 Task: Forward email as attachment with the signature Christopher Carter with the subject Request for a discount from softage.1@softage.net to softage.3@softage.net with the message I would appreciate it if you could review the project proposal and provide feedback.
Action: Mouse moved to (1099, 82)
Screenshot: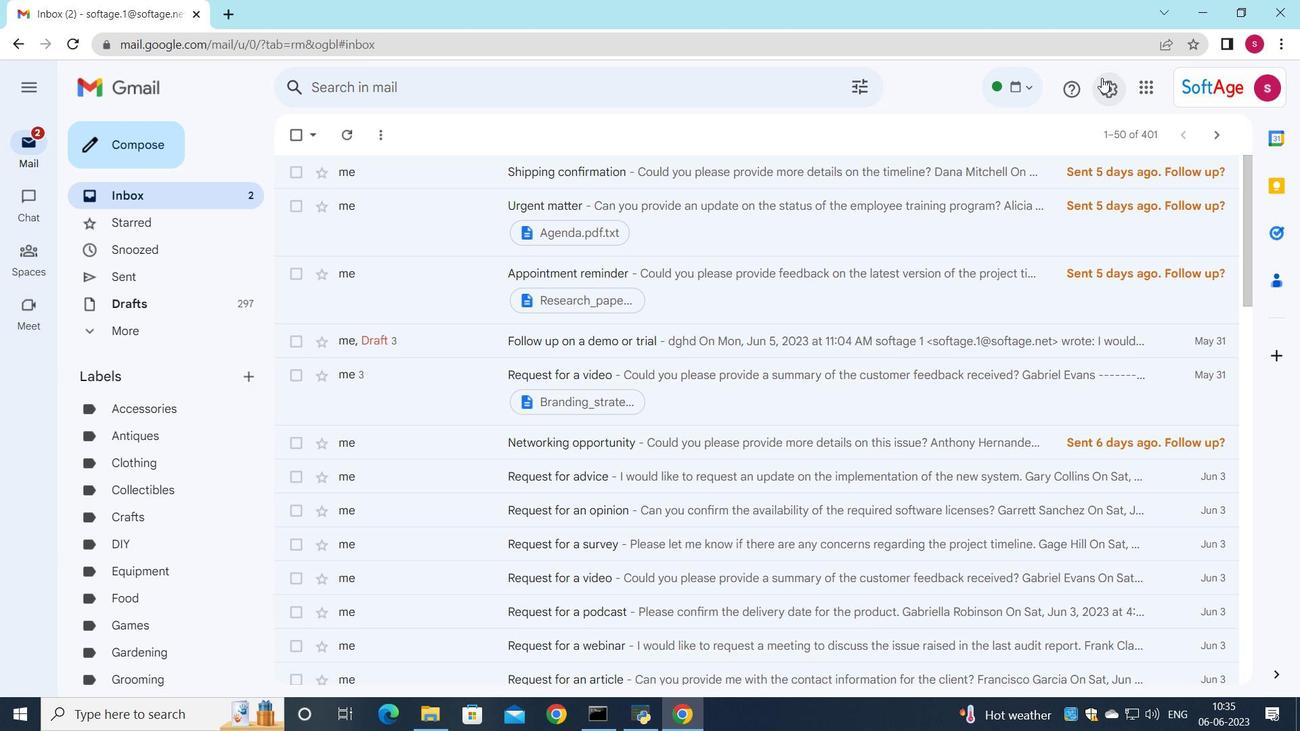 
Action: Mouse pressed left at (1099, 82)
Screenshot: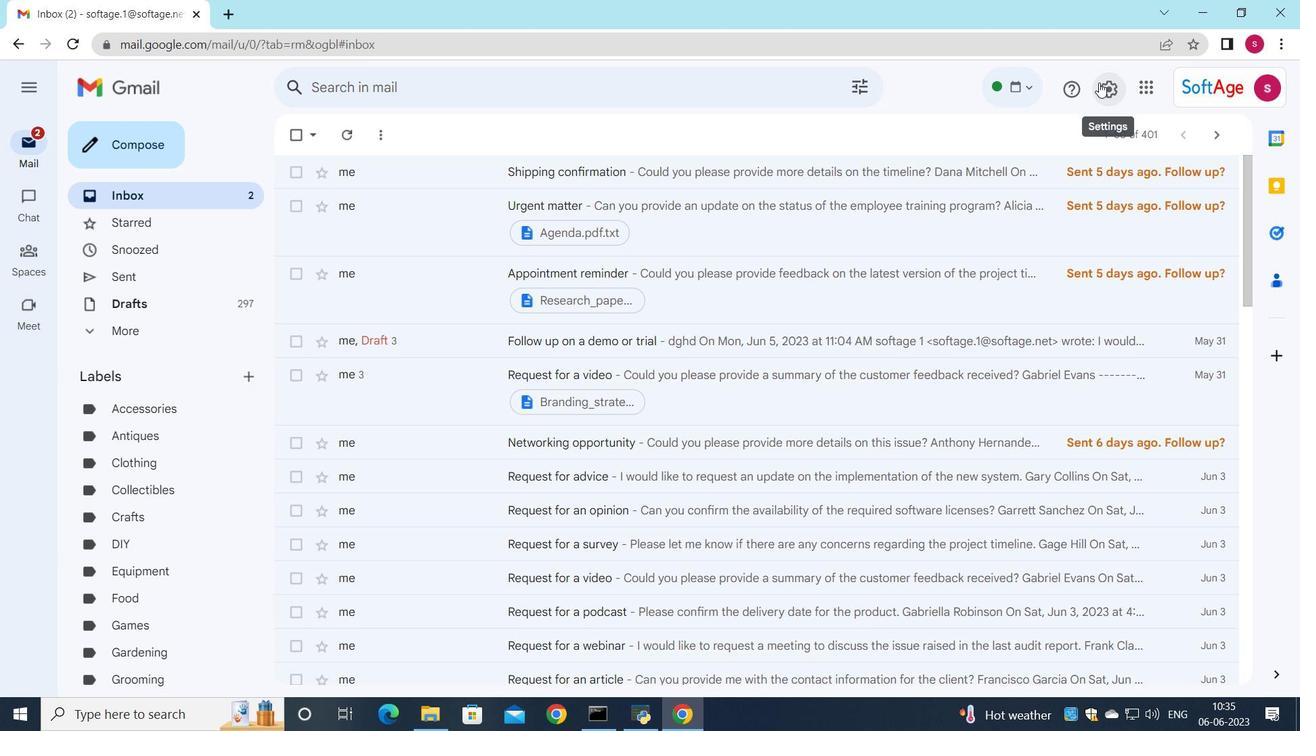 
Action: Mouse moved to (1118, 165)
Screenshot: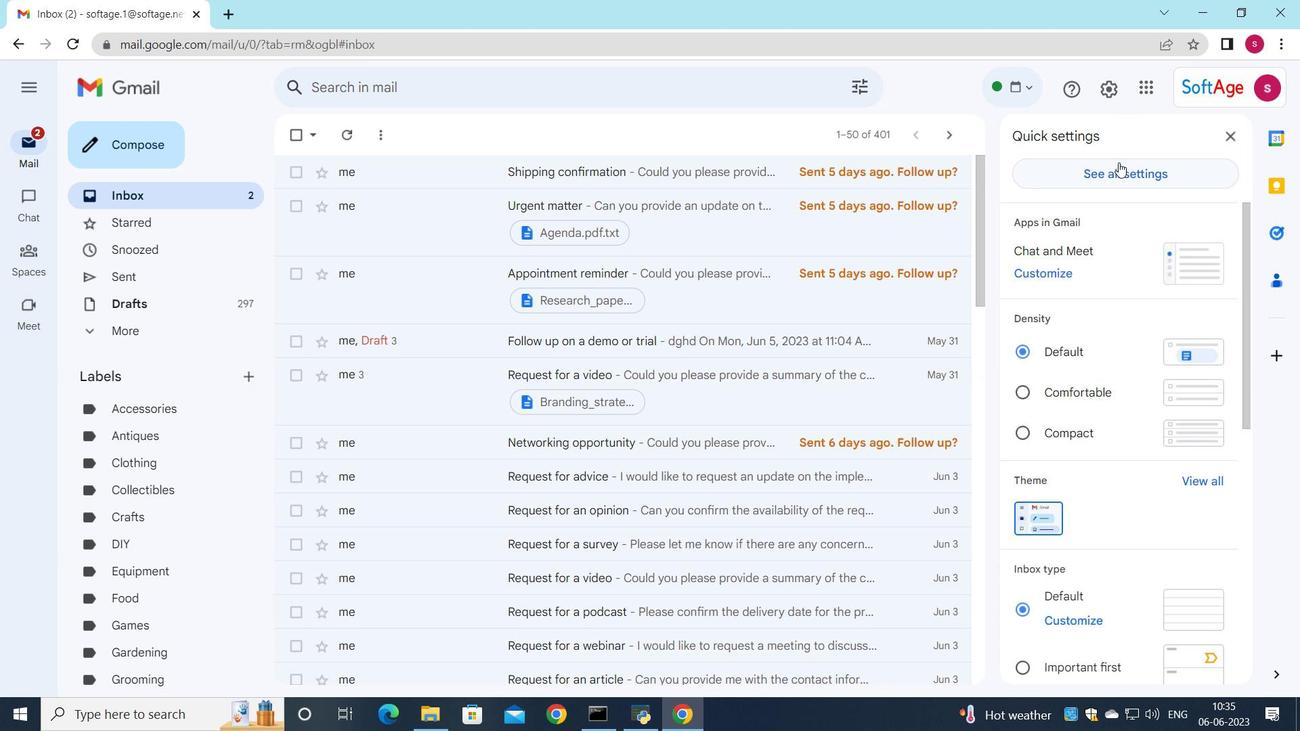 
Action: Mouse pressed left at (1118, 165)
Screenshot: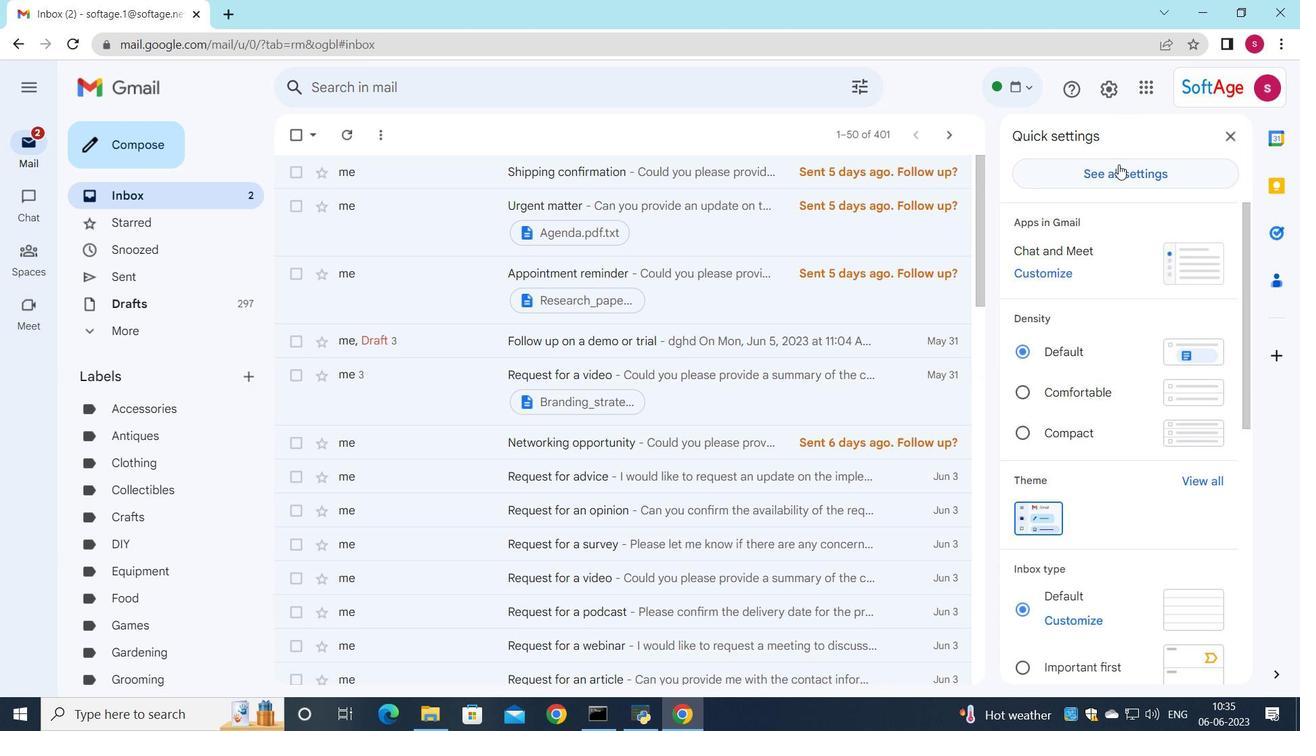 
Action: Mouse moved to (940, 293)
Screenshot: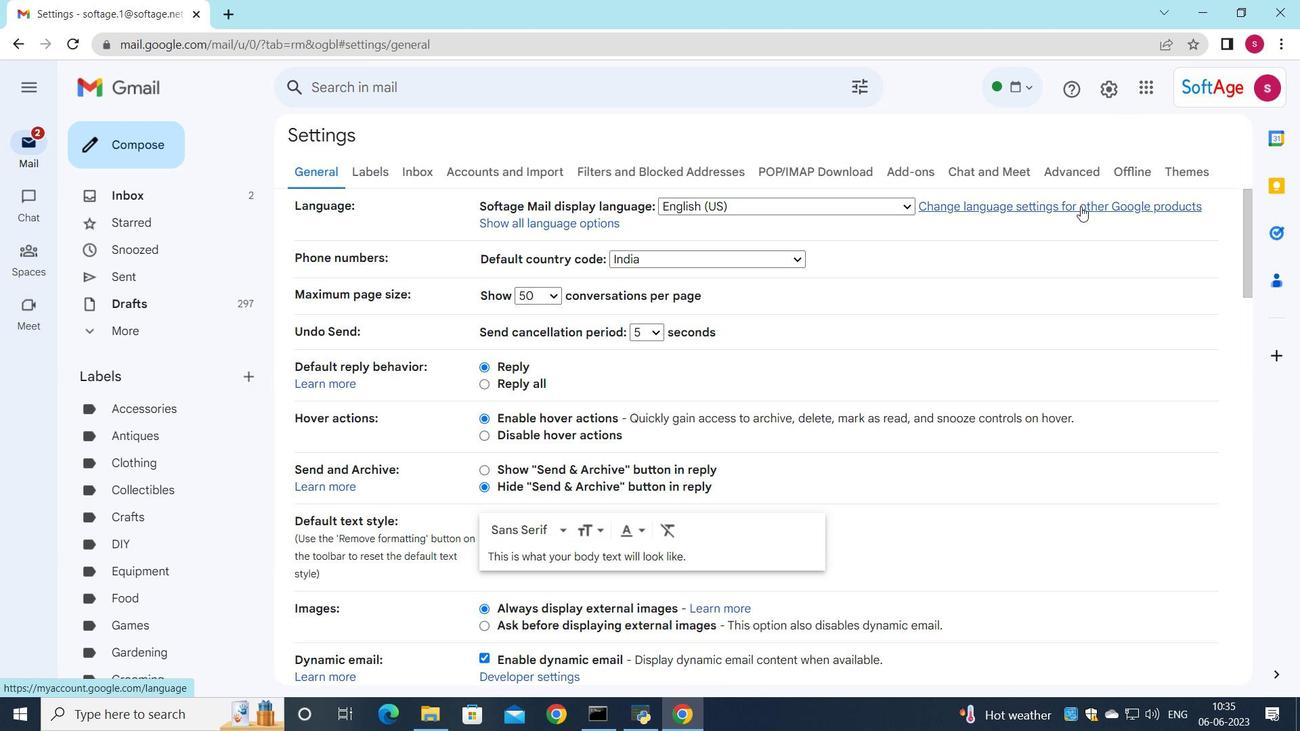 
Action: Mouse scrolled (940, 292) with delta (0, 0)
Screenshot: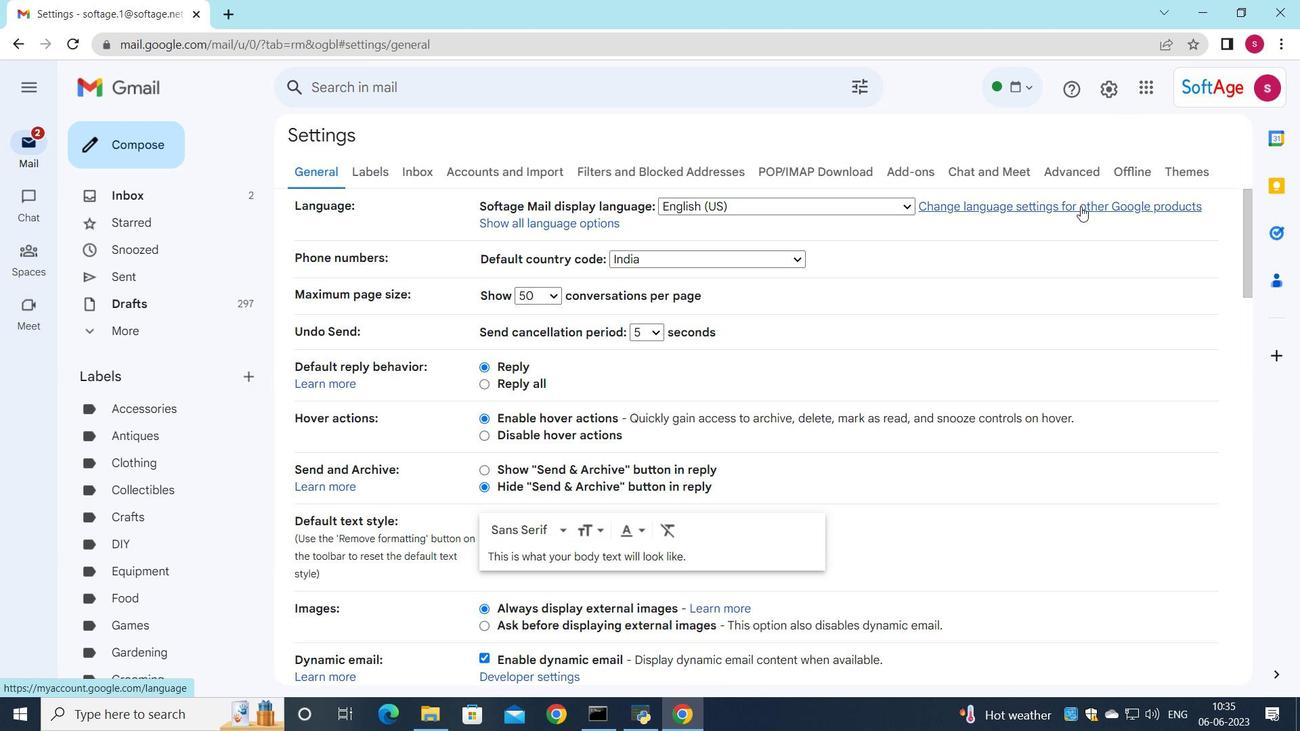 
Action: Mouse moved to (919, 303)
Screenshot: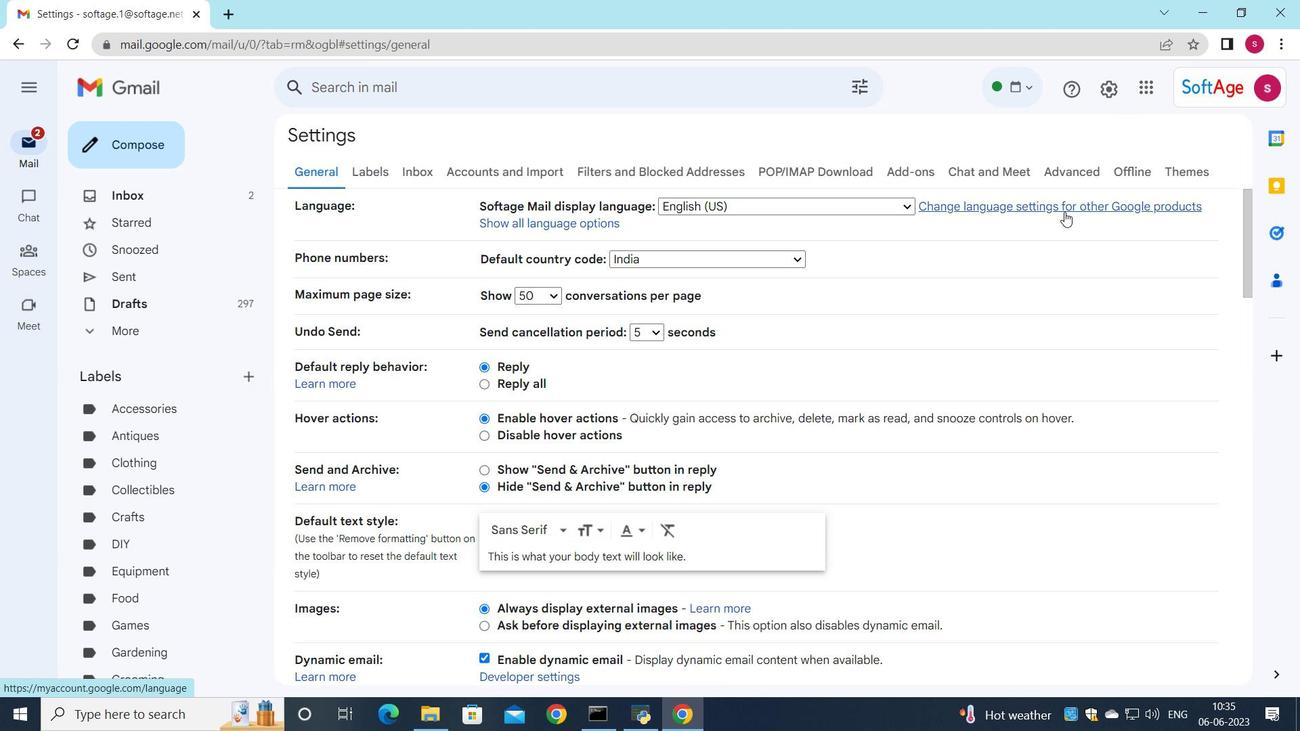 
Action: Mouse scrolled (919, 302) with delta (0, 0)
Screenshot: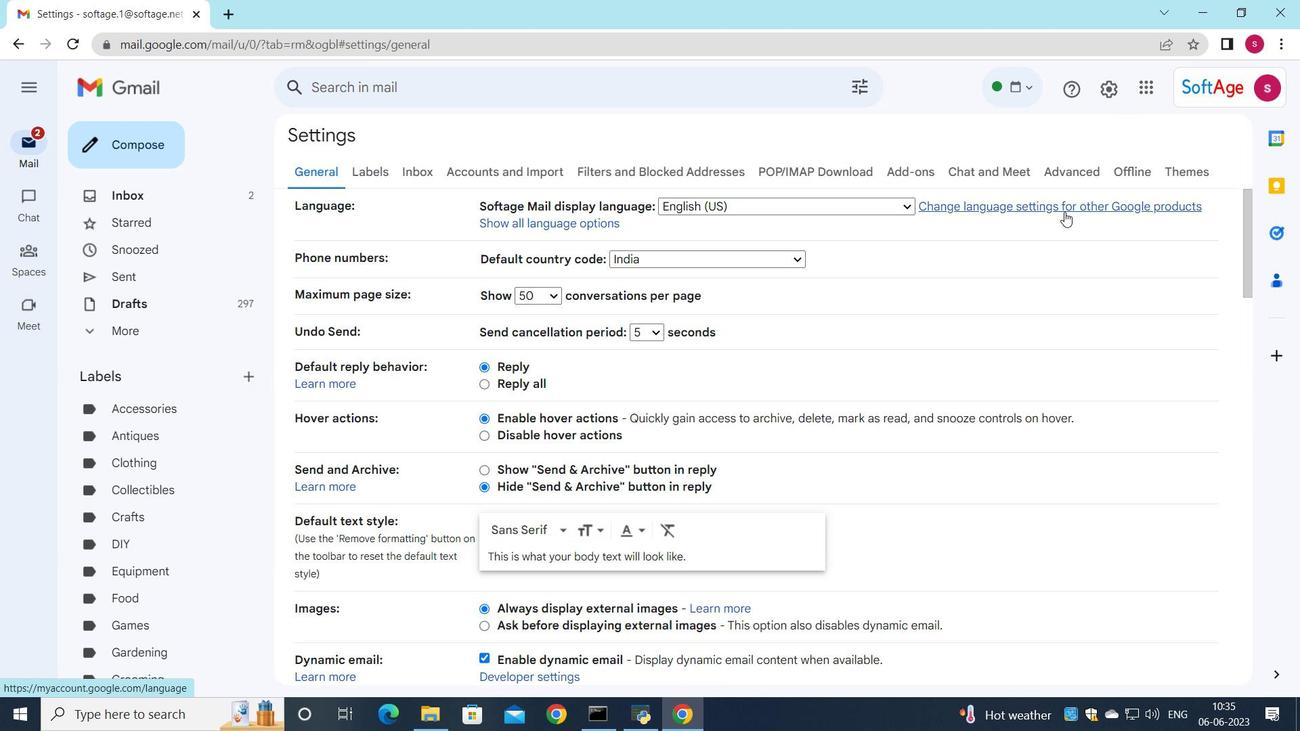 
Action: Mouse moved to (804, 326)
Screenshot: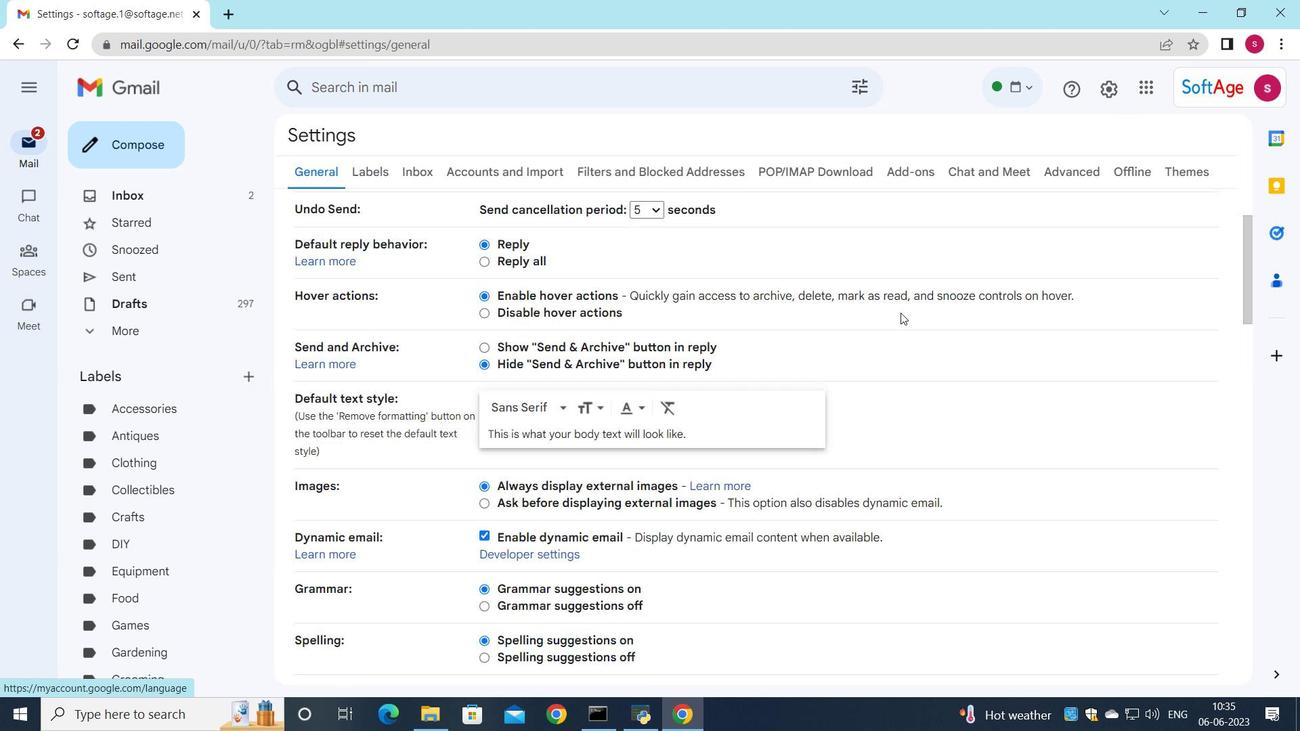 
Action: Mouse scrolled (896, 314) with delta (0, 0)
Screenshot: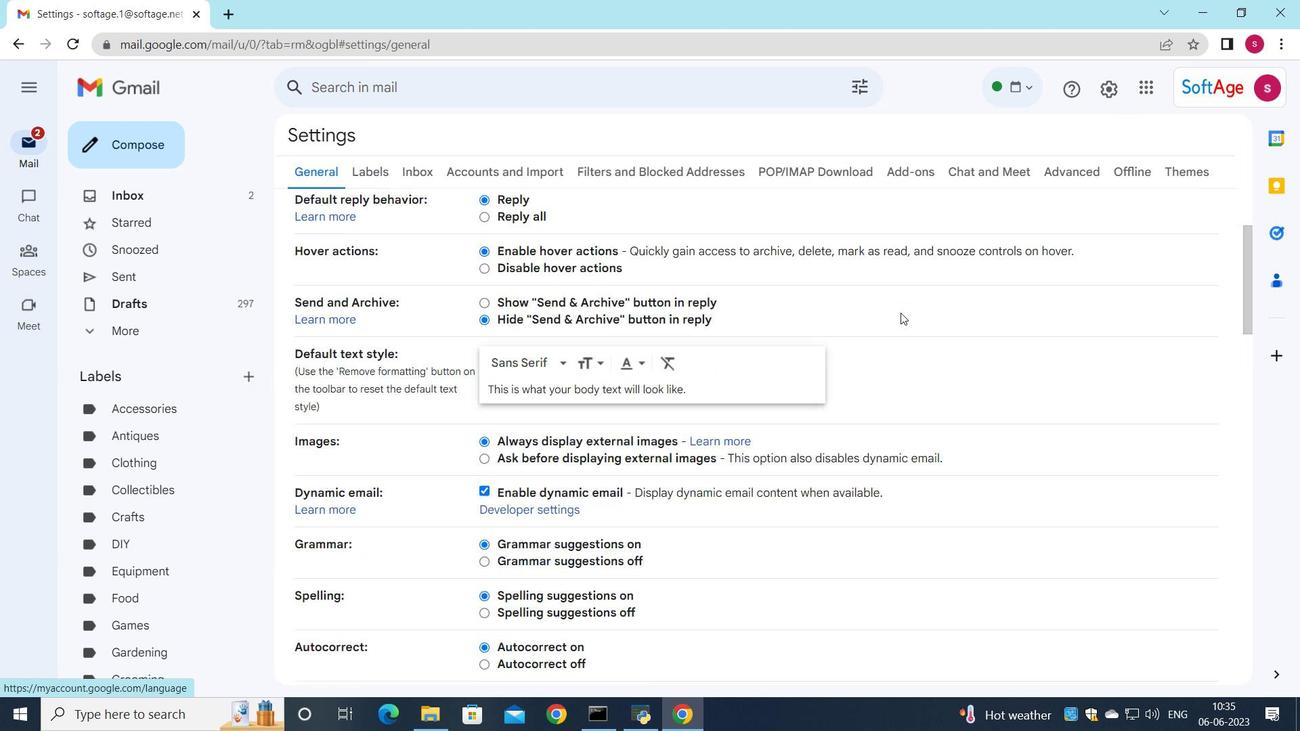 
Action: Mouse moved to (800, 327)
Screenshot: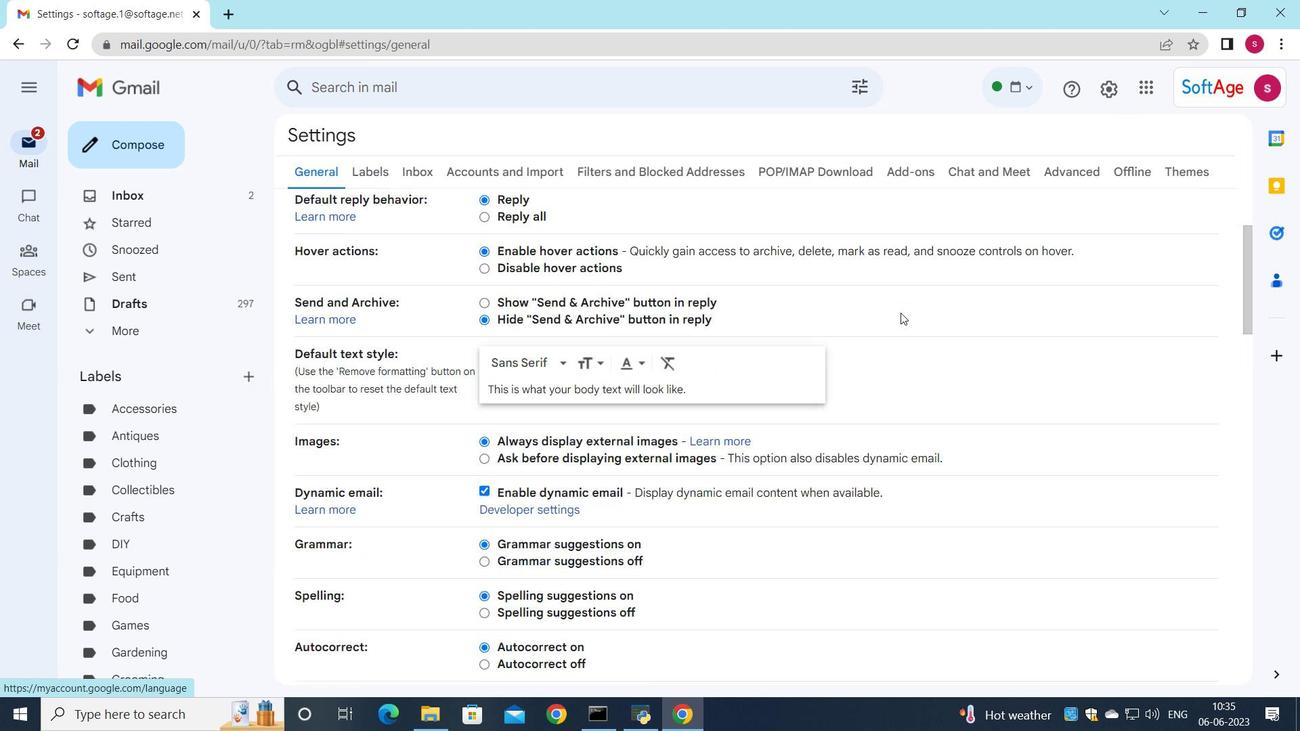 
Action: Mouse scrolled (800, 326) with delta (0, 0)
Screenshot: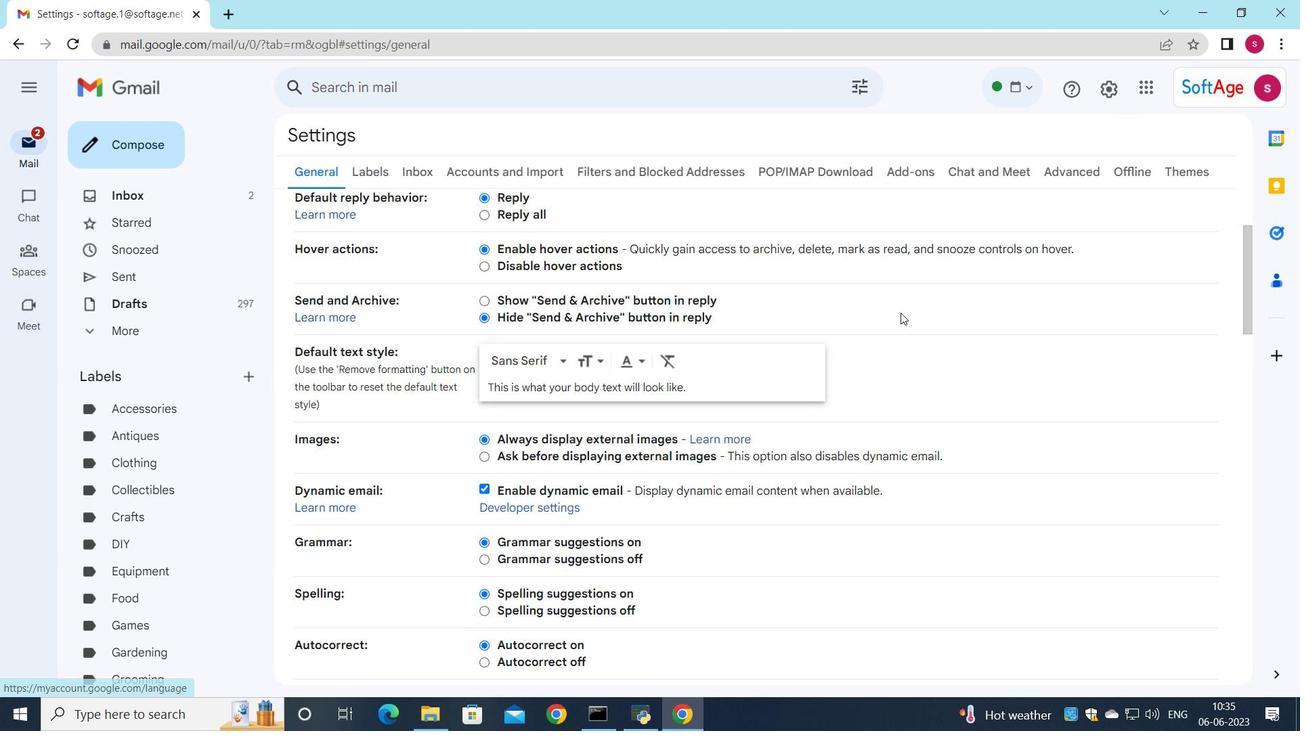 
Action: Mouse moved to (800, 327)
Screenshot: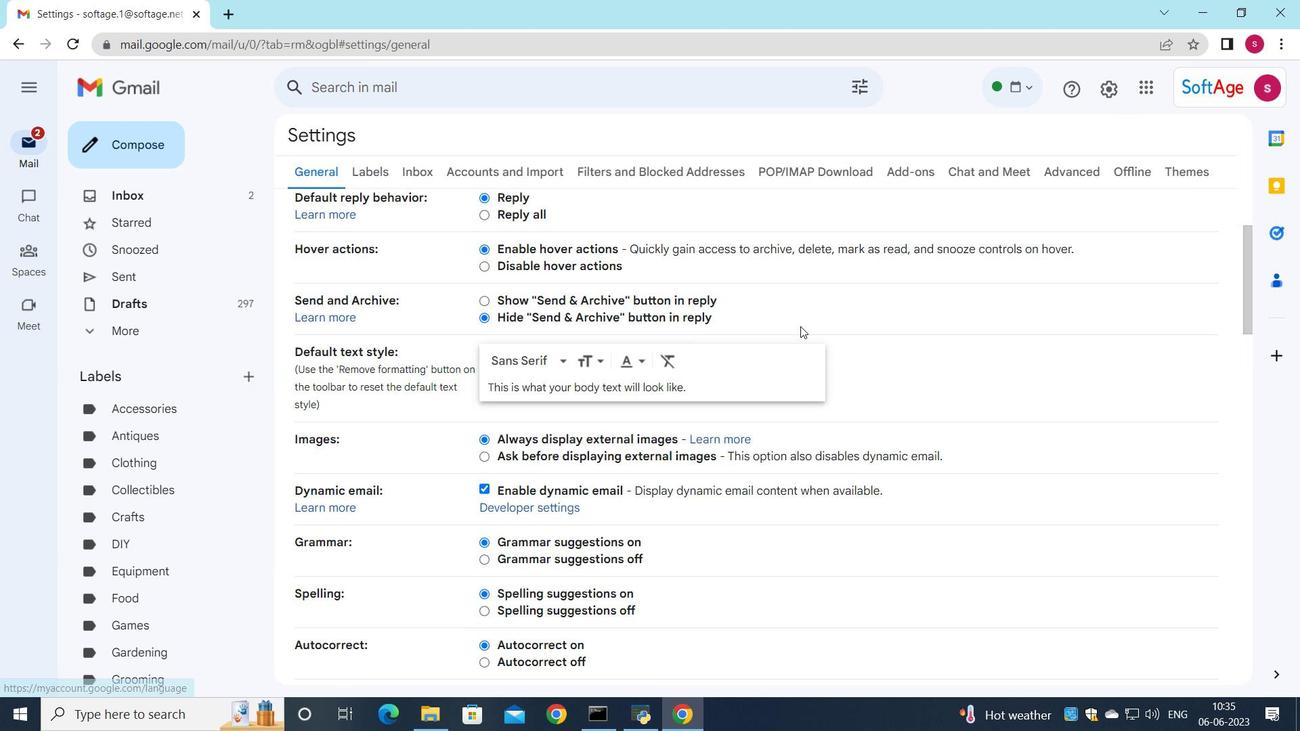
Action: Mouse scrolled (800, 326) with delta (0, 0)
Screenshot: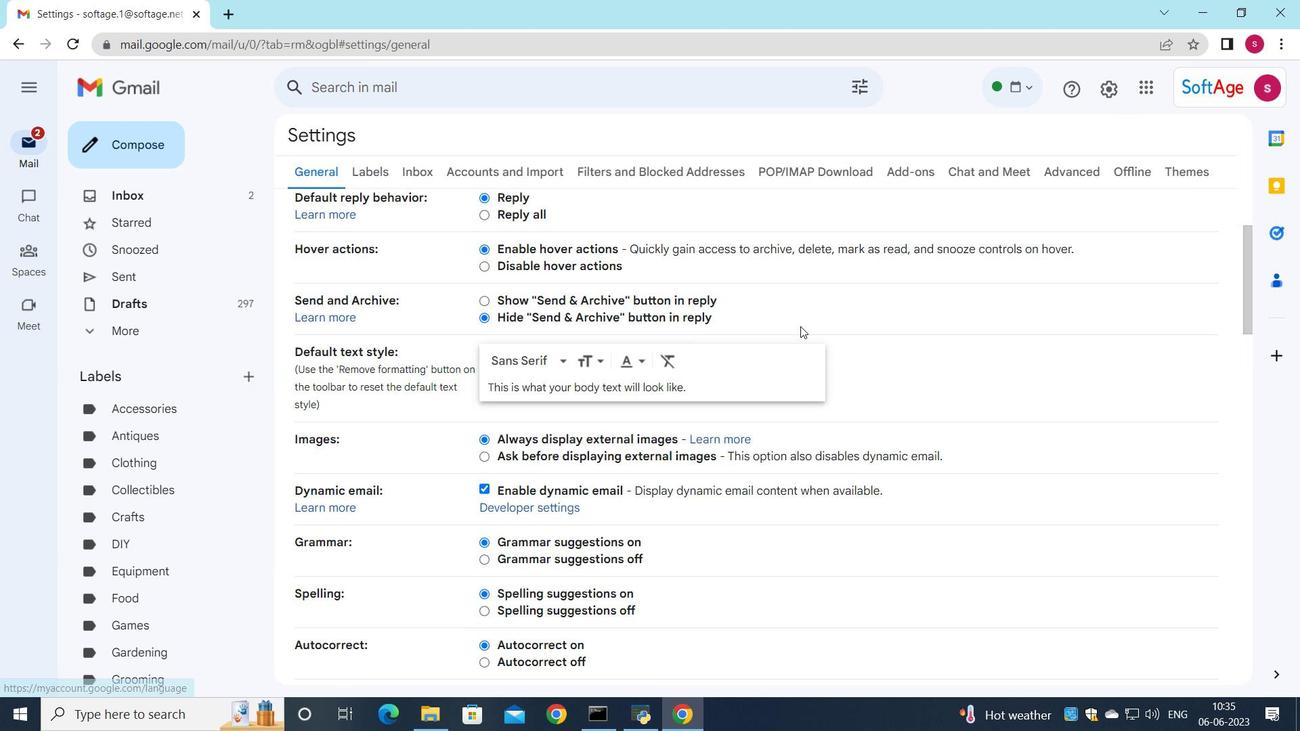 
Action: Mouse moved to (800, 327)
Screenshot: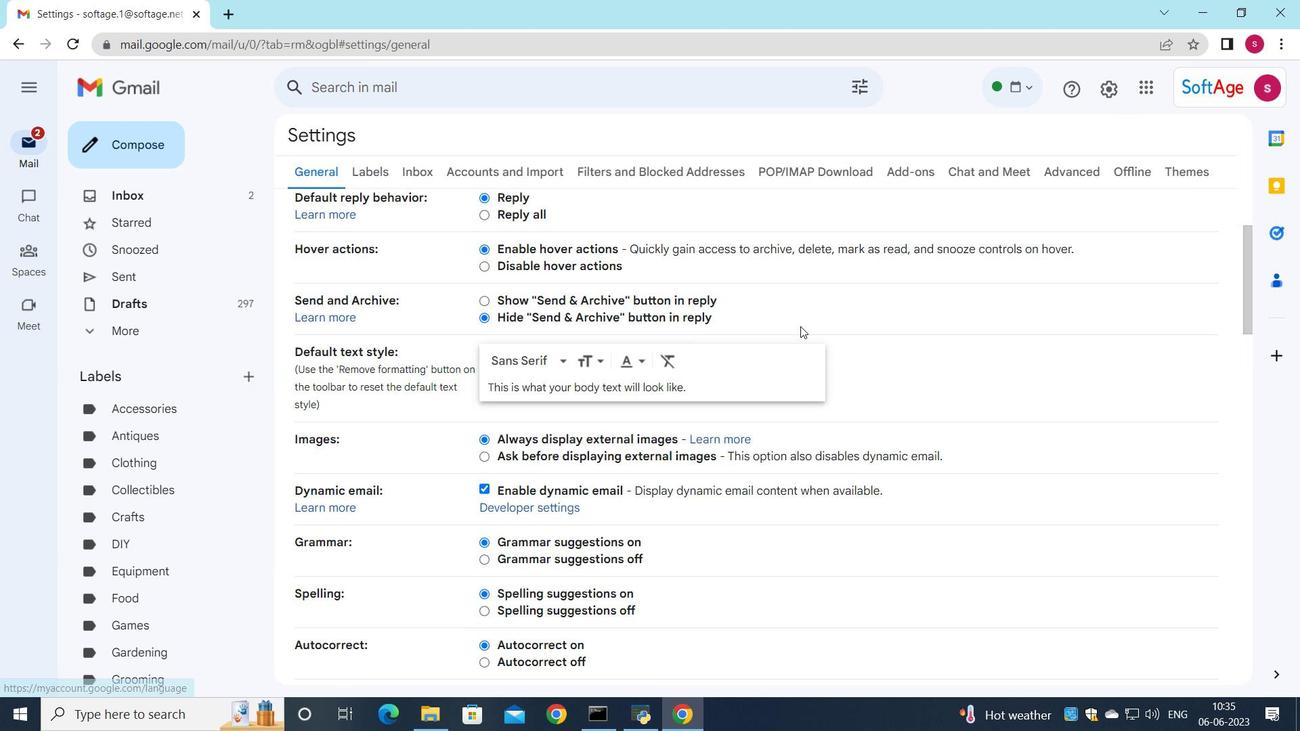 
Action: Mouse scrolled (800, 326) with delta (0, 0)
Screenshot: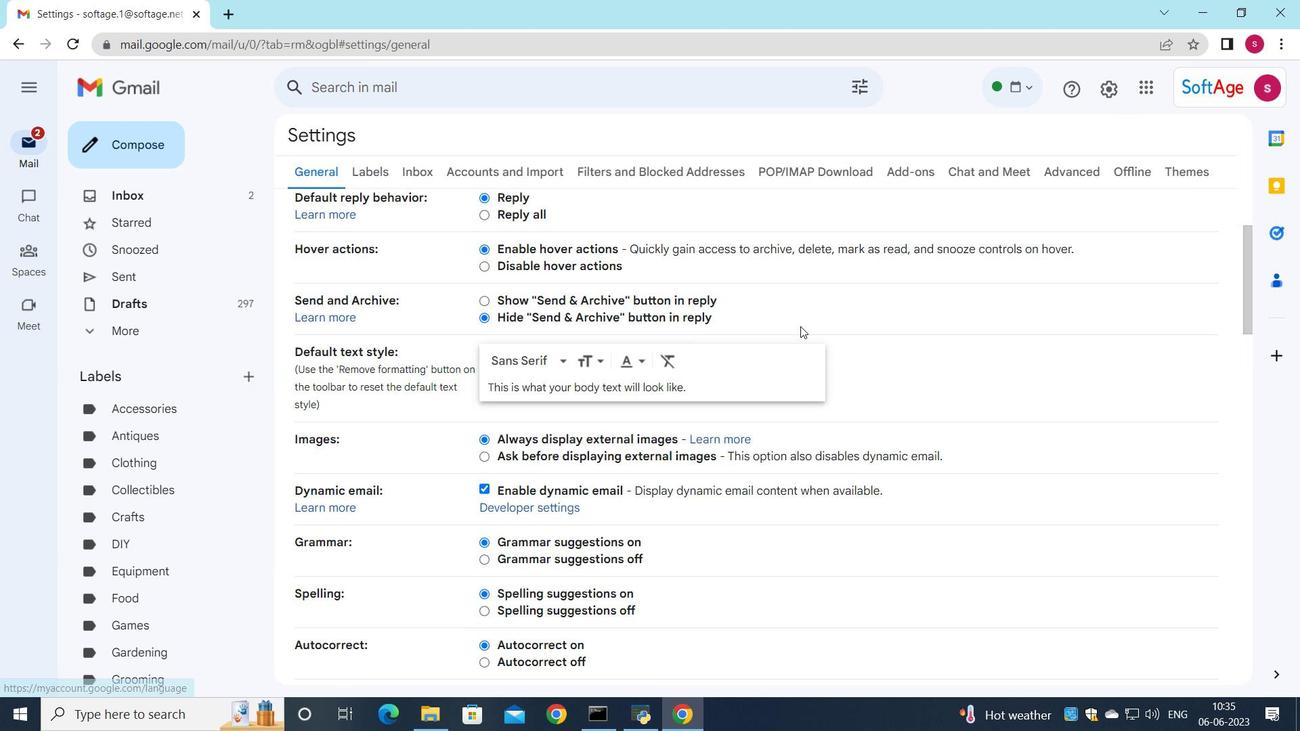 
Action: Mouse moved to (800, 328)
Screenshot: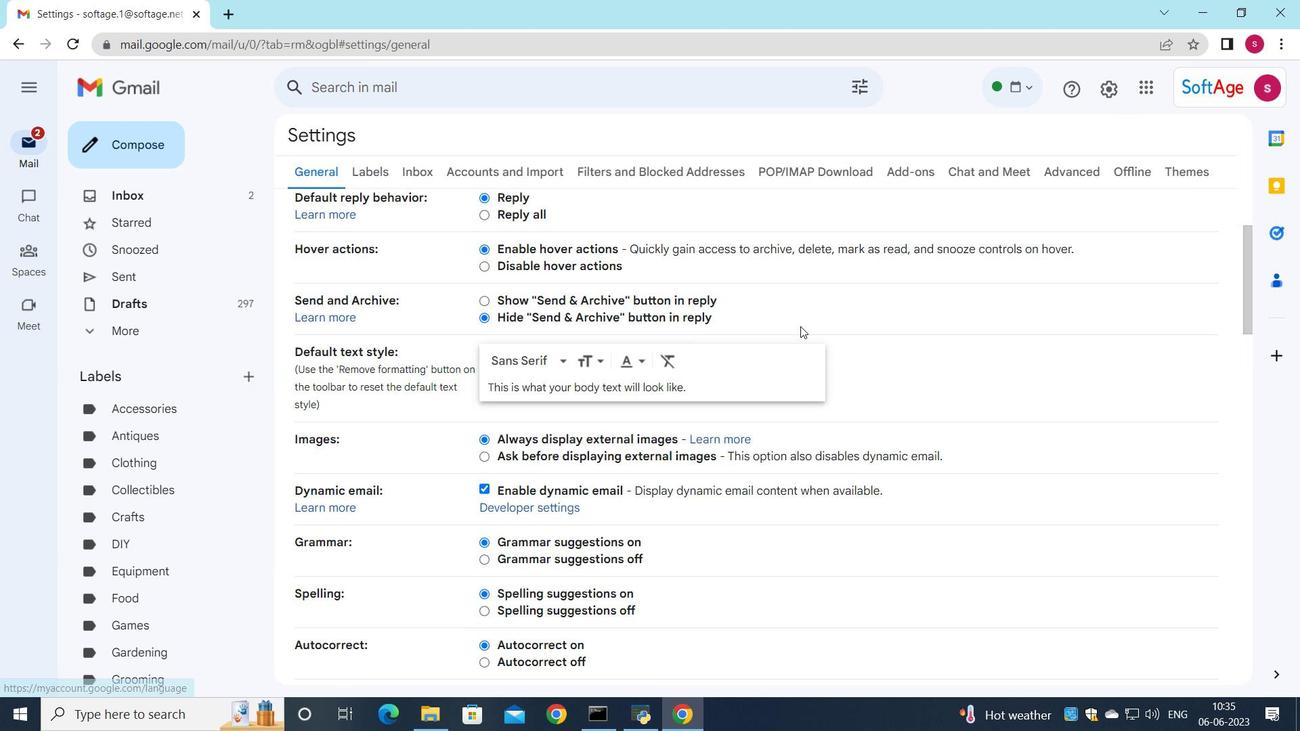 
Action: Mouse scrolled (800, 327) with delta (0, 0)
Screenshot: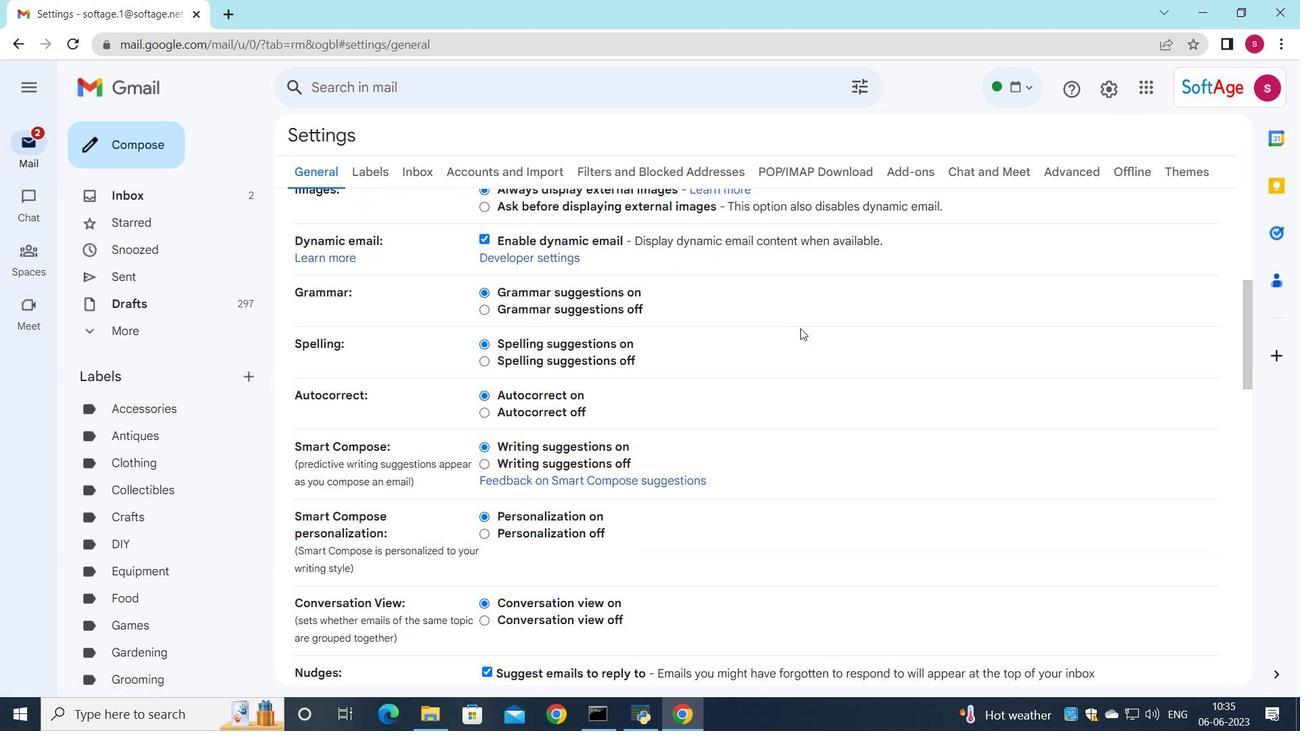 
Action: Mouse scrolled (800, 327) with delta (0, 0)
Screenshot: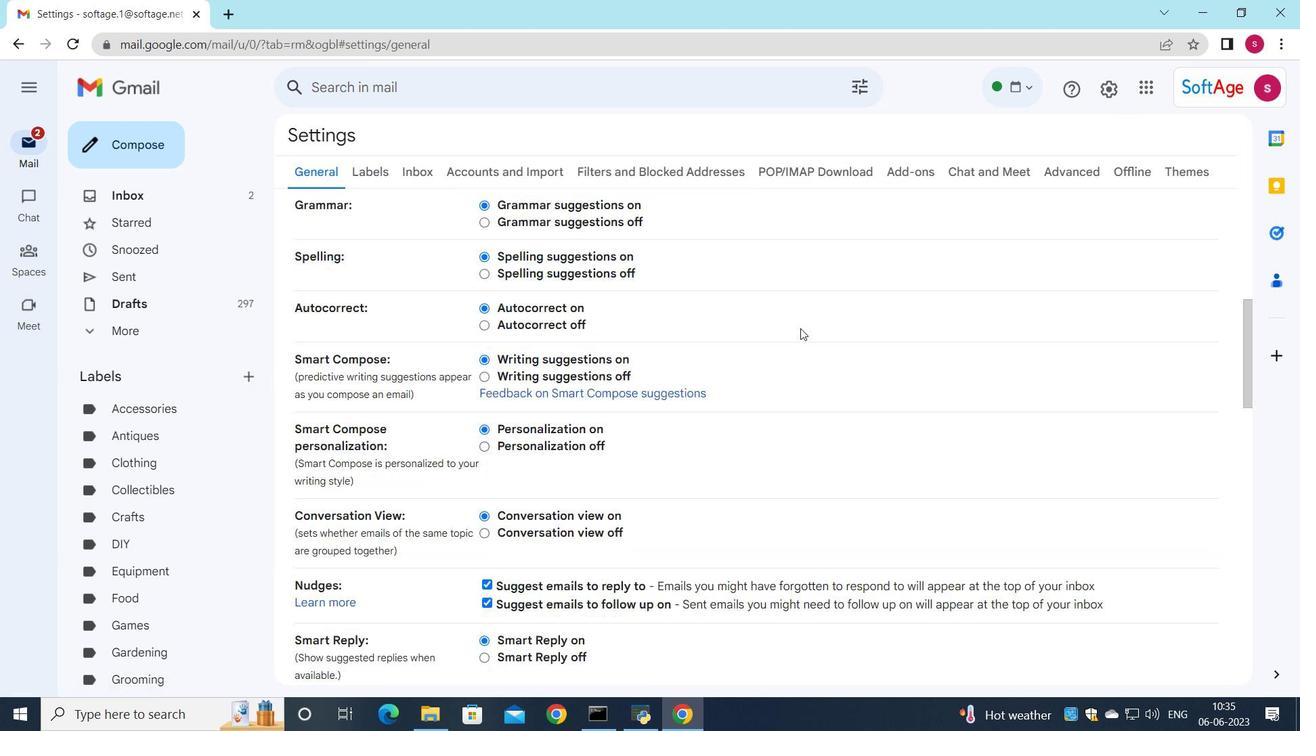 
Action: Mouse scrolled (800, 327) with delta (0, 0)
Screenshot: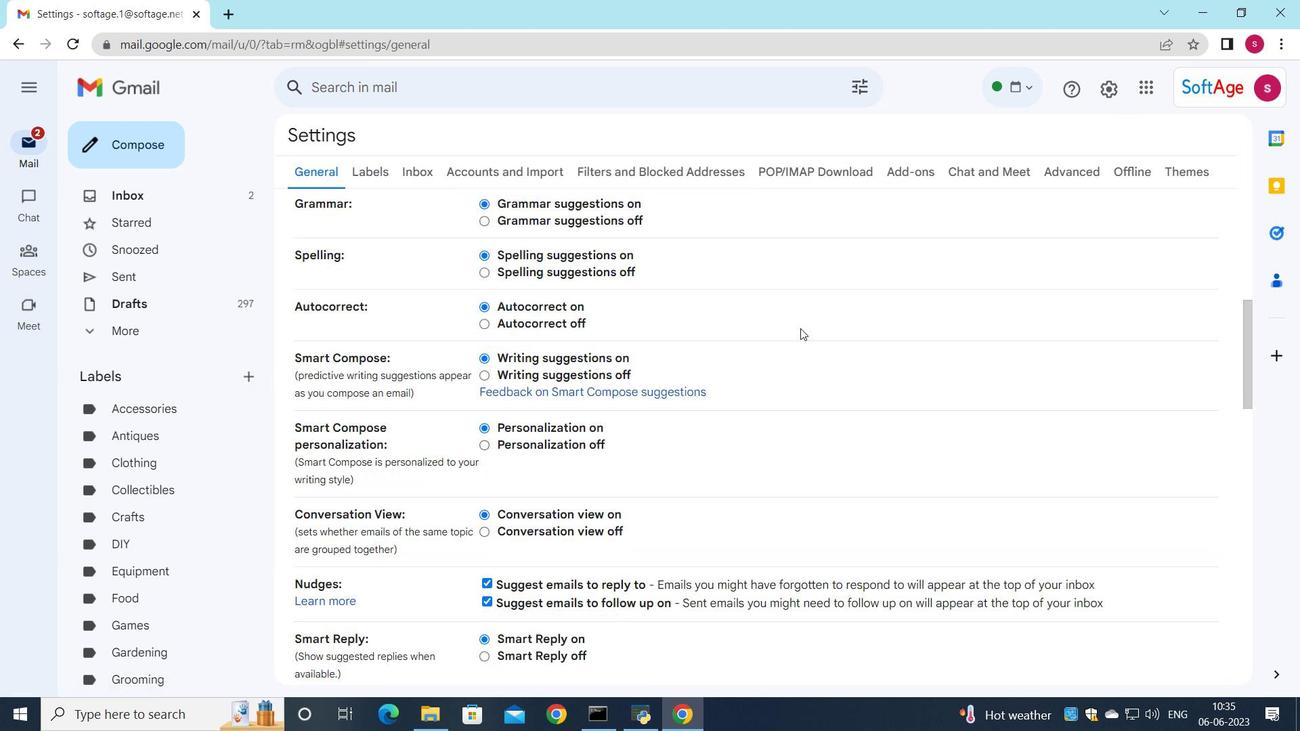 
Action: Mouse scrolled (800, 327) with delta (0, 0)
Screenshot: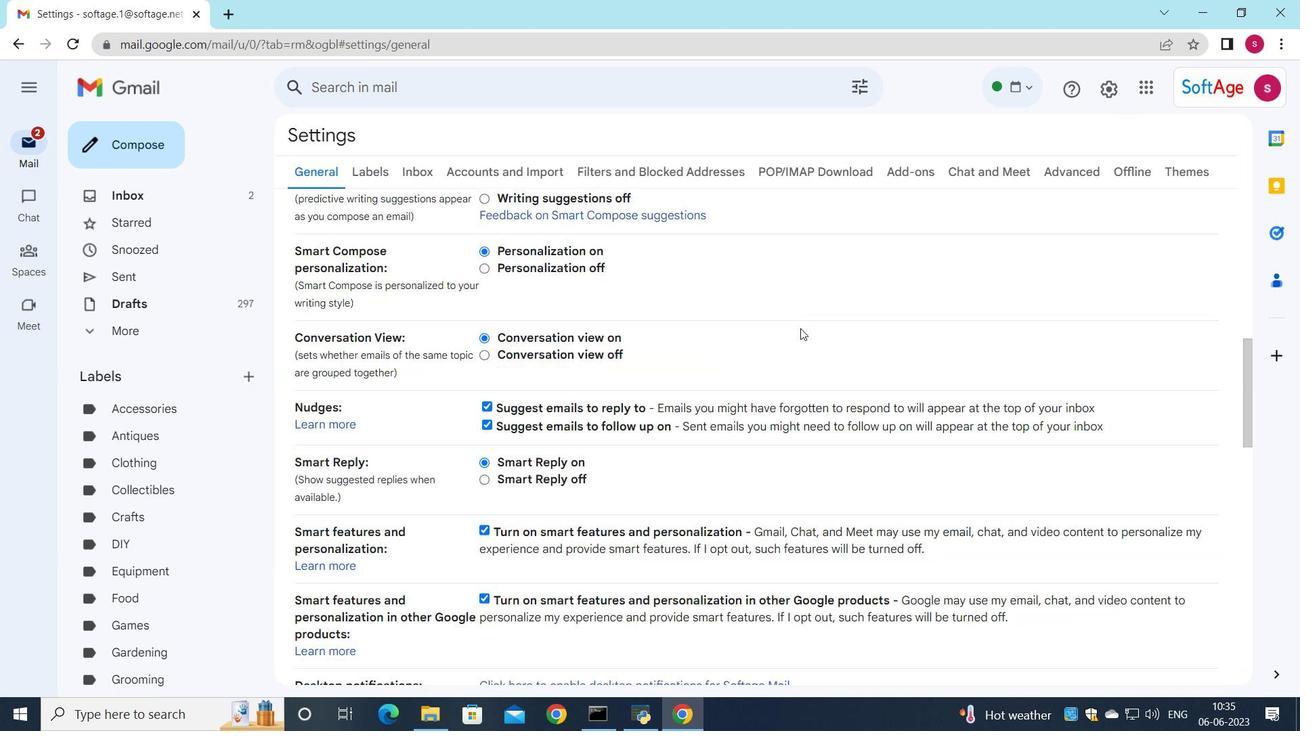 
Action: Mouse scrolled (800, 327) with delta (0, 0)
Screenshot: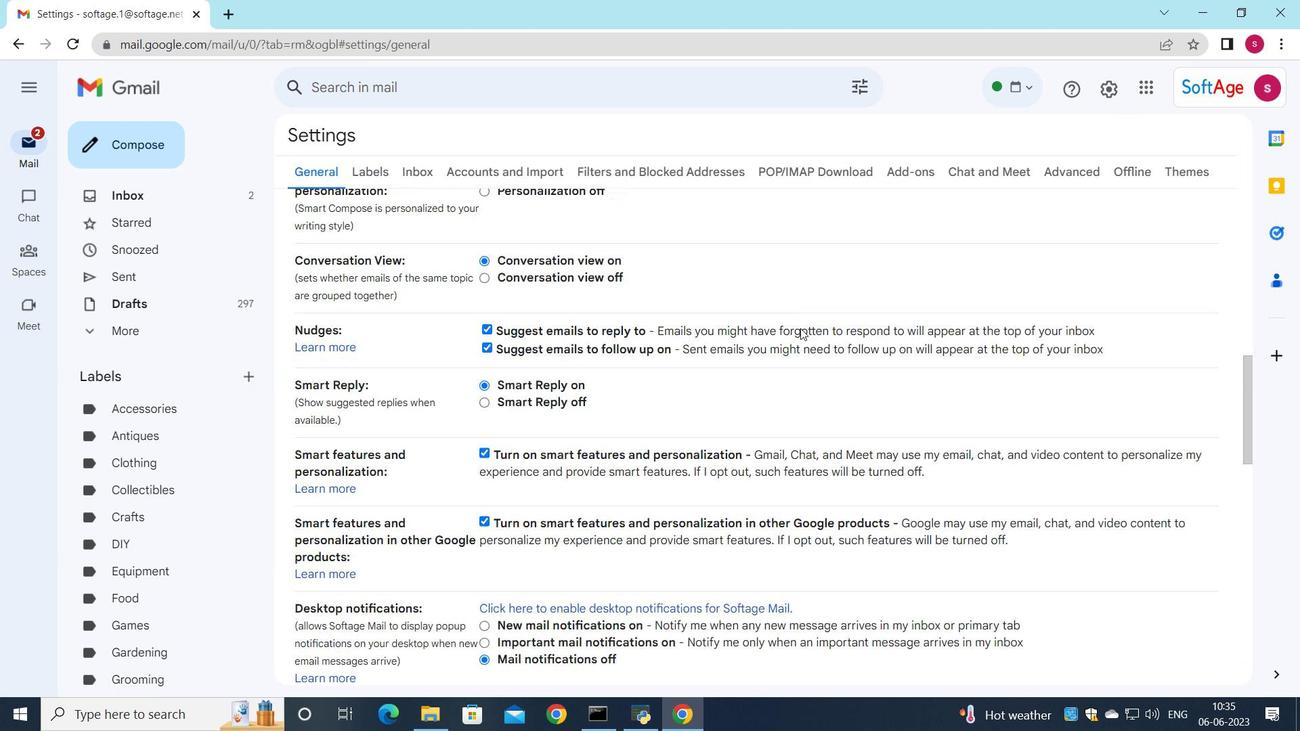
Action: Mouse moved to (621, 457)
Screenshot: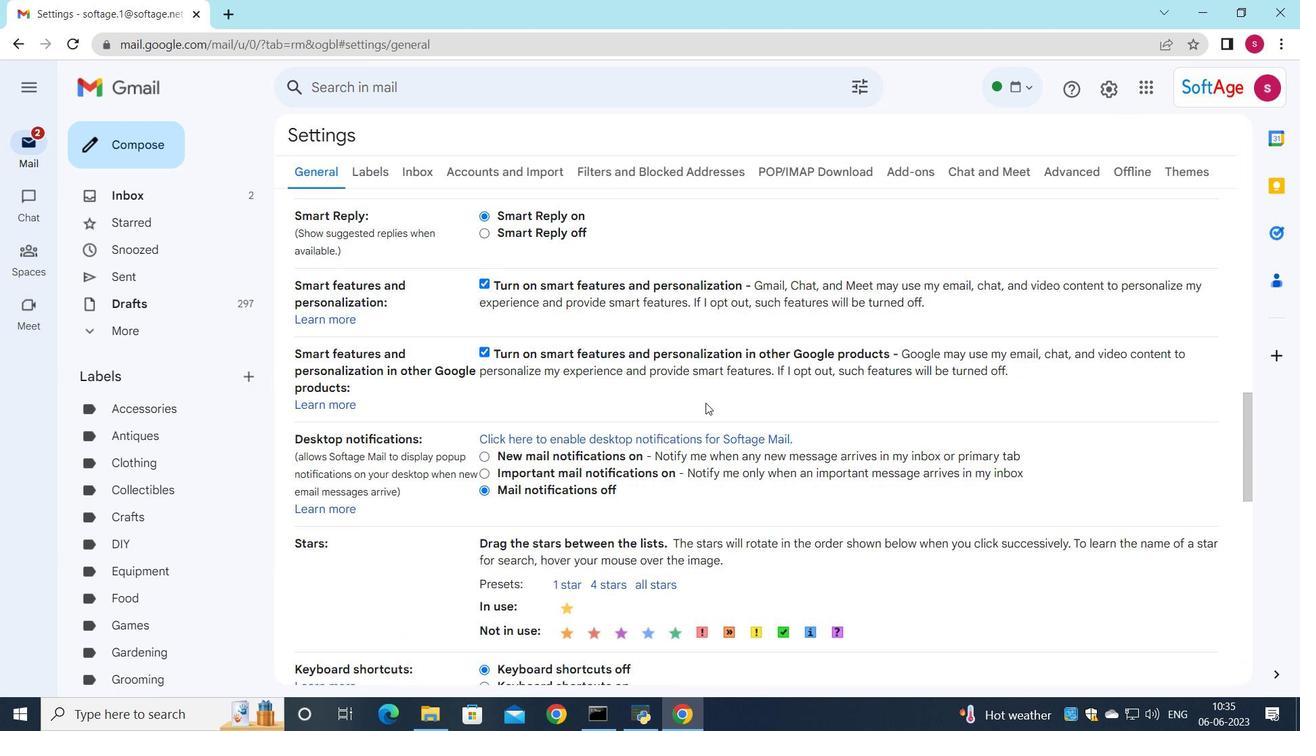 
Action: Mouse scrolled (674, 429) with delta (0, 0)
Screenshot: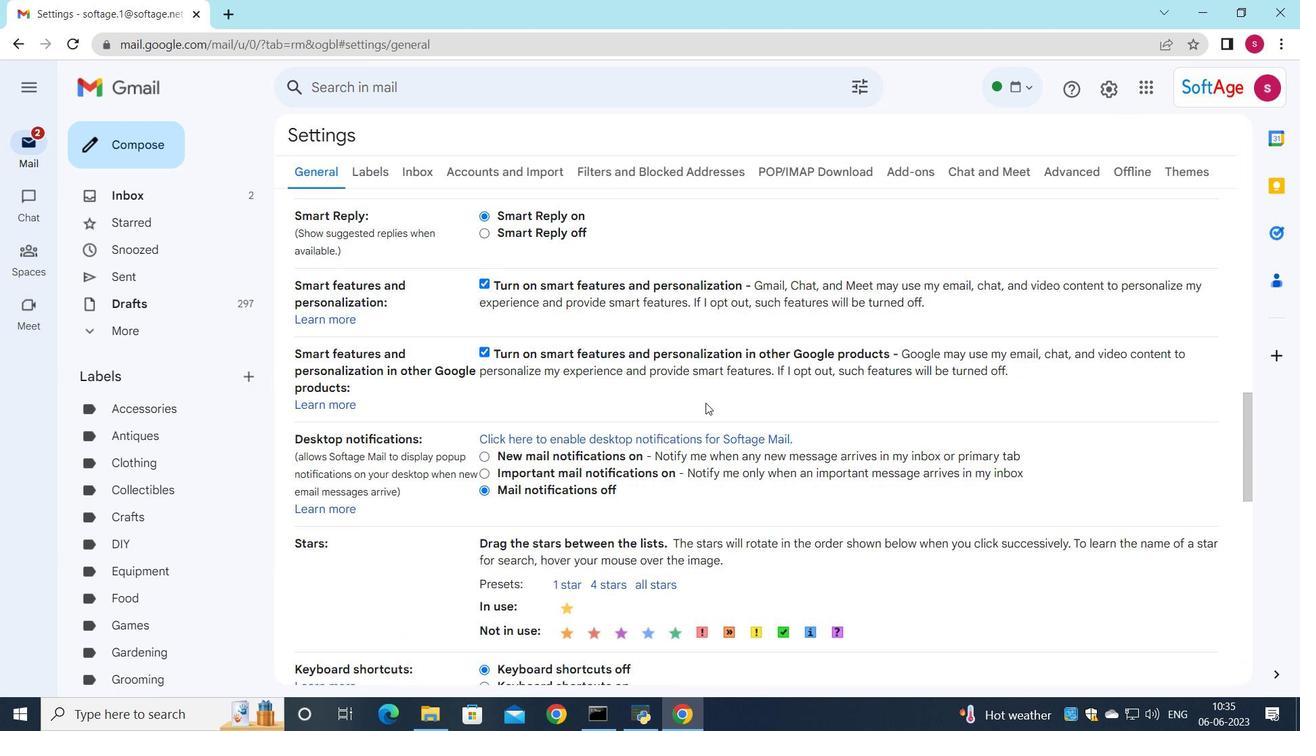 
Action: Mouse moved to (618, 458)
Screenshot: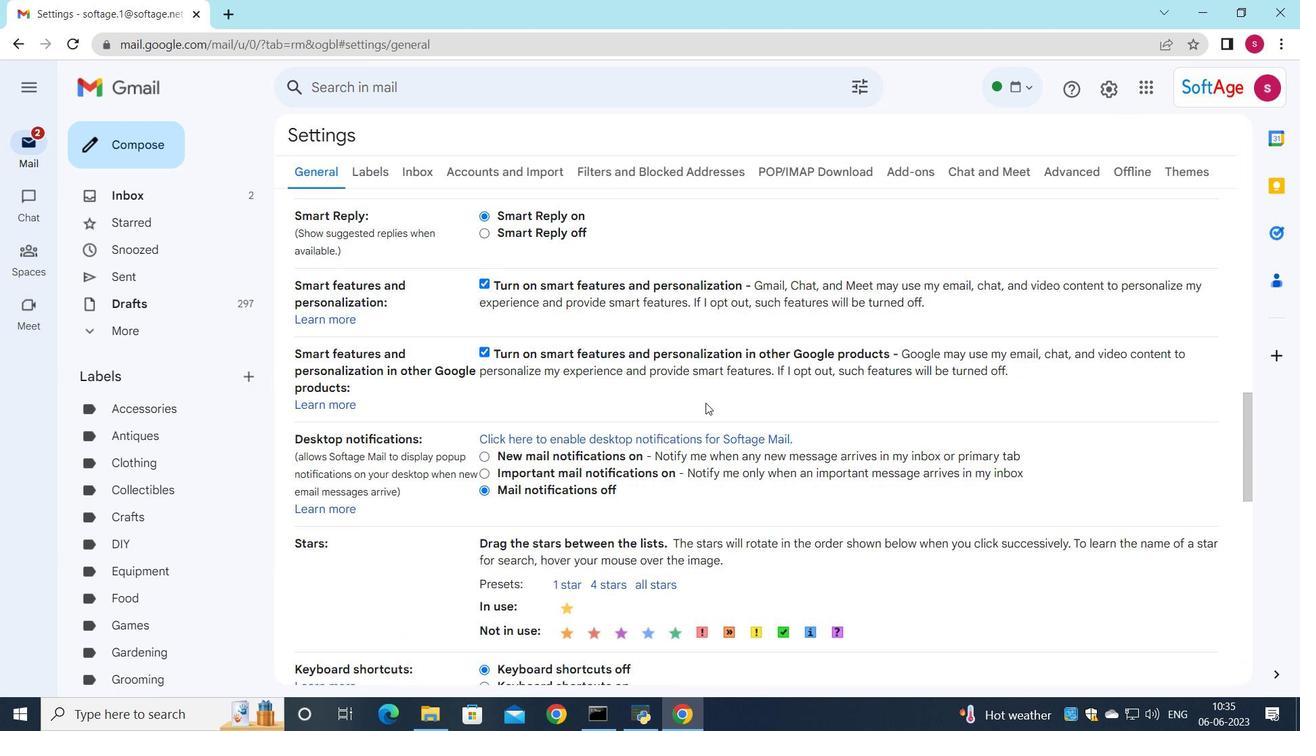 
Action: Mouse scrolled (641, 448) with delta (0, 0)
Screenshot: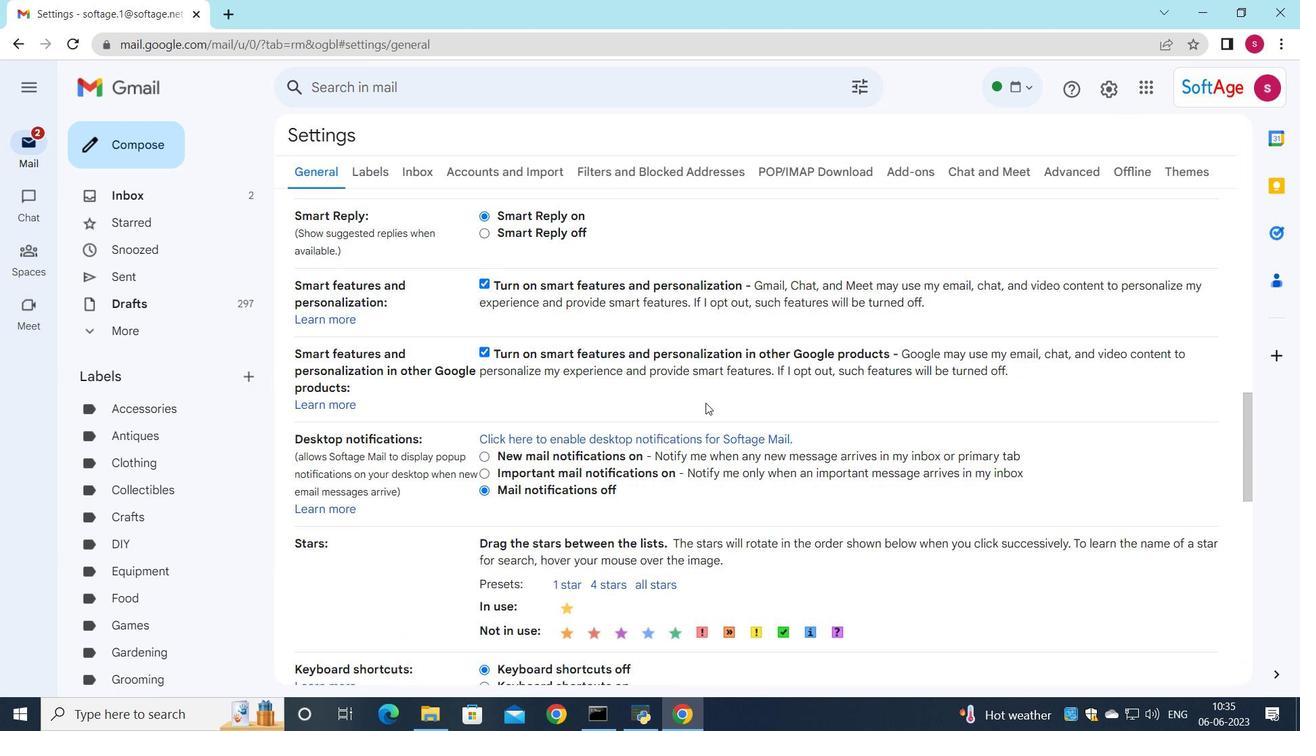 
Action: Mouse moved to (616, 458)
Screenshot: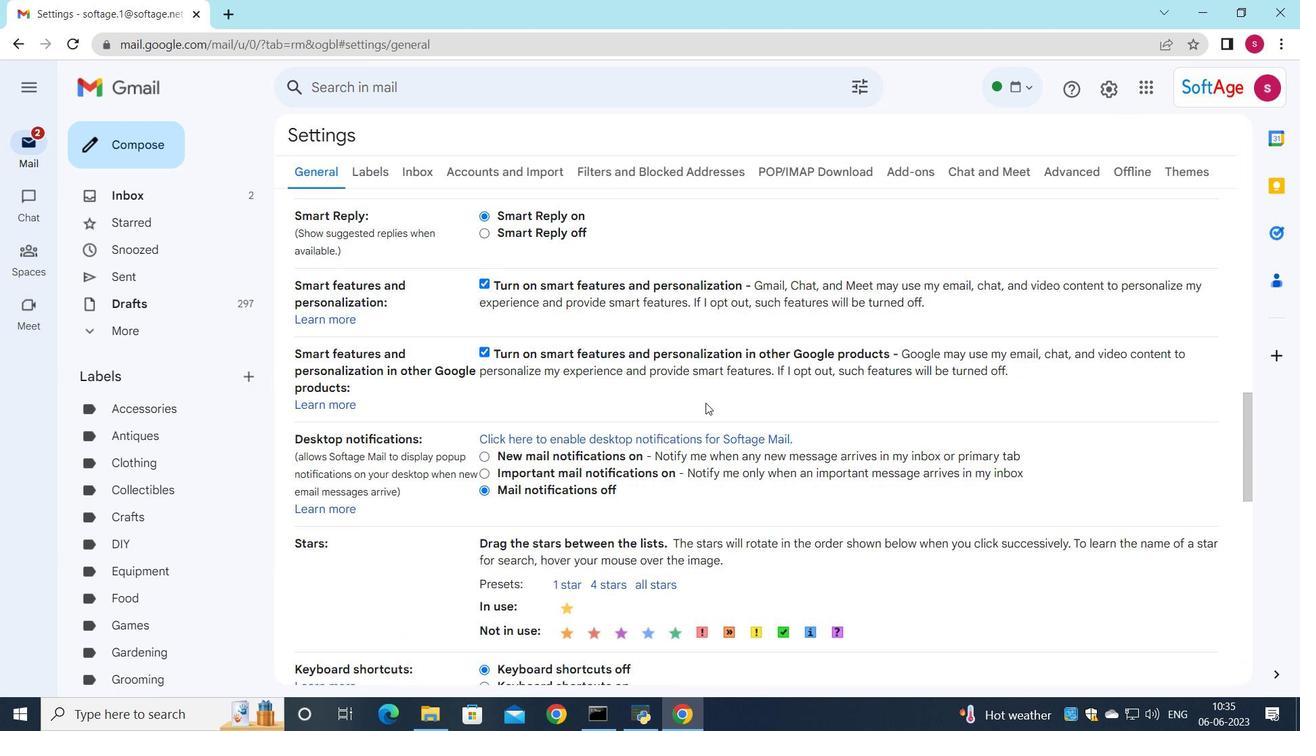 
Action: Mouse scrolled (621, 457) with delta (0, 0)
Screenshot: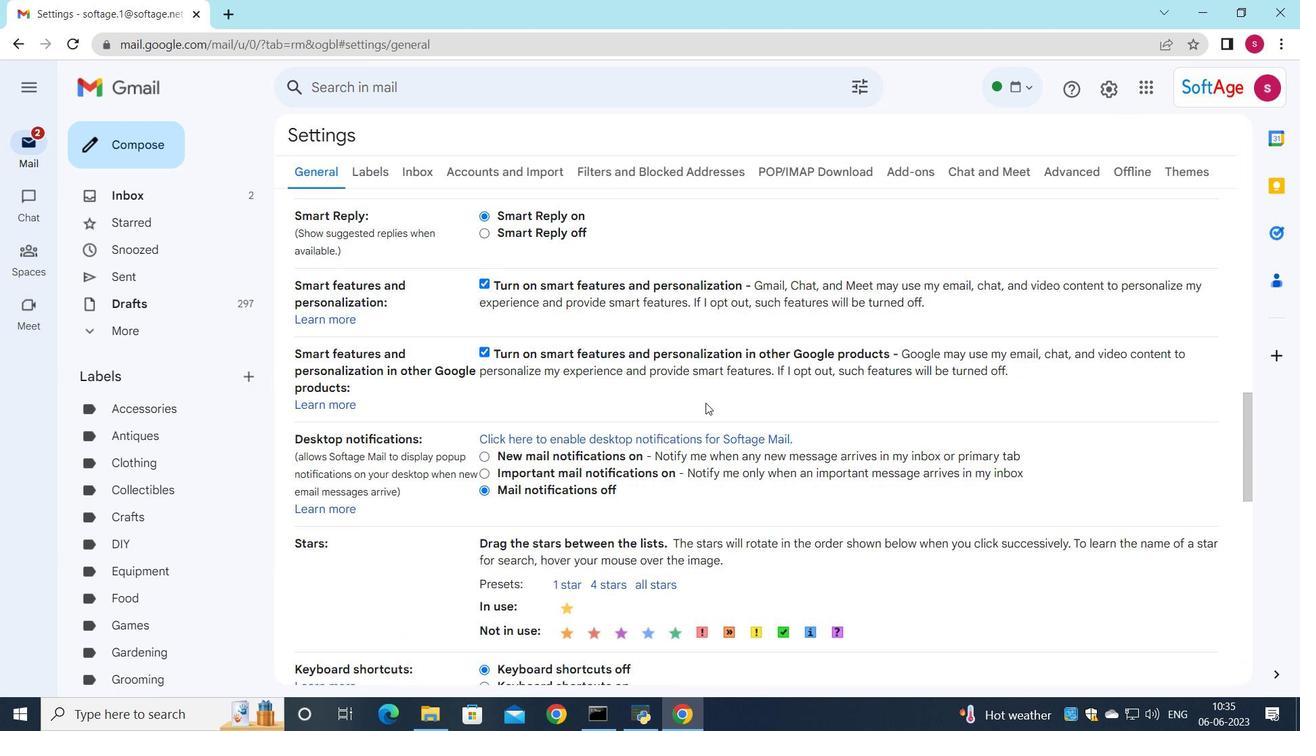 
Action: Mouse moved to (608, 458)
Screenshot: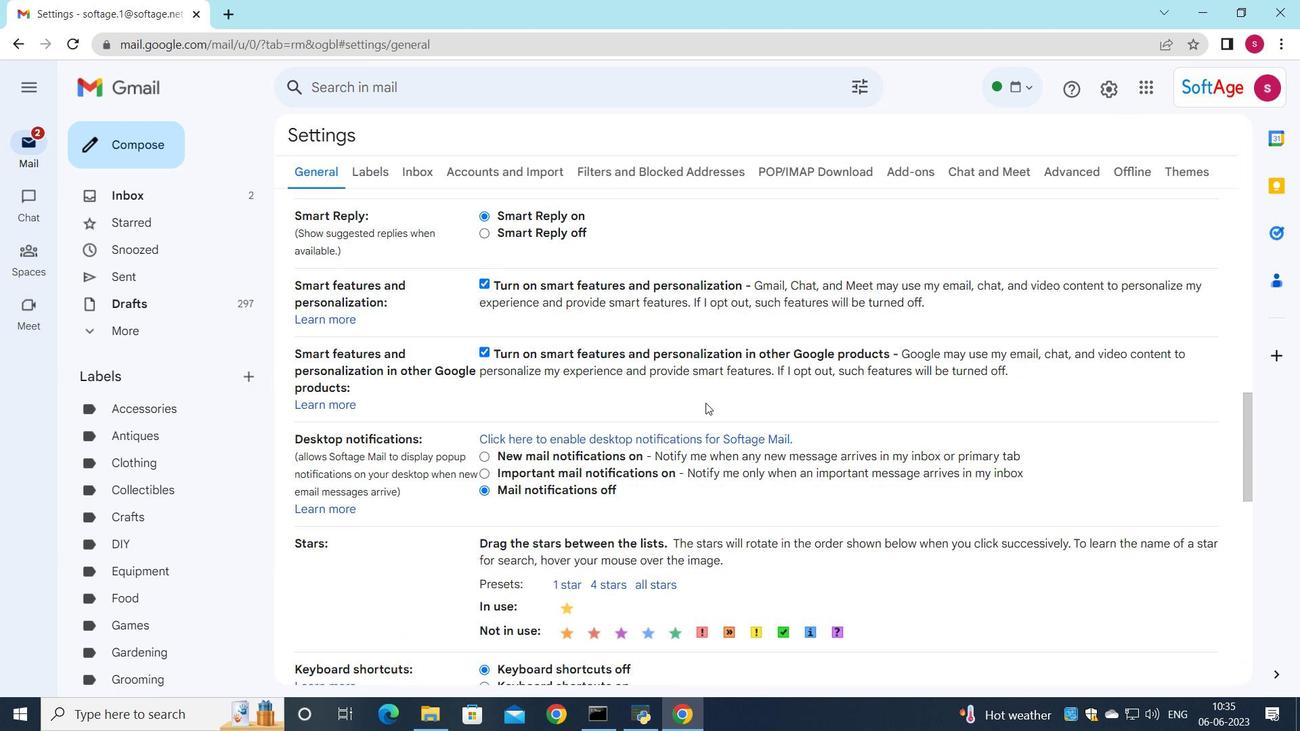 
Action: Mouse scrolled (608, 457) with delta (0, 0)
Screenshot: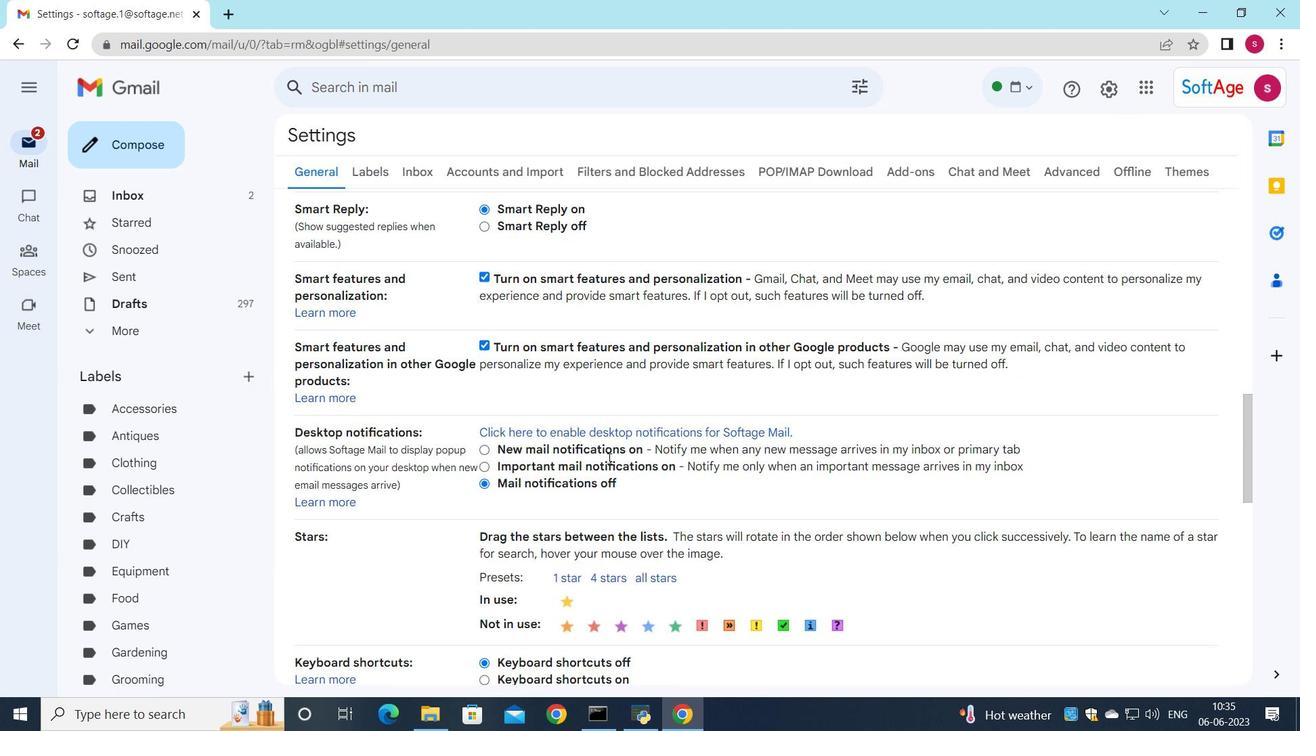 
Action: Mouse scrolled (608, 457) with delta (0, 0)
Screenshot: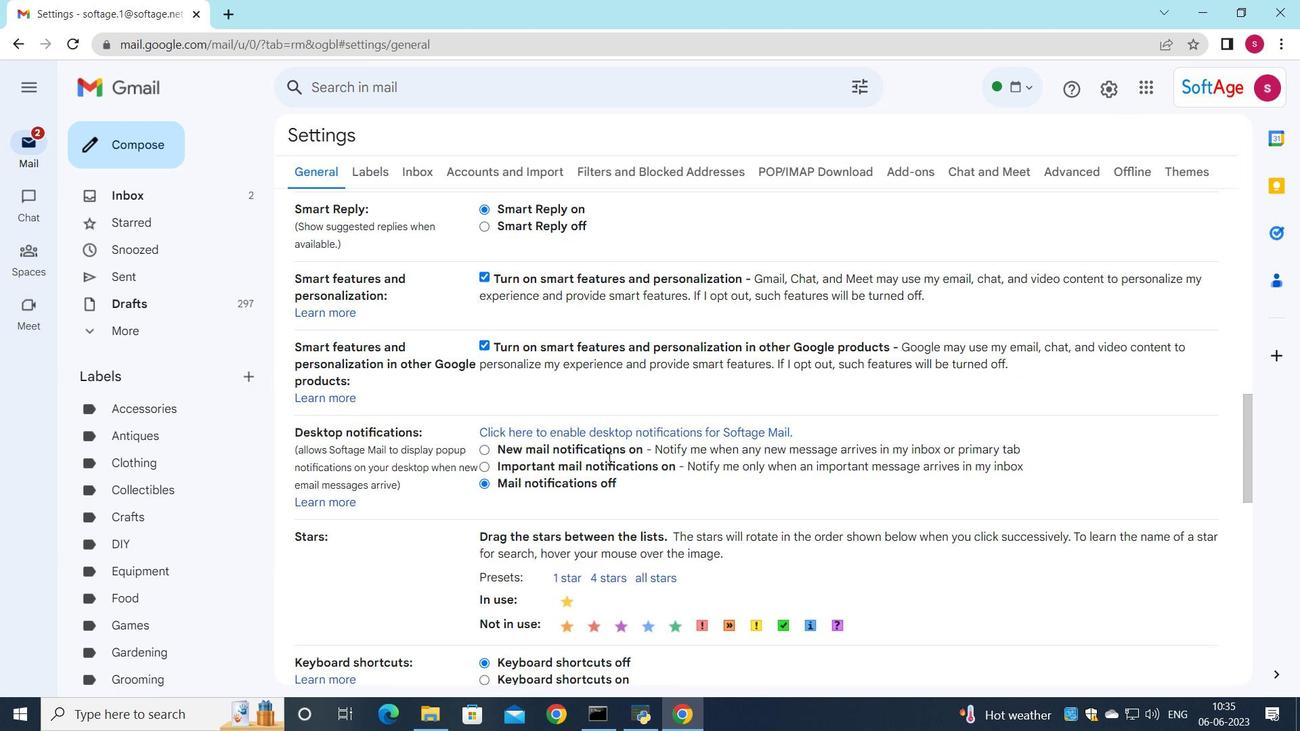 
Action: Mouse moved to (545, 494)
Screenshot: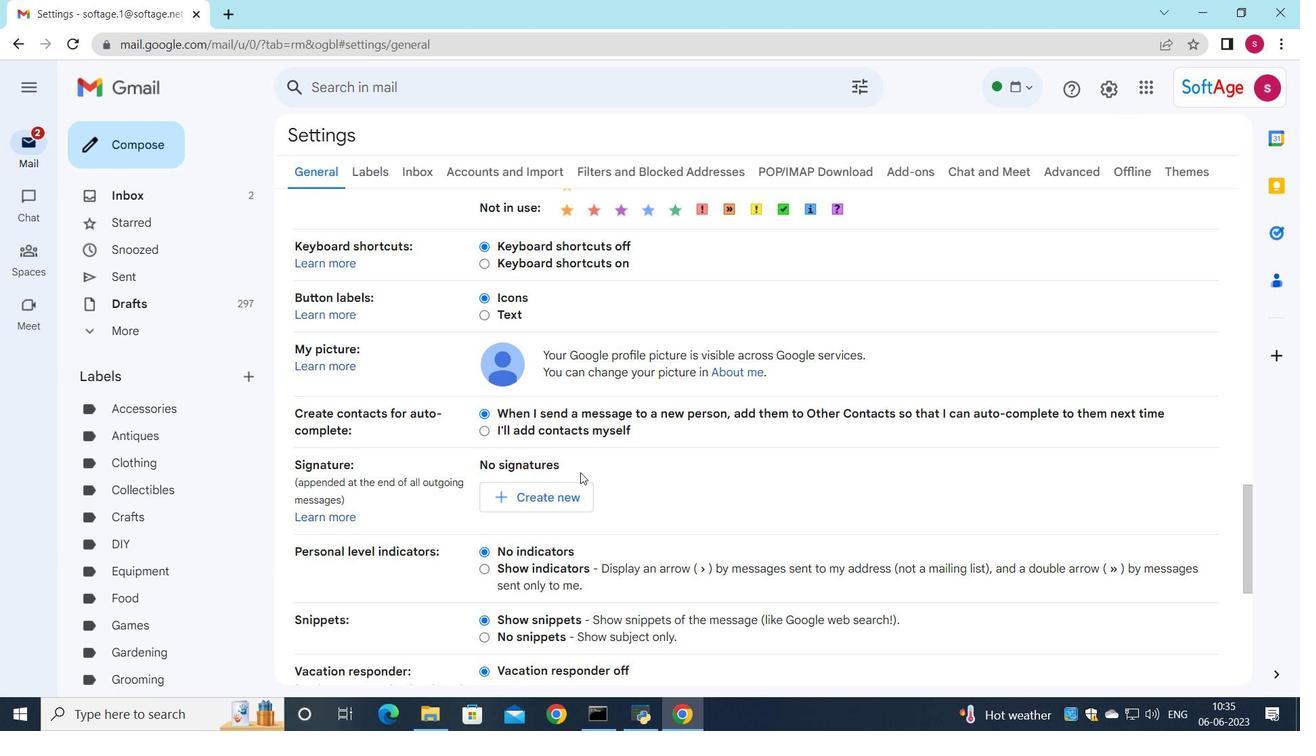 
Action: Mouse pressed left at (545, 494)
Screenshot: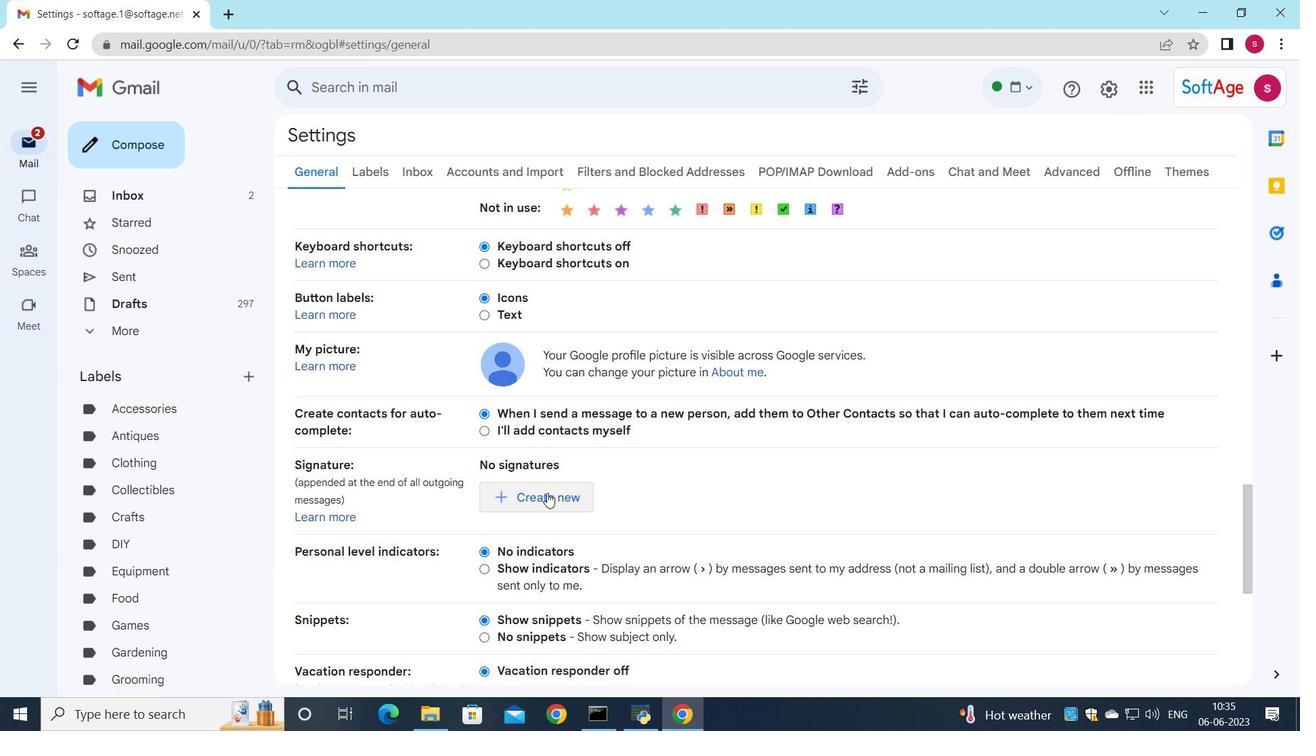 
Action: Mouse moved to (983, 387)
Screenshot: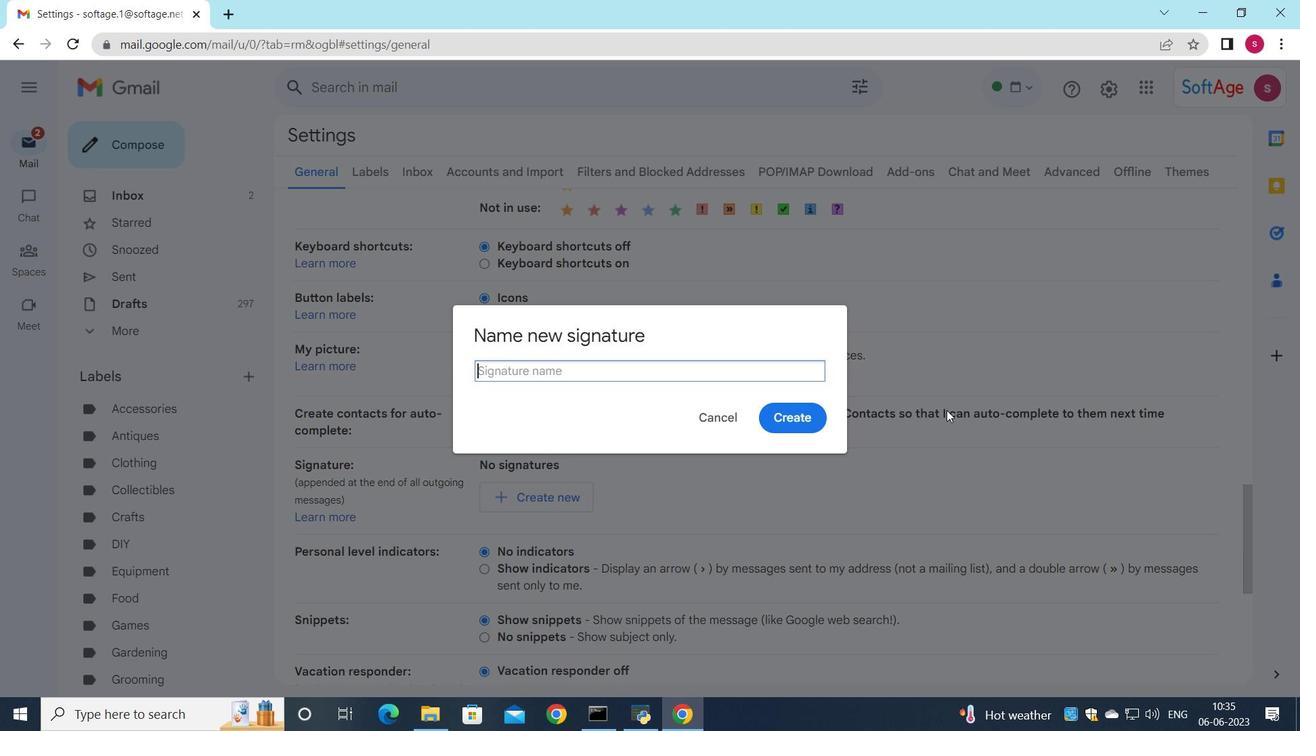 
Action: Key pressed <Key.shift>Christopher<Key.space><Key.shift>Carter
Screenshot: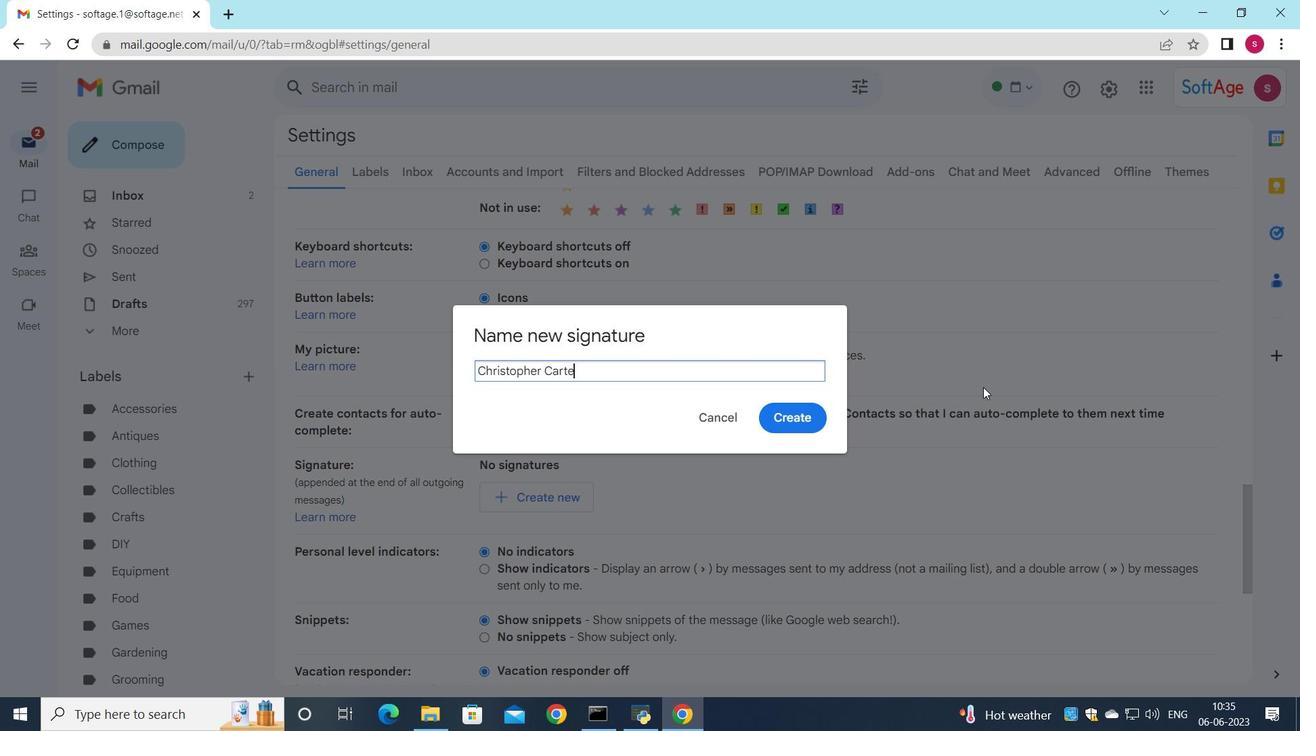 
Action: Mouse moved to (773, 410)
Screenshot: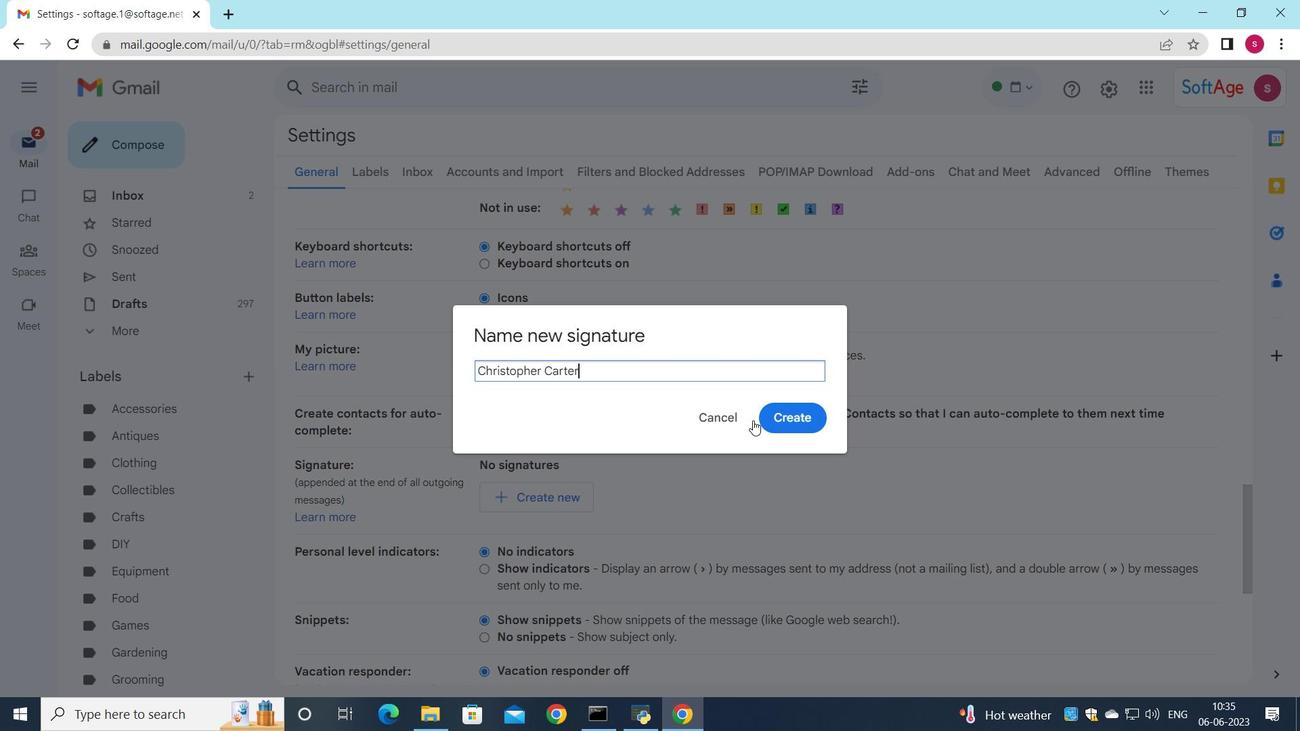 
Action: Mouse pressed left at (773, 410)
Screenshot: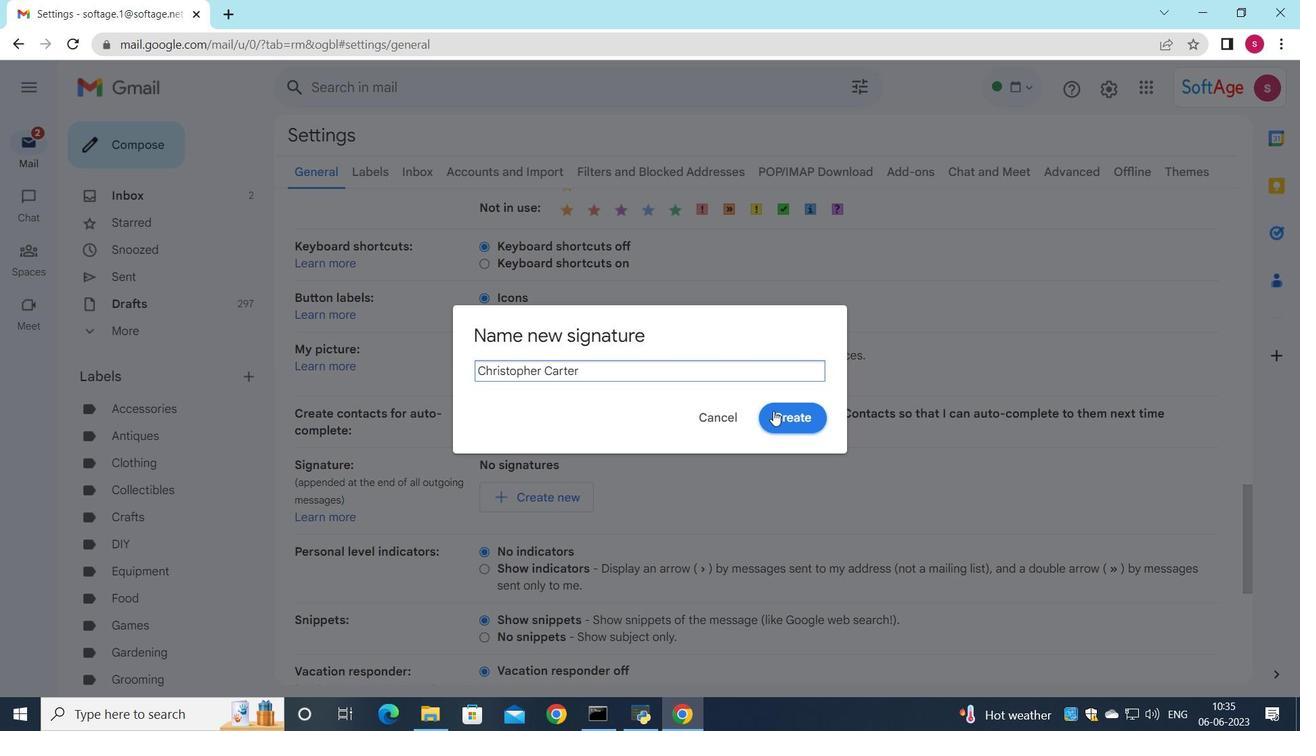 
Action: Mouse moved to (812, 466)
Screenshot: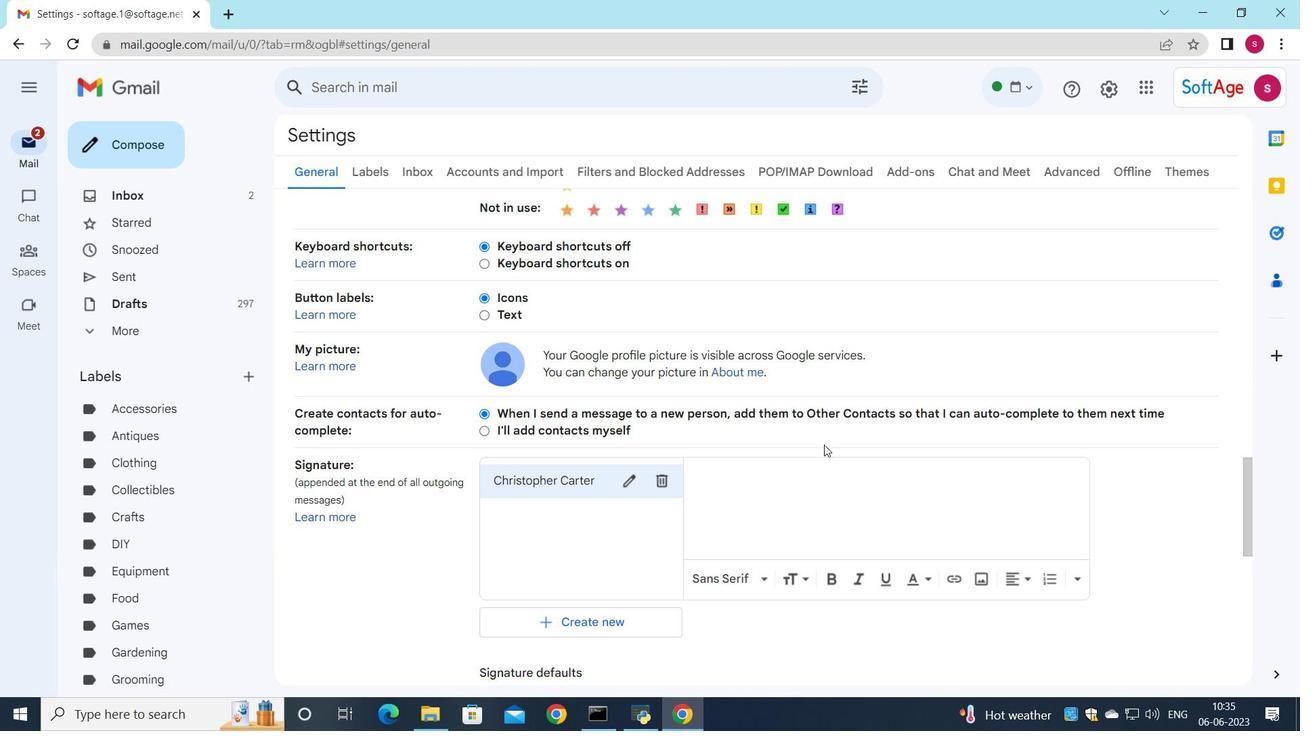 
Action: Mouse pressed left at (812, 466)
Screenshot: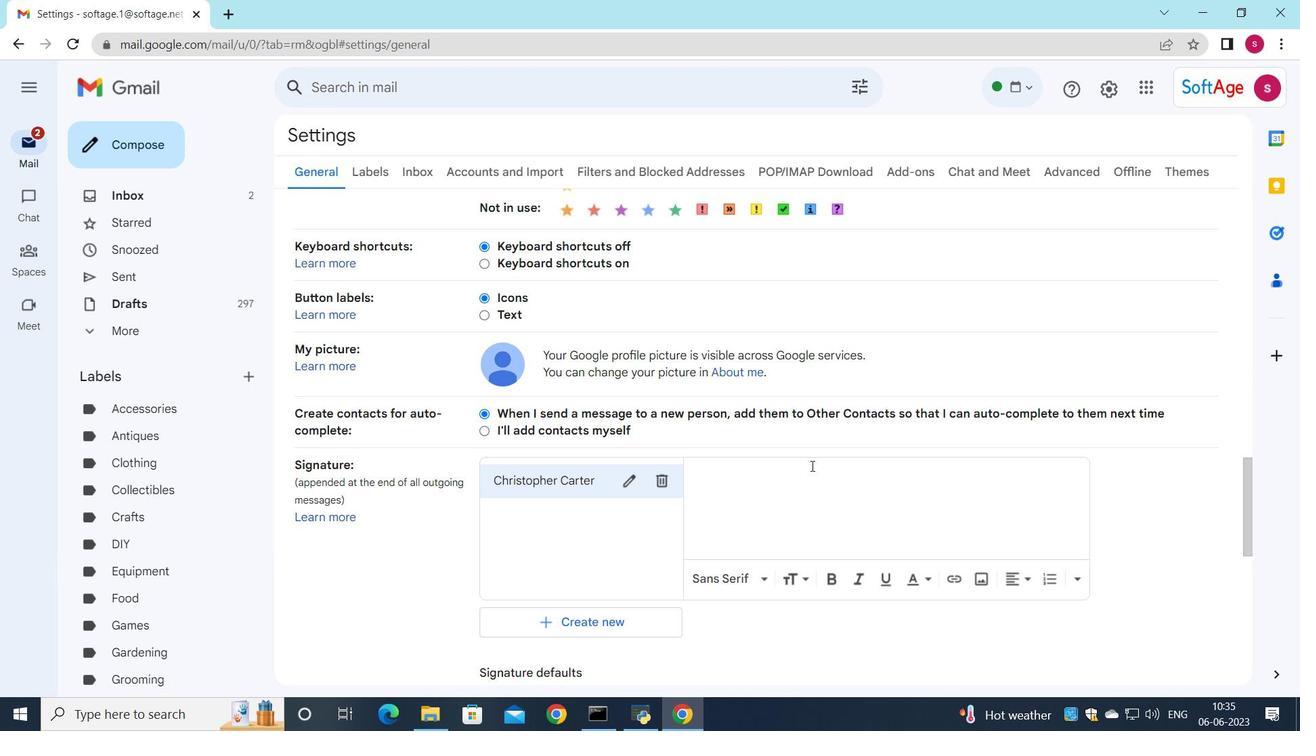 
Action: Key pressed <Key.shift>Christopher<Key.space><Key.shift>Carter
Screenshot: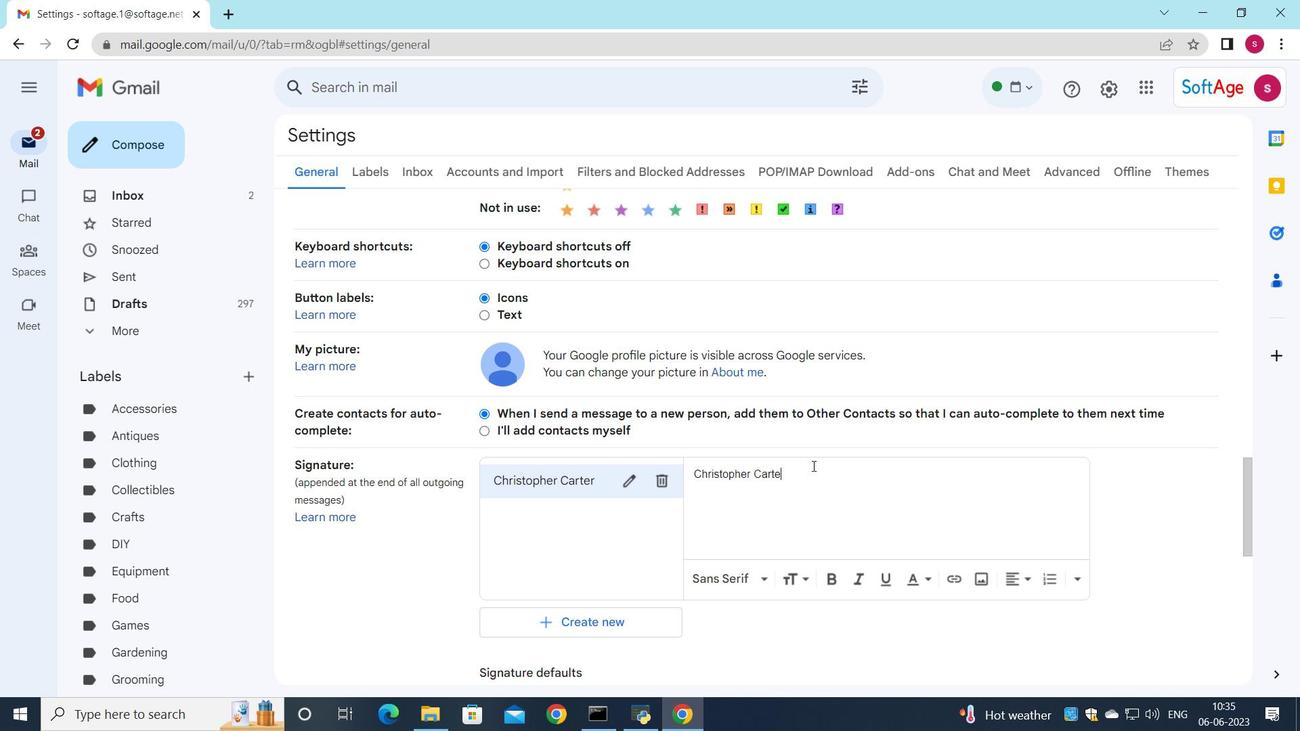 
Action: Mouse moved to (818, 469)
Screenshot: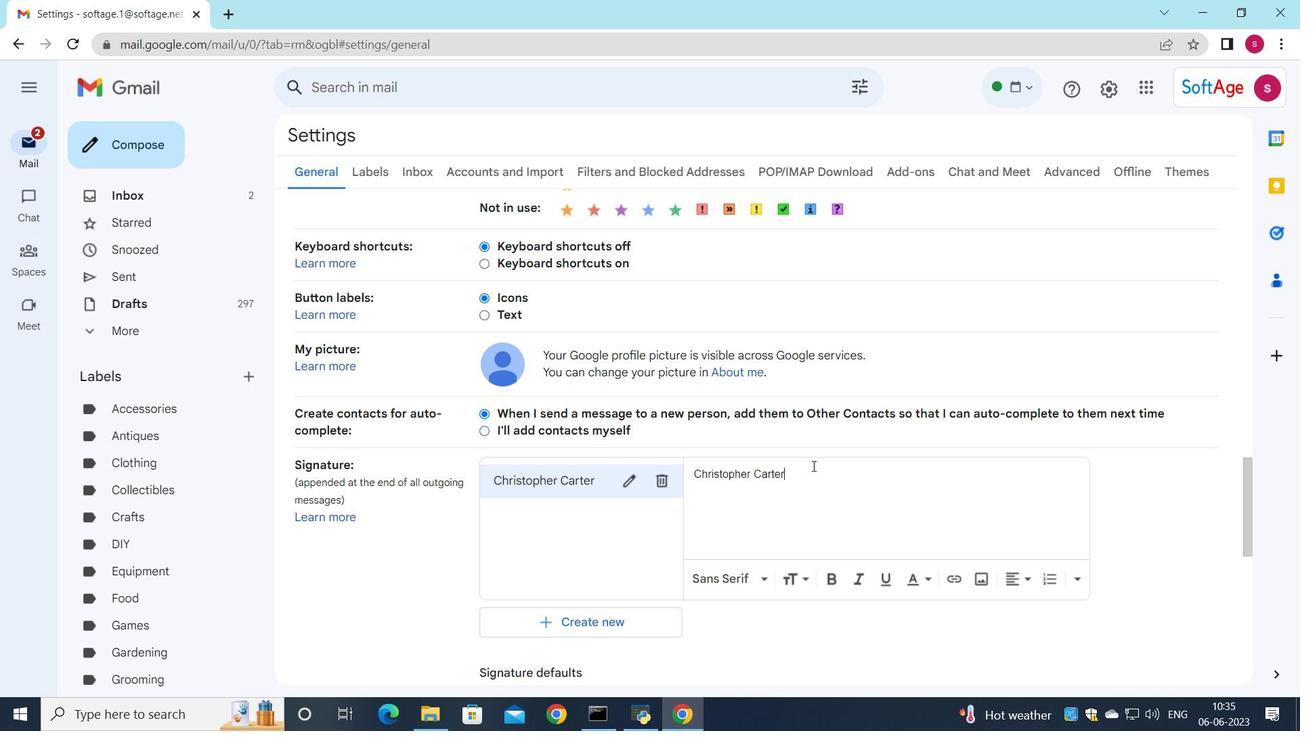 
Action: Mouse scrolled (818, 469) with delta (0, 0)
Screenshot: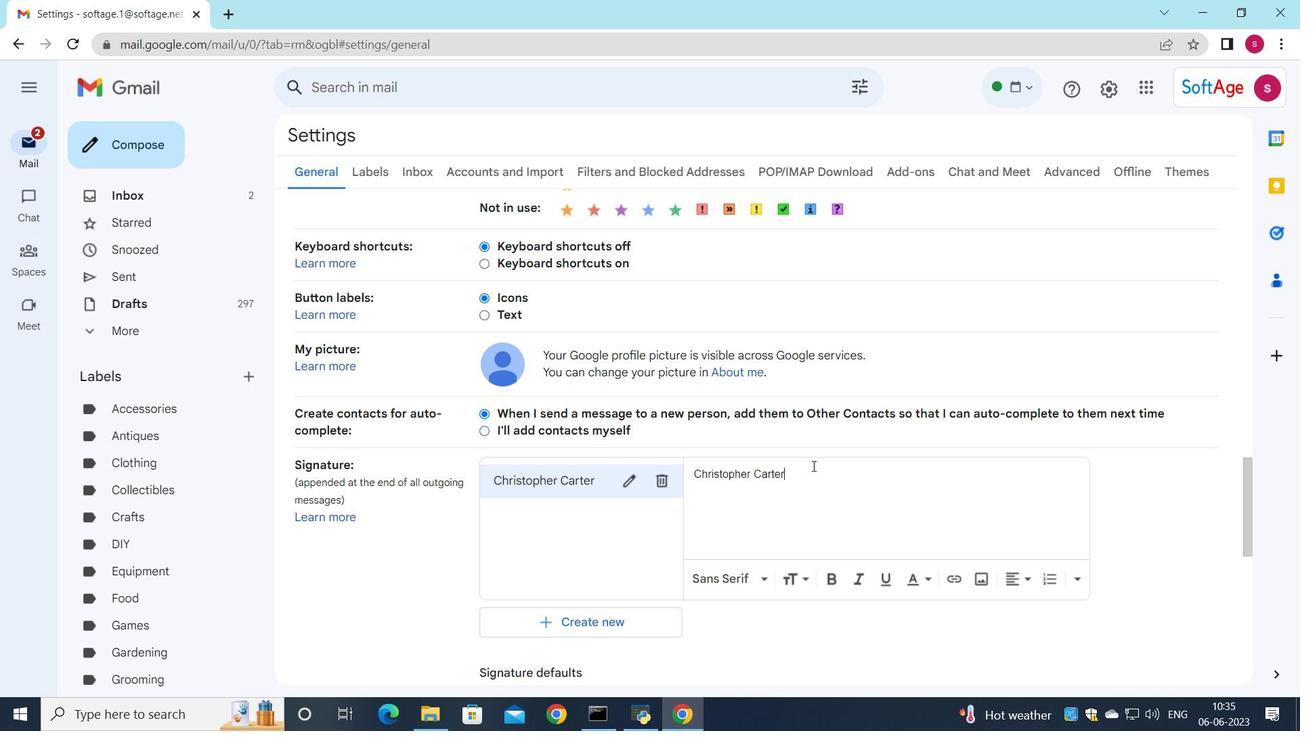 
Action: Mouse moved to (822, 478)
Screenshot: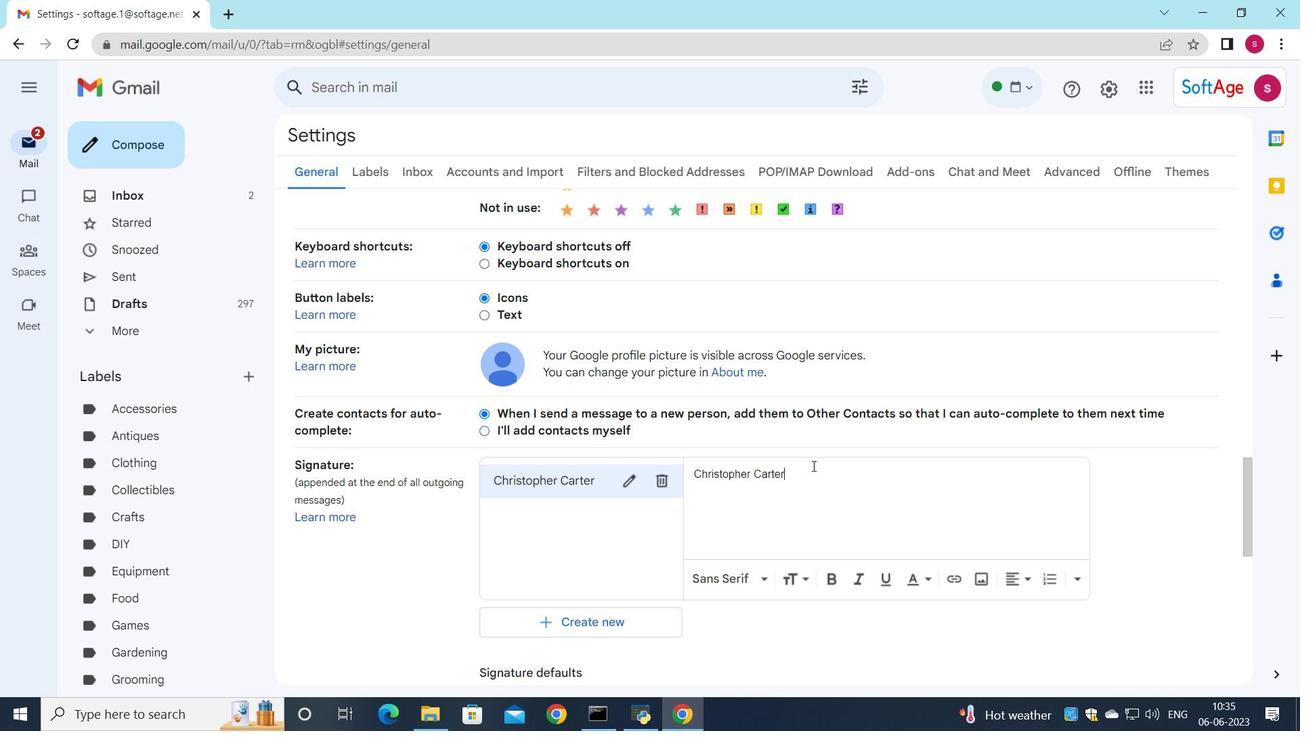 
Action: Mouse scrolled (822, 478) with delta (0, 0)
Screenshot: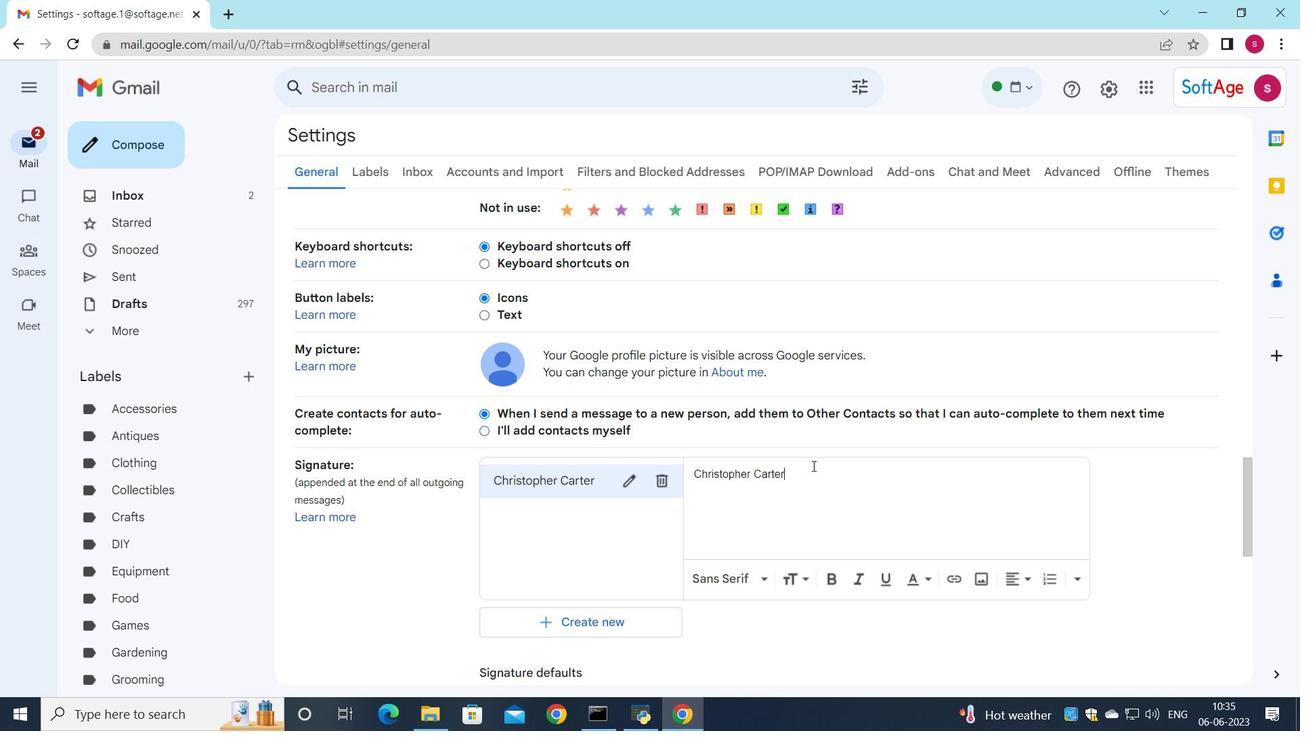 
Action: Mouse moved to (814, 495)
Screenshot: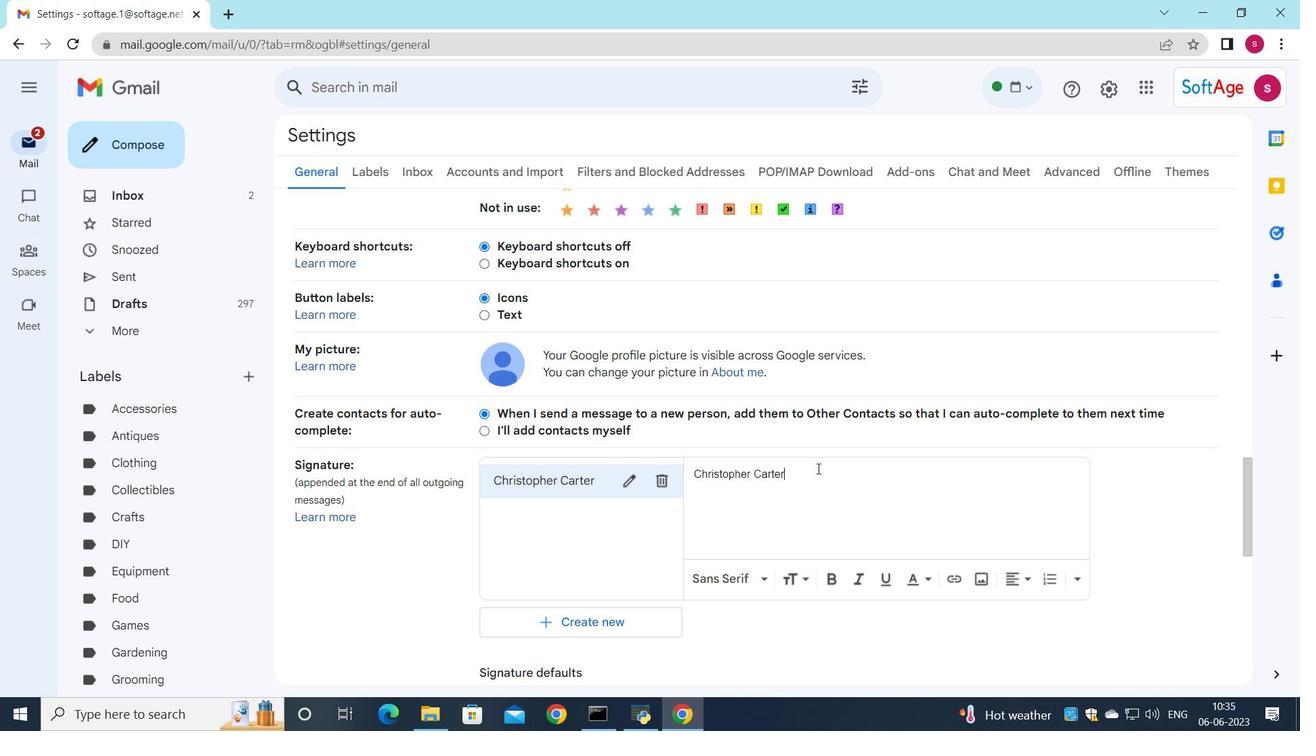 
Action: Mouse scrolled (818, 491) with delta (0, 0)
Screenshot: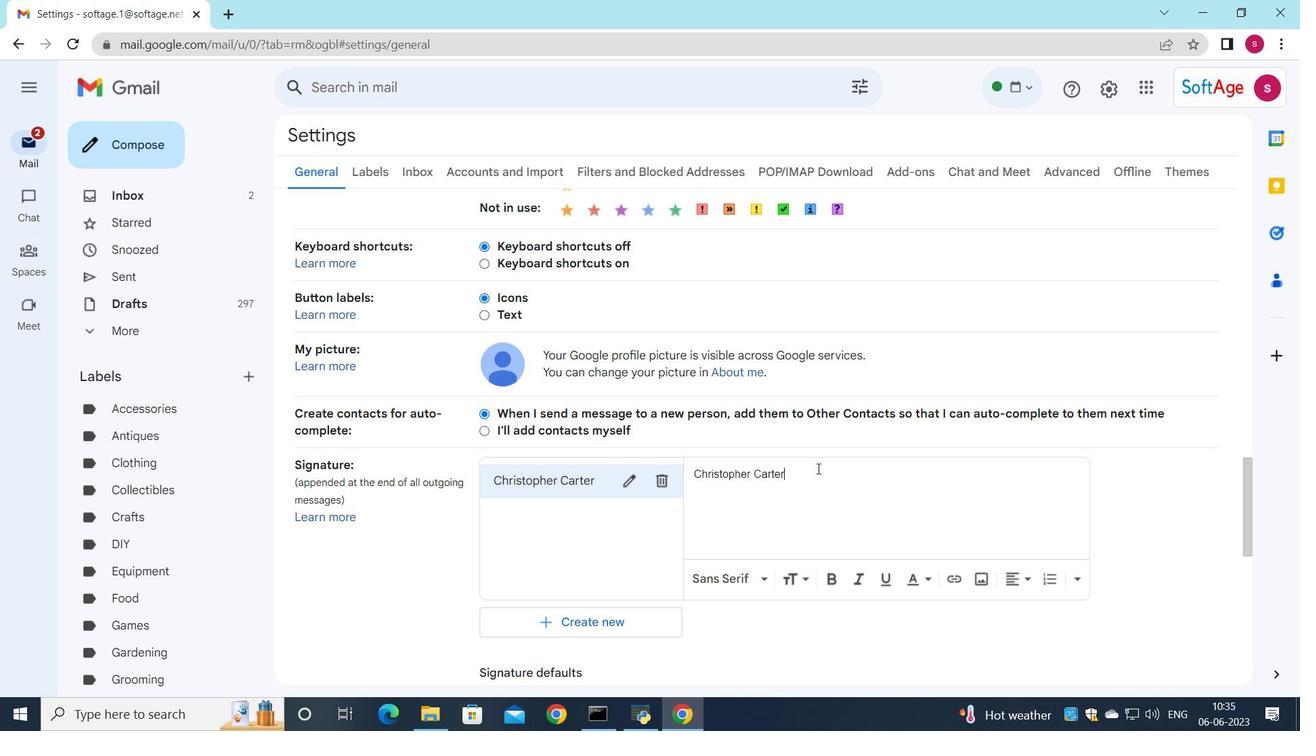 
Action: Mouse moved to (613, 464)
Screenshot: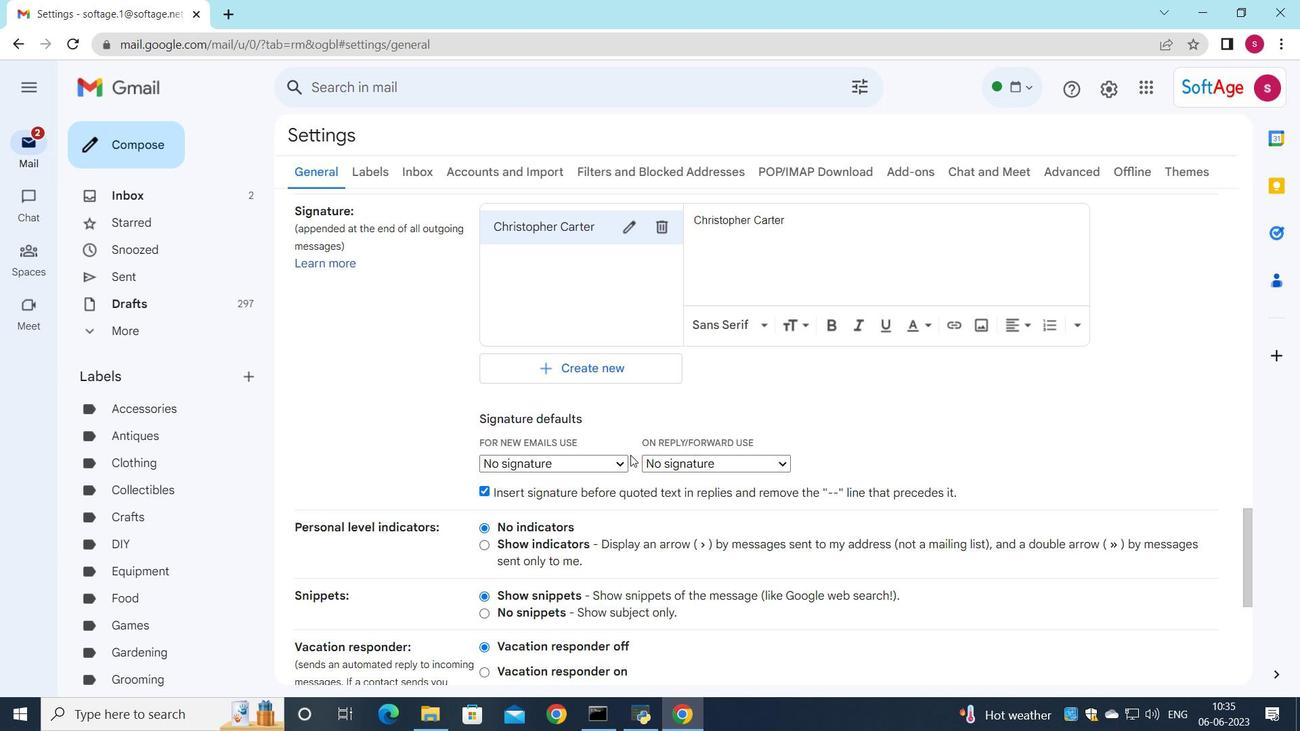 
Action: Mouse pressed left at (613, 464)
Screenshot: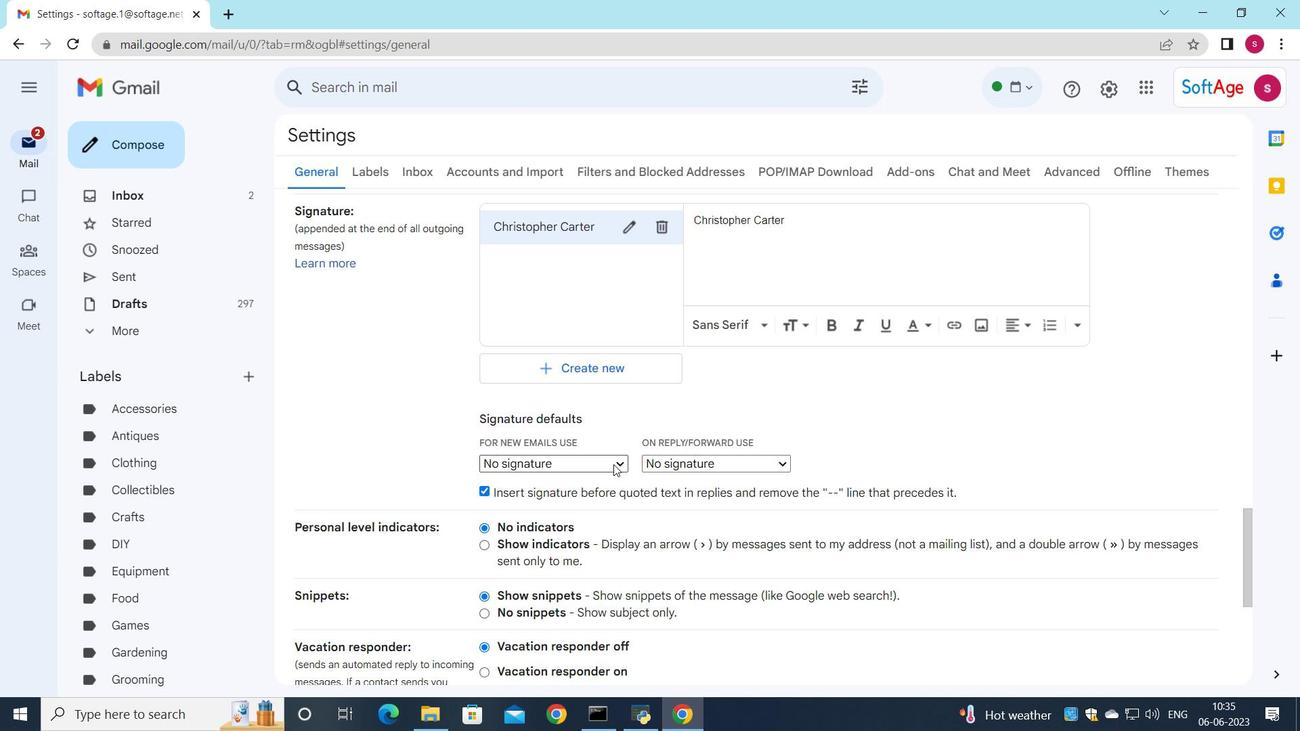 
Action: Mouse moved to (609, 488)
Screenshot: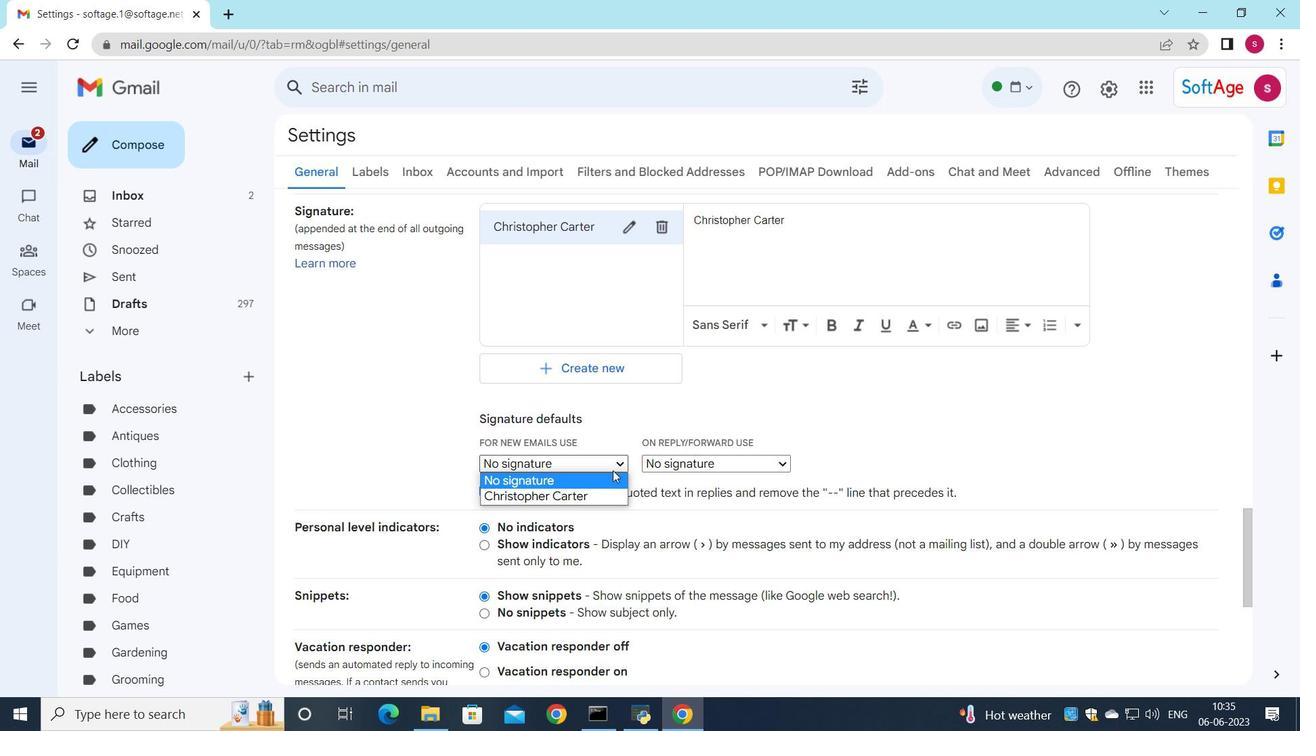
Action: Mouse pressed left at (609, 488)
Screenshot: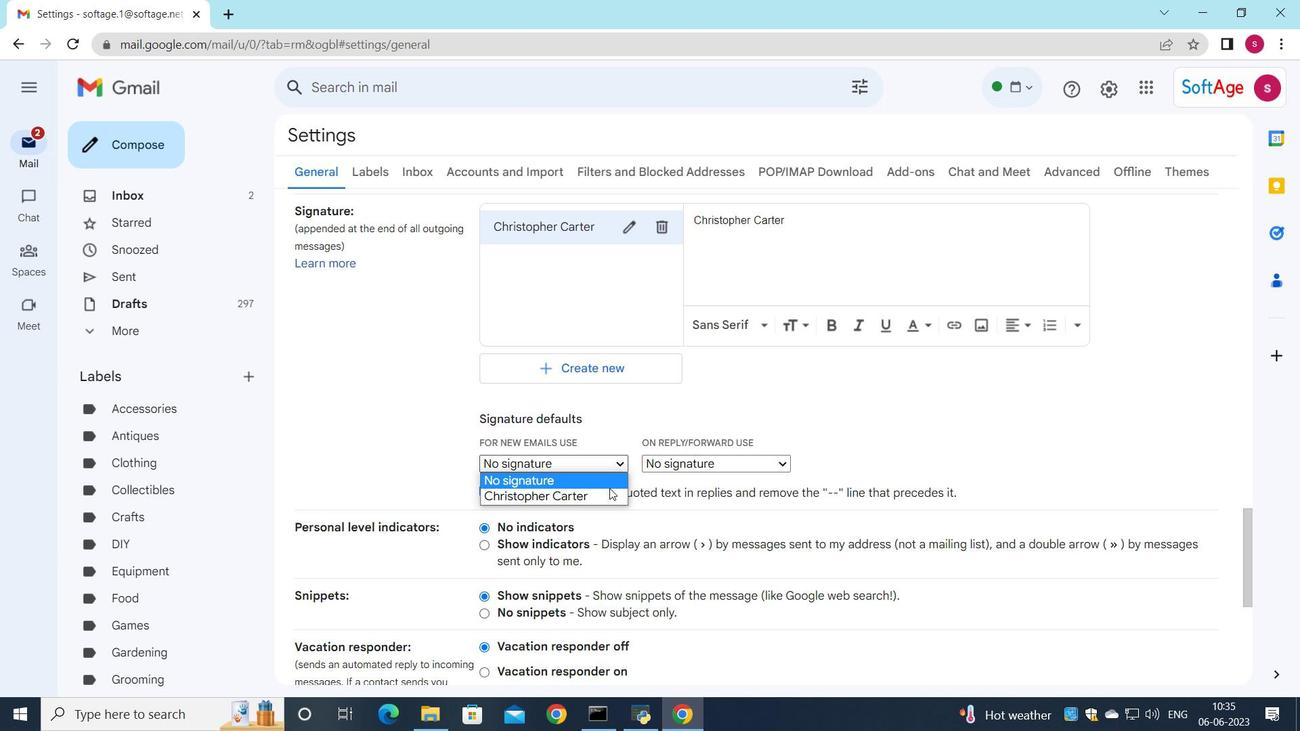 
Action: Mouse moved to (619, 465)
Screenshot: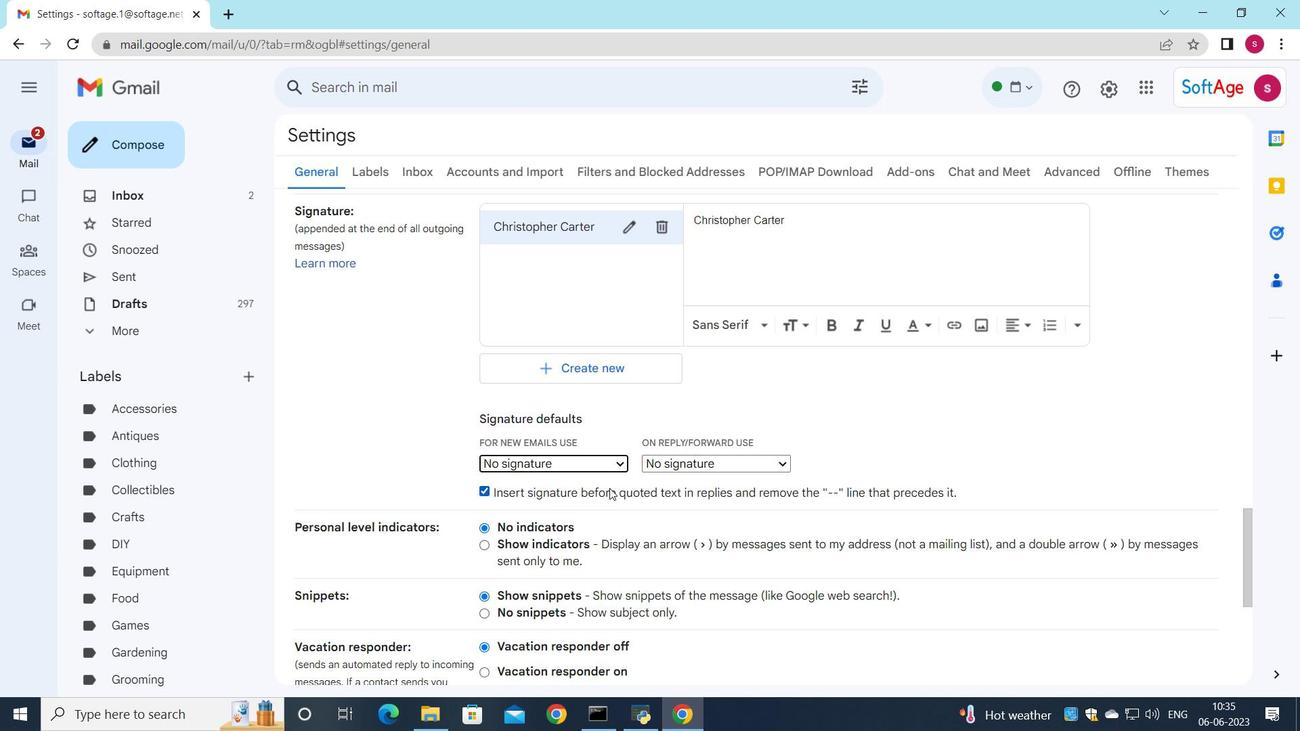 
Action: Mouse pressed left at (619, 465)
Screenshot: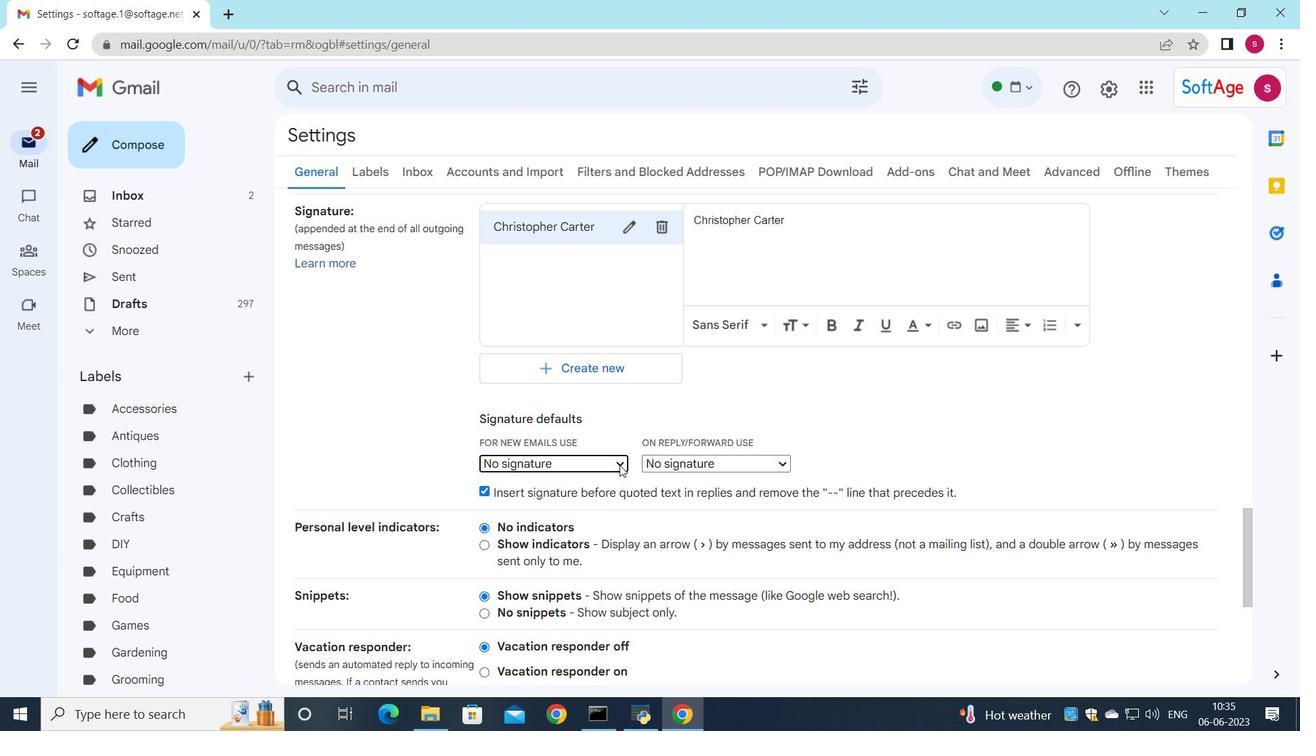 
Action: Mouse moved to (615, 496)
Screenshot: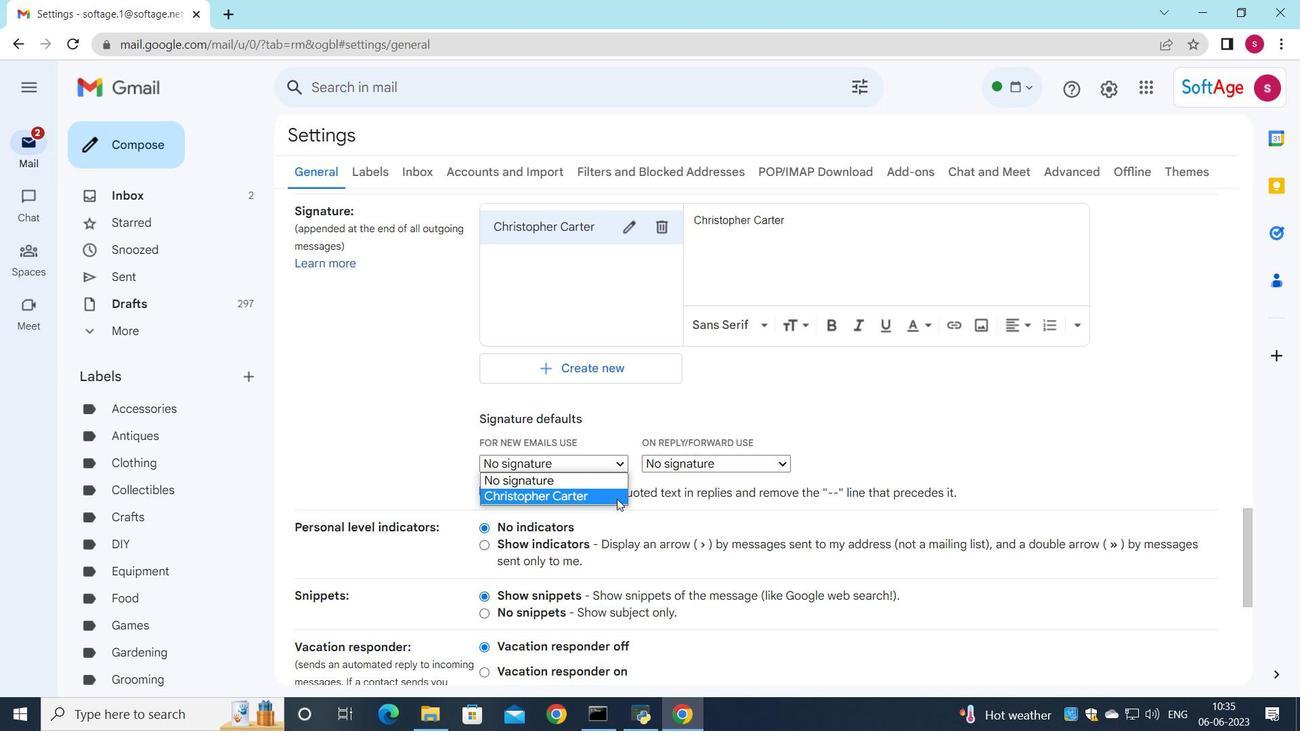 
Action: Mouse pressed left at (615, 496)
Screenshot: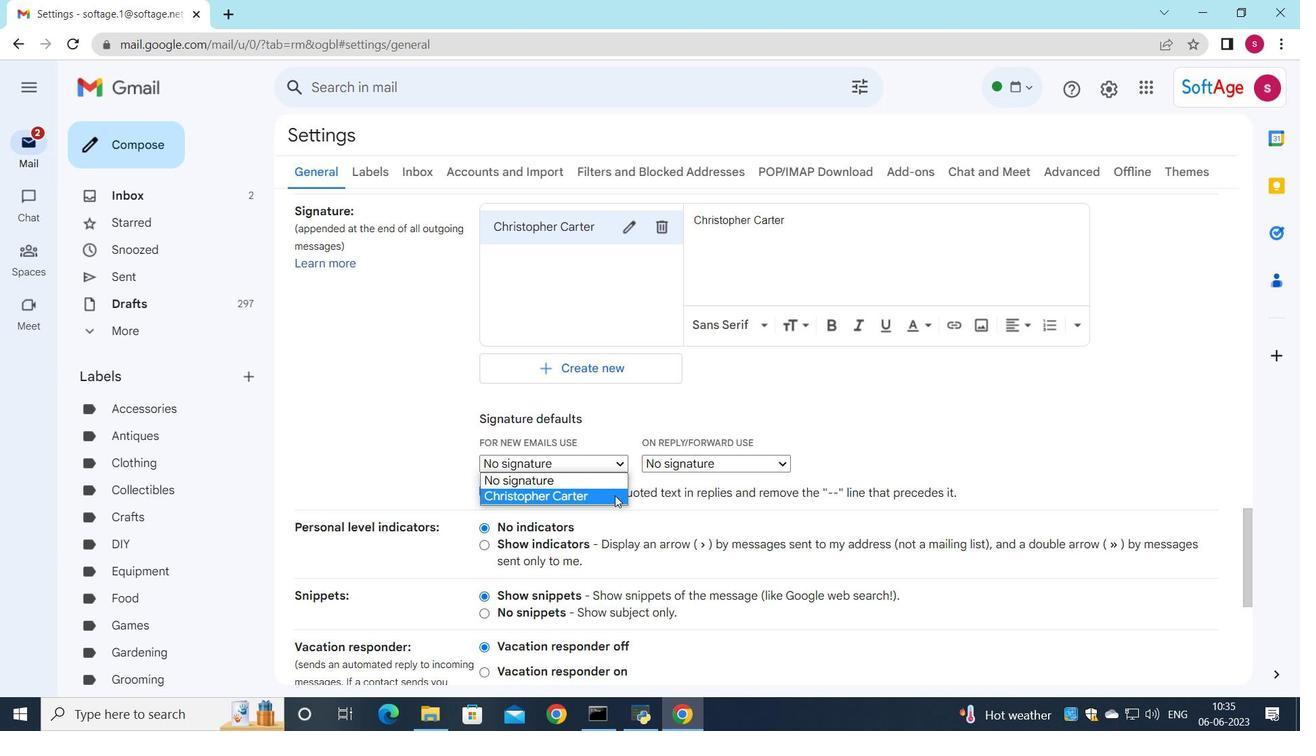 
Action: Mouse moved to (712, 465)
Screenshot: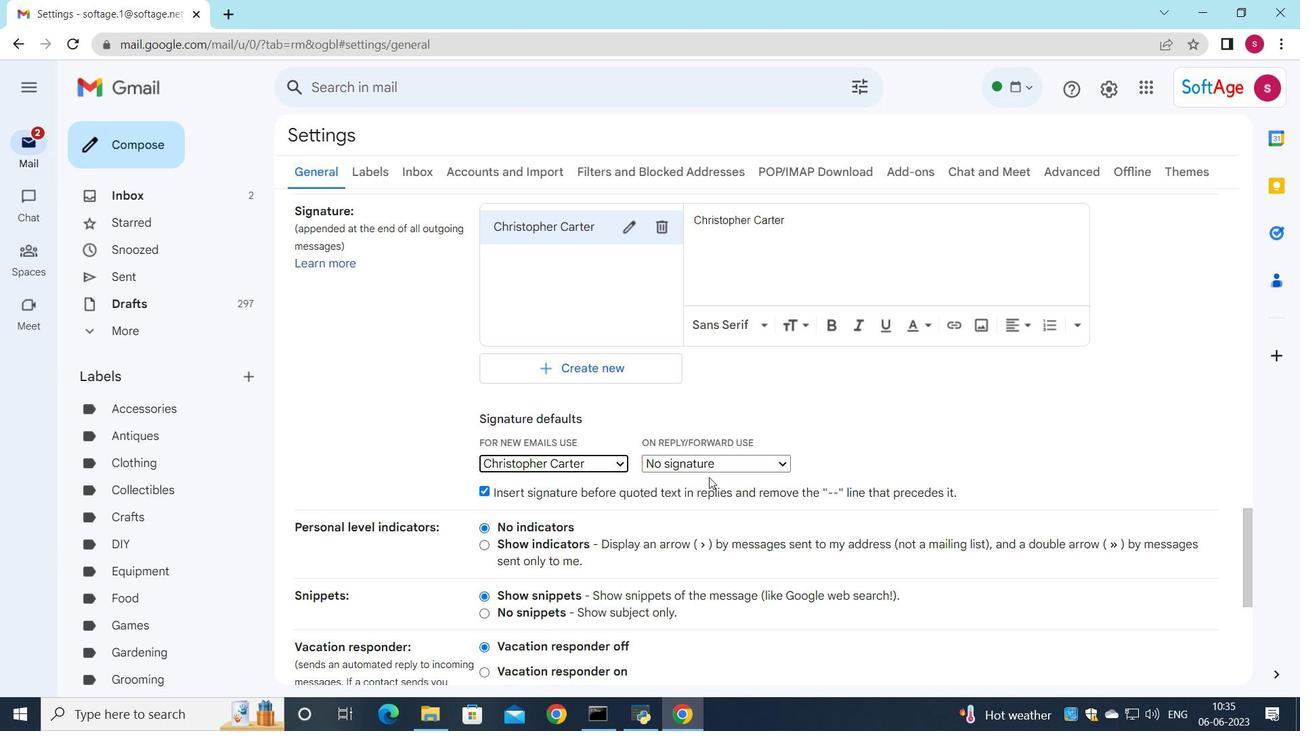 
Action: Mouse pressed left at (712, 465)
Screenshot: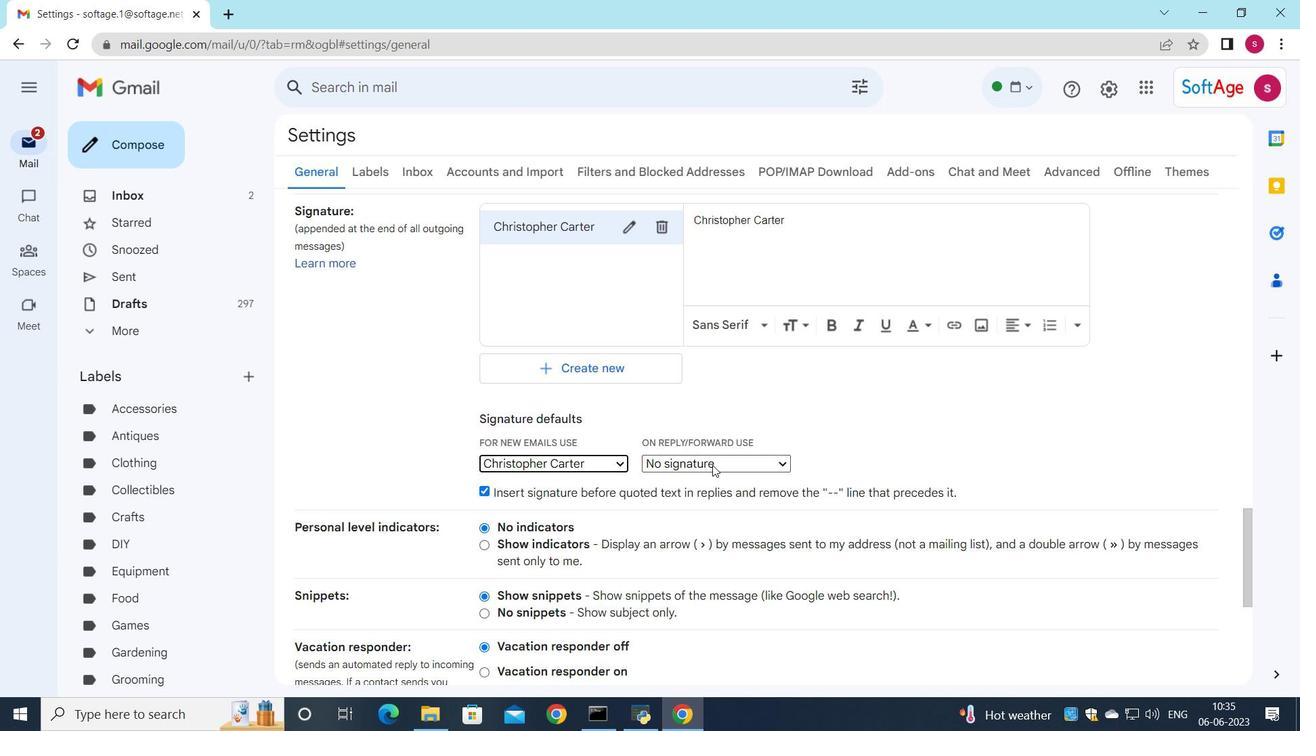 
Action: Mouse moved to (710, 500)
Screenshot: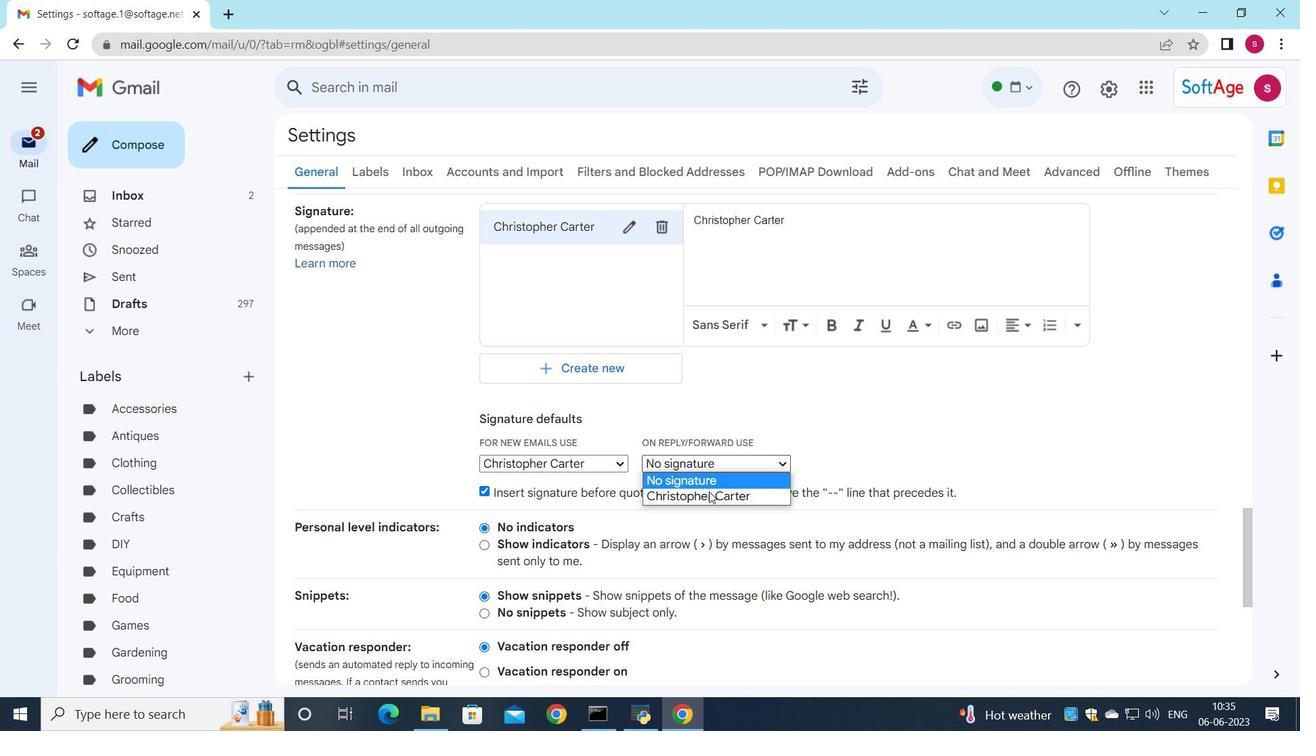 
Action: Mouse pressed left at (710, 500)
Screenshot: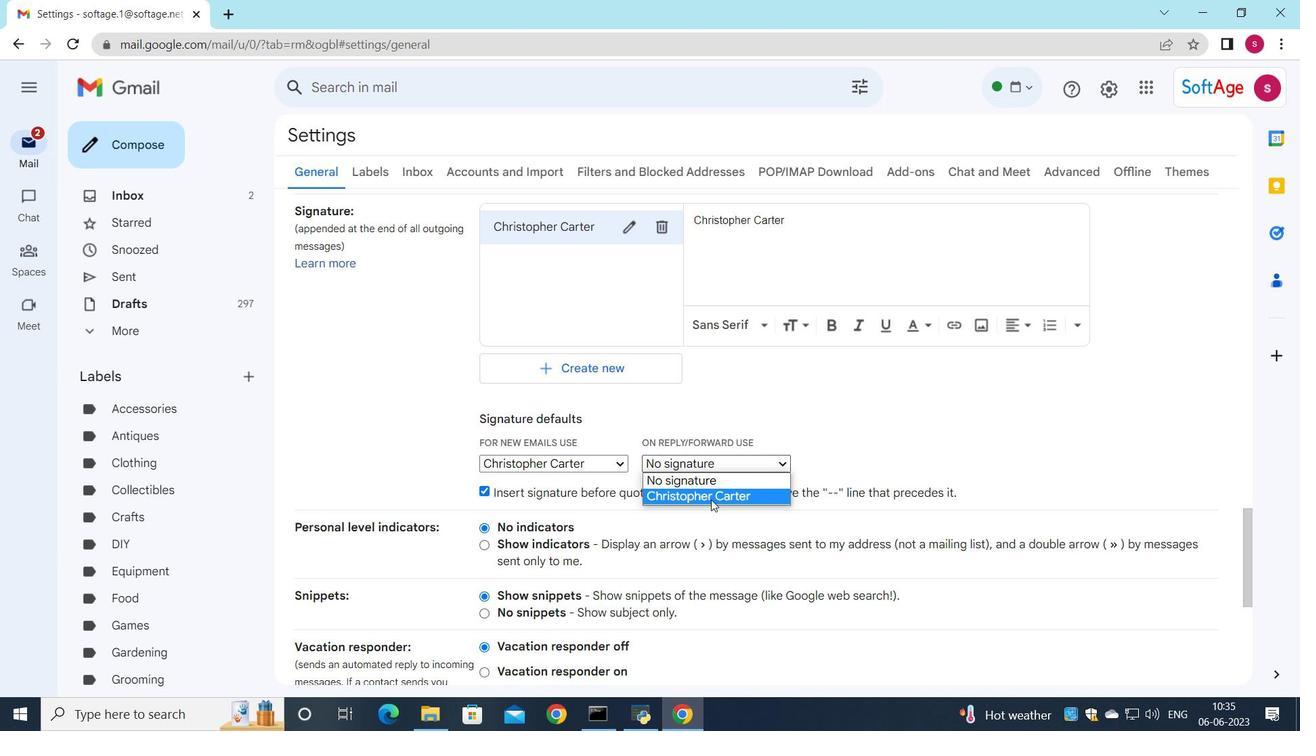
Action: Mouse moved to (719, 461)
Screenshot: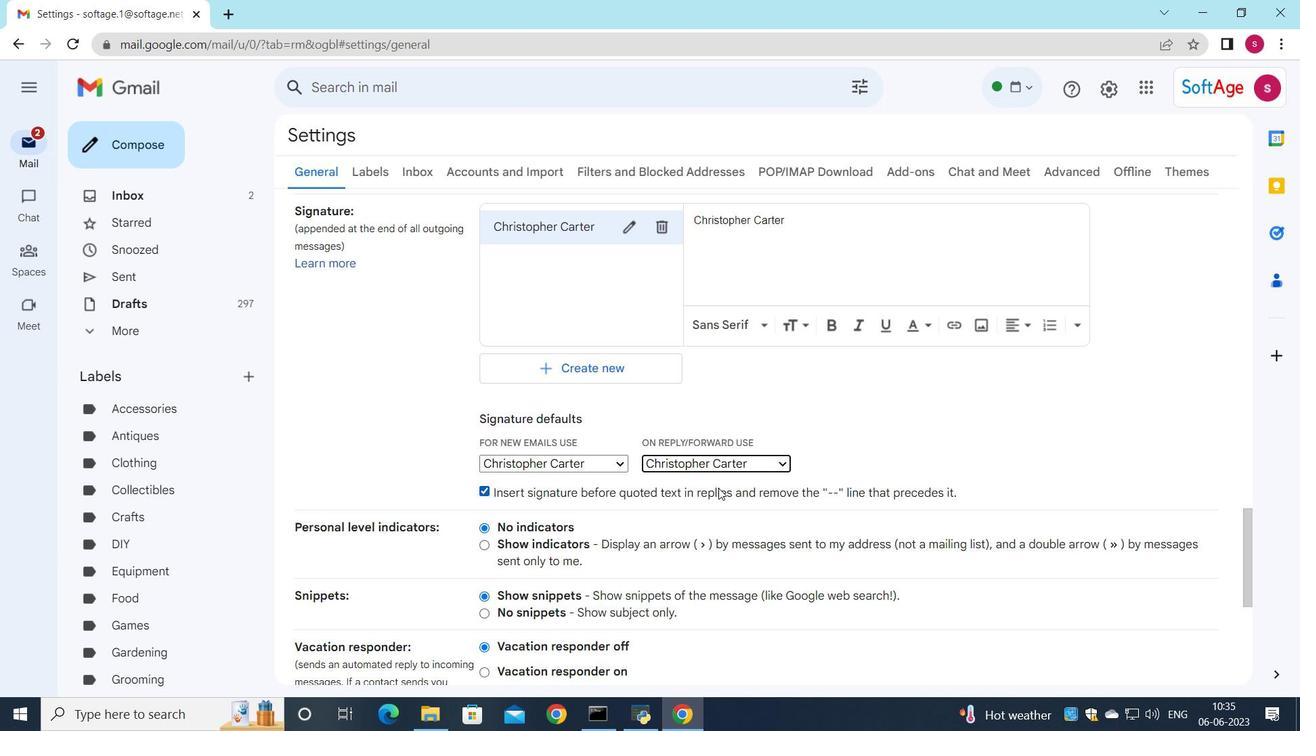 
Action: Mouse scrolled (719, 460) with delta (0, 0)
Screenshot: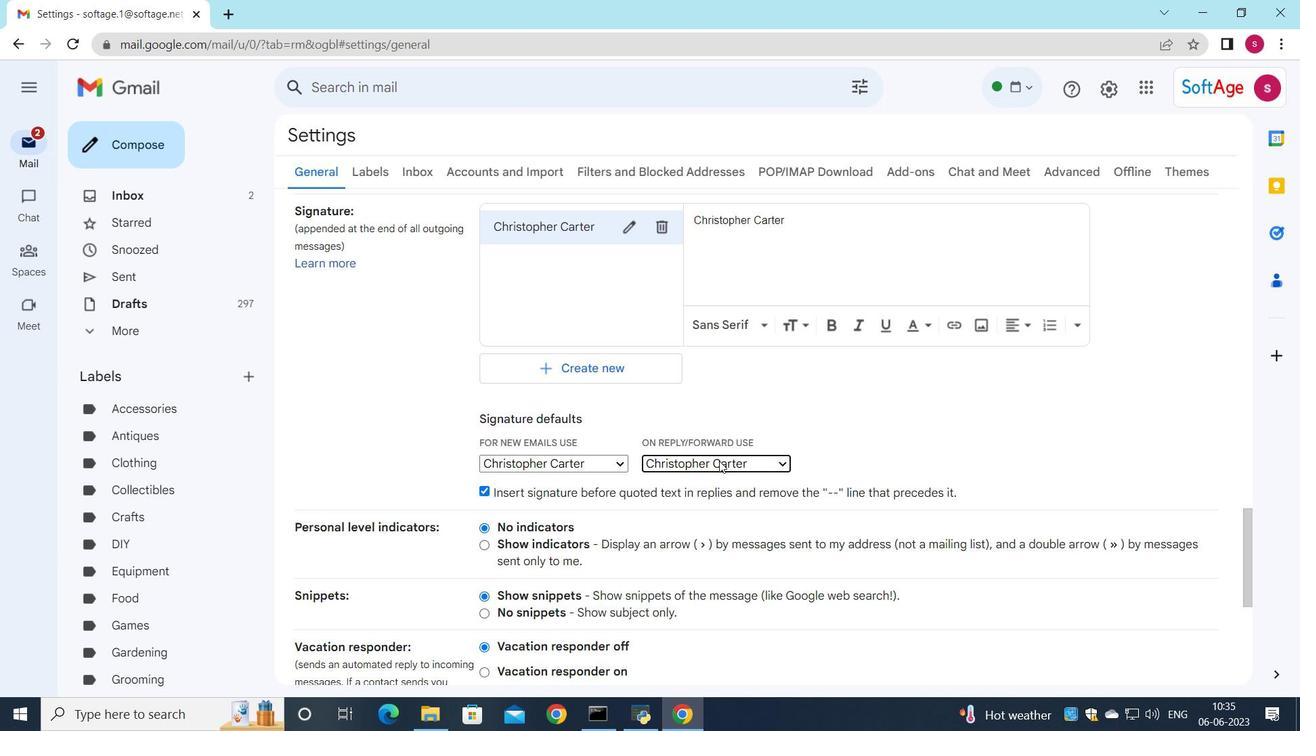
Action: Mouse scrolled (719, 460) with delta (0, 0)
Screenshot: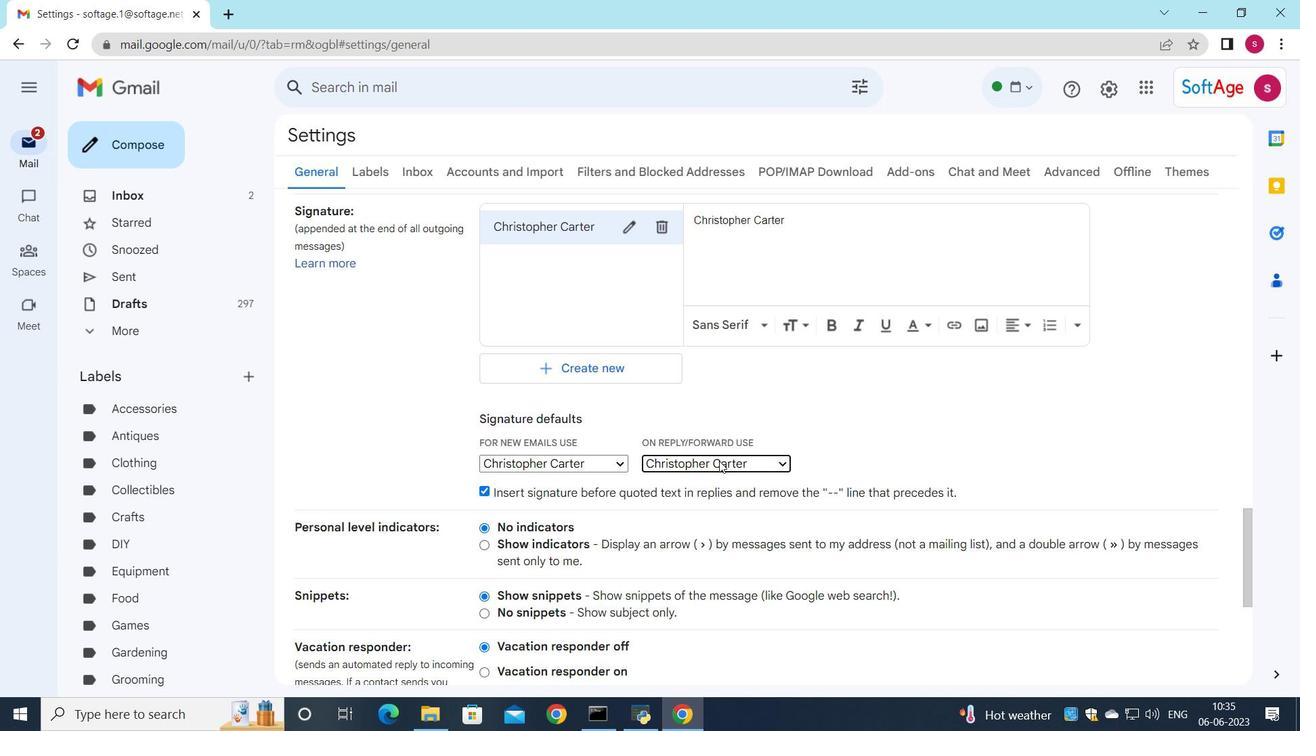 
Action: Mouse scrolled (719, 460) with delta (0, 0)
Screenshot: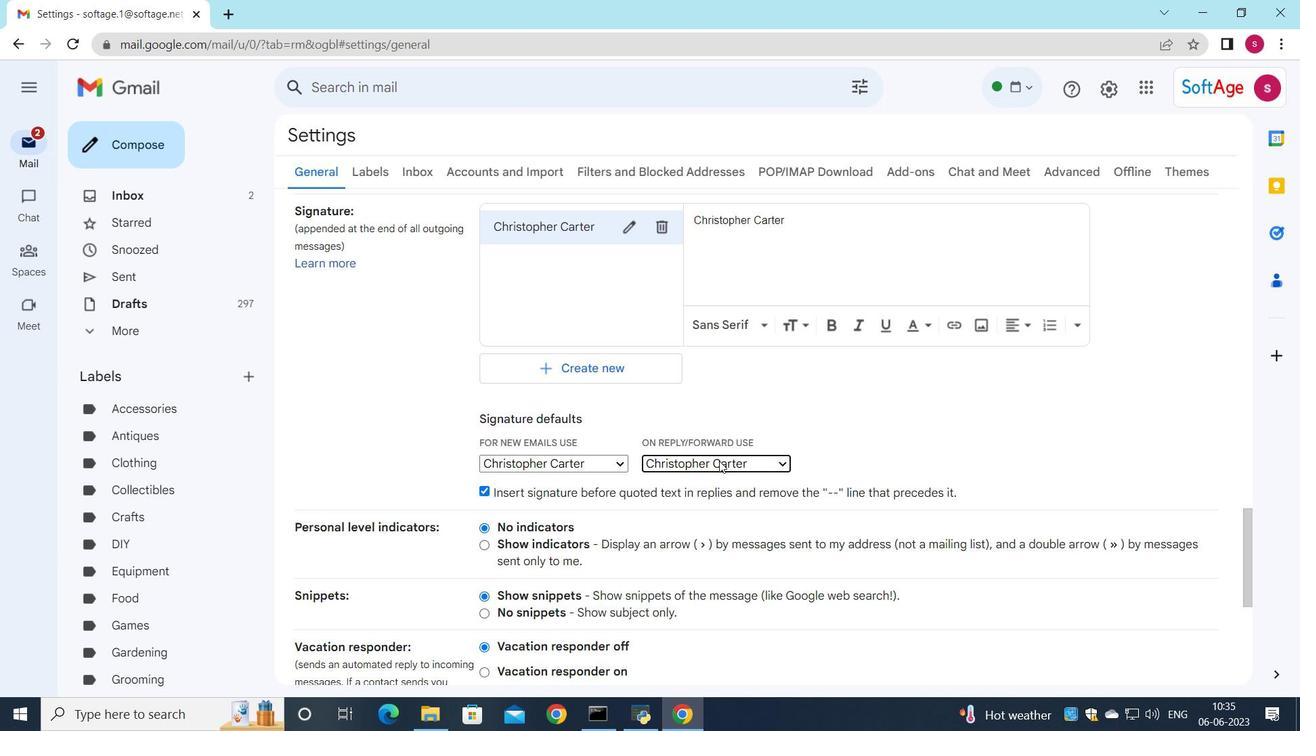 
Action: Mouse scrolled (719, 460) with delta (0, 0)
Screenshot: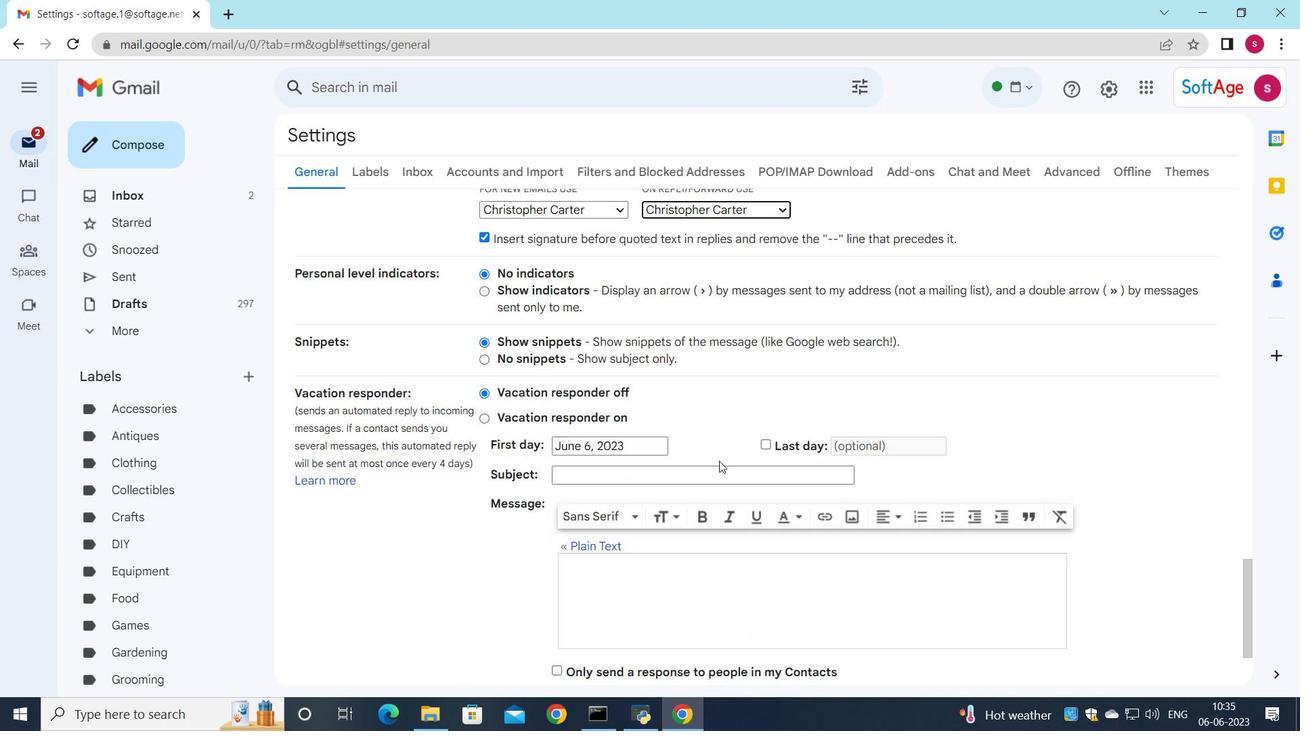 
Action: Mouse scrolled (719, 460) with delta (0, 0)
Screenshot: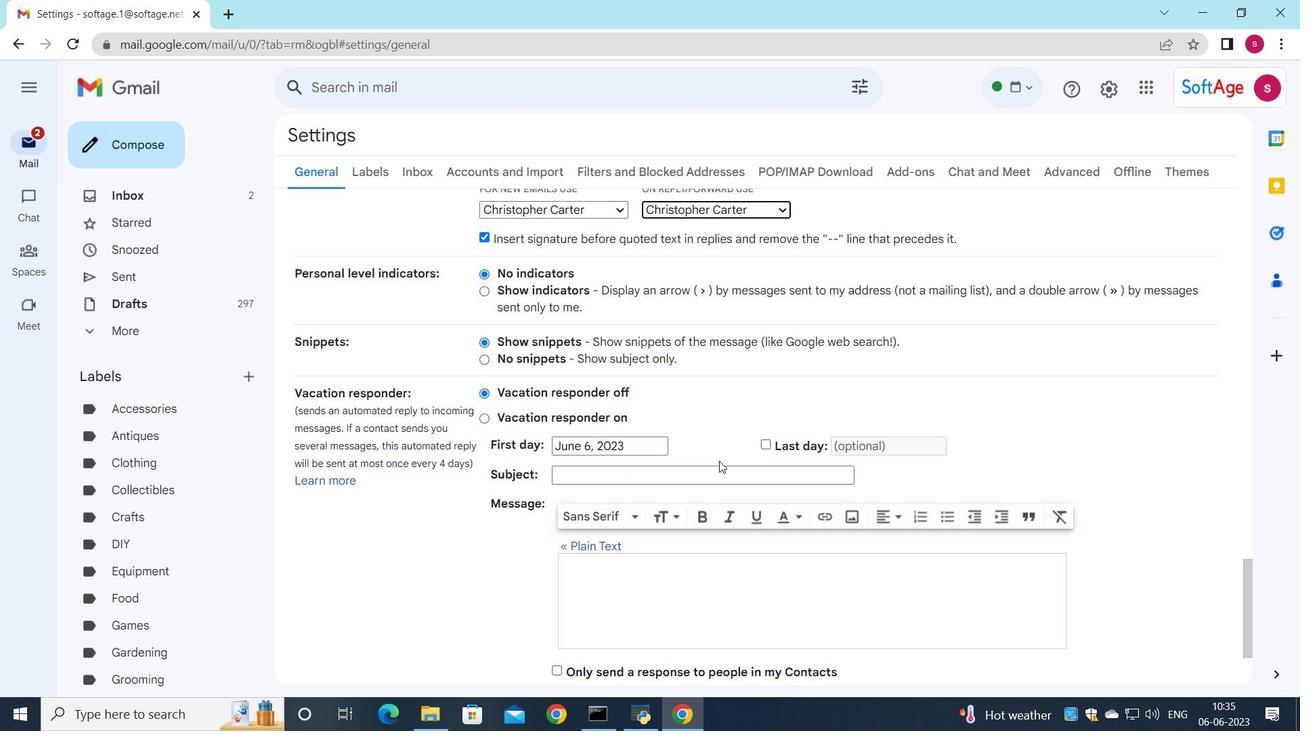 
Action: Mouse scrolled (719, 460) with delta (0, 0)
Screenshot: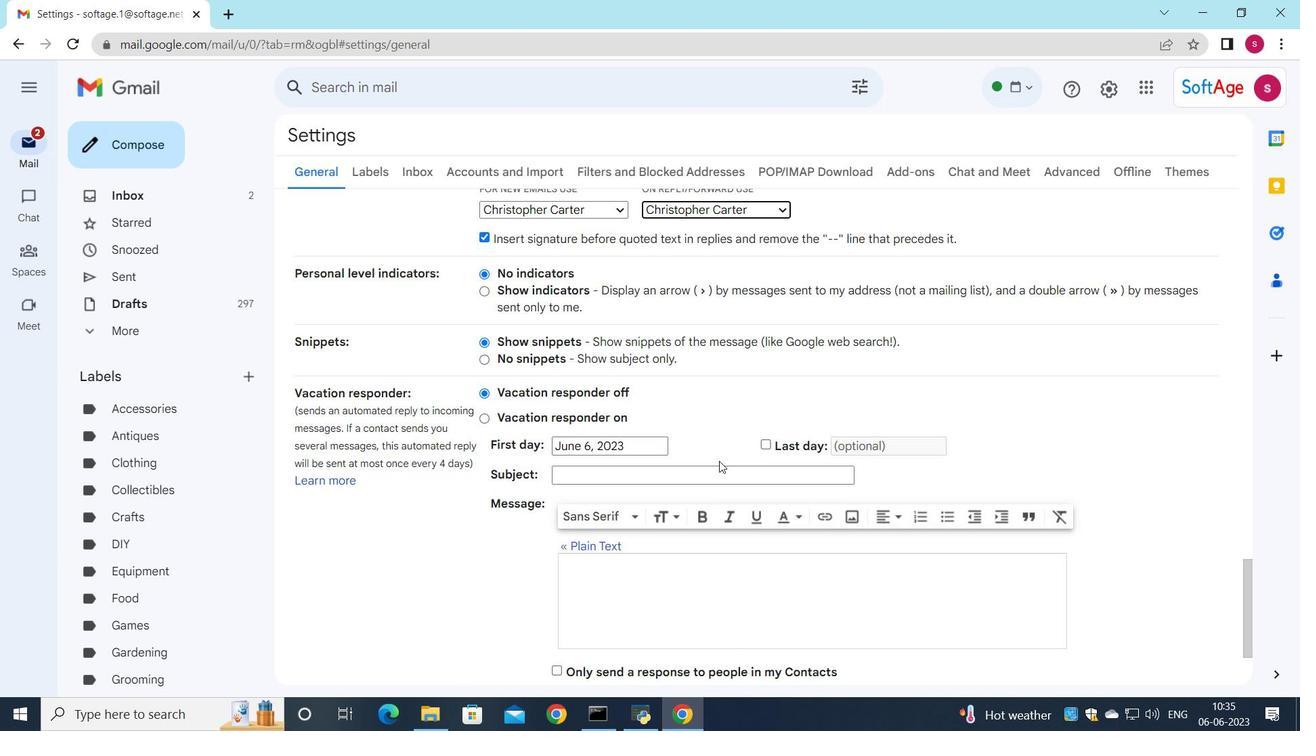
Action: Mouse scrolled (719, 460) with delta (0, 0)
Screenshot: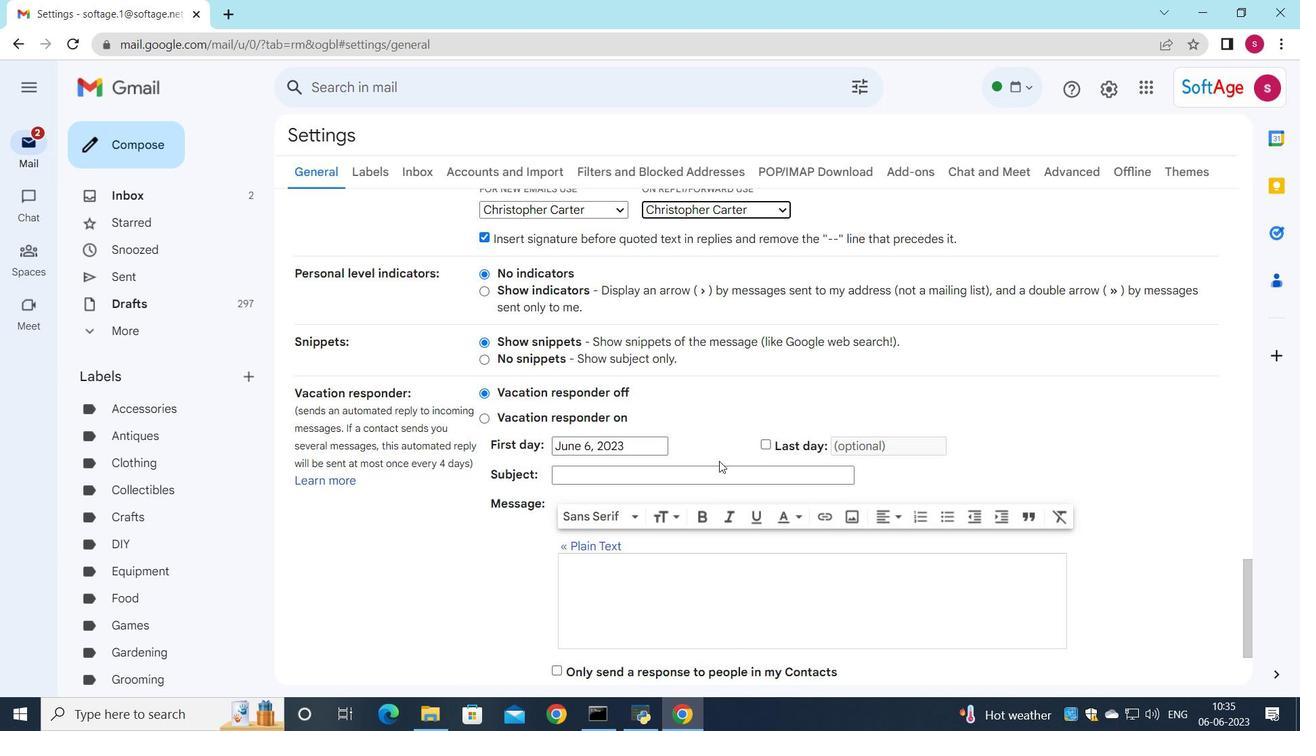 
Action: Mouse scrolled (719, 460) with delta (0, 0)
Screenshot: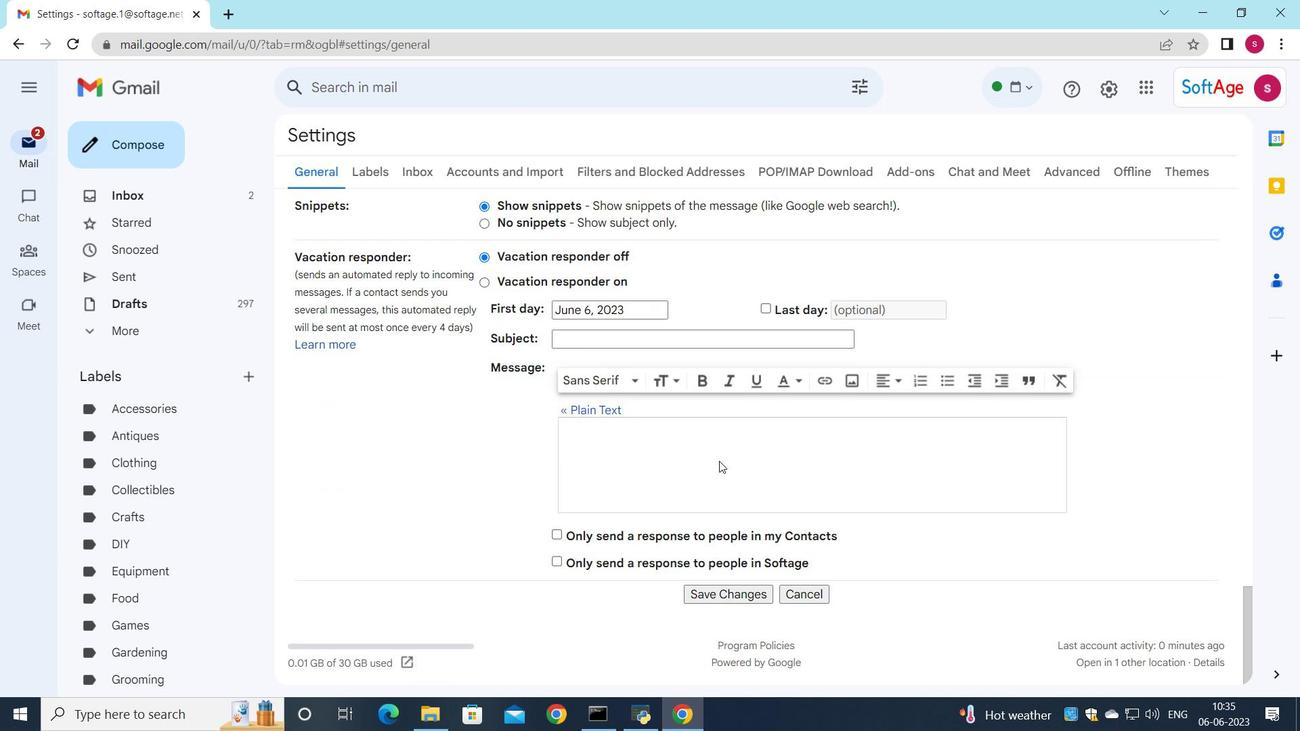 
Action: Mouse scrolled (719, 460) with delta (0, 0)
Screenshot: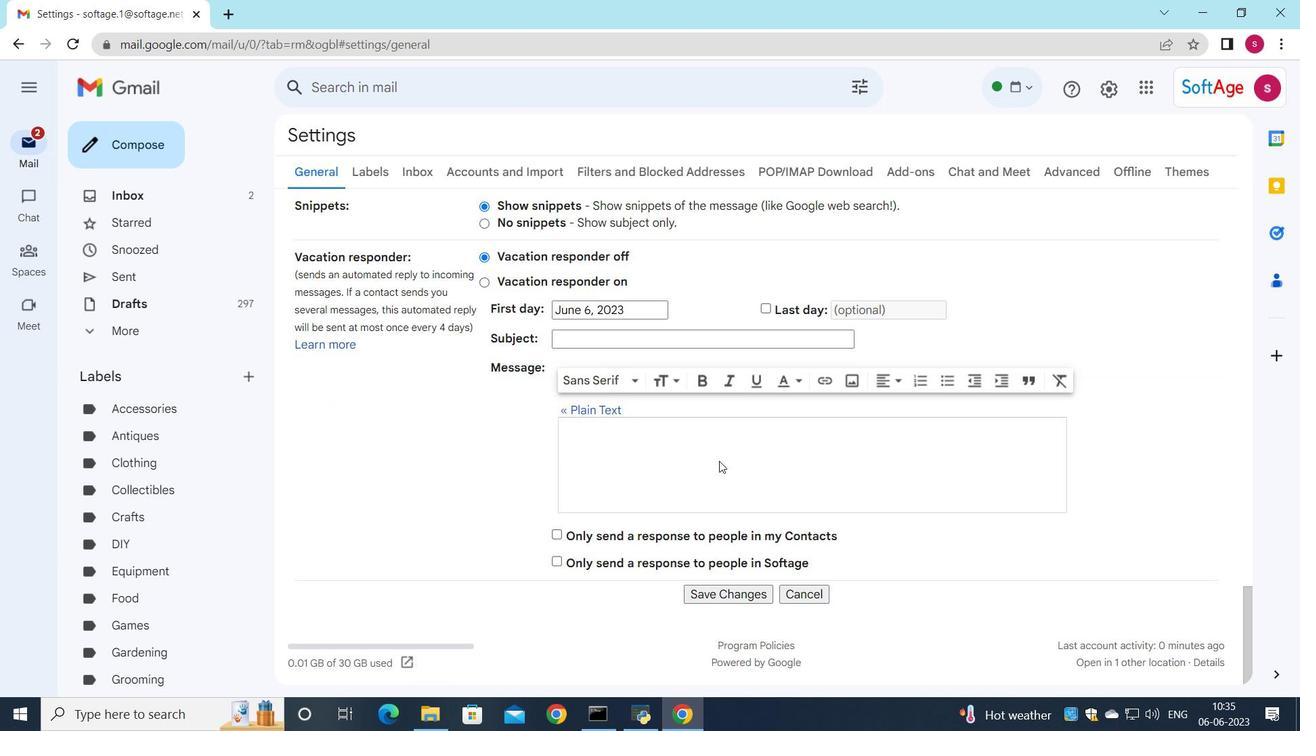 
Action: Mouse scrolled (719, 460) with delta (0, 0)
Screenshot: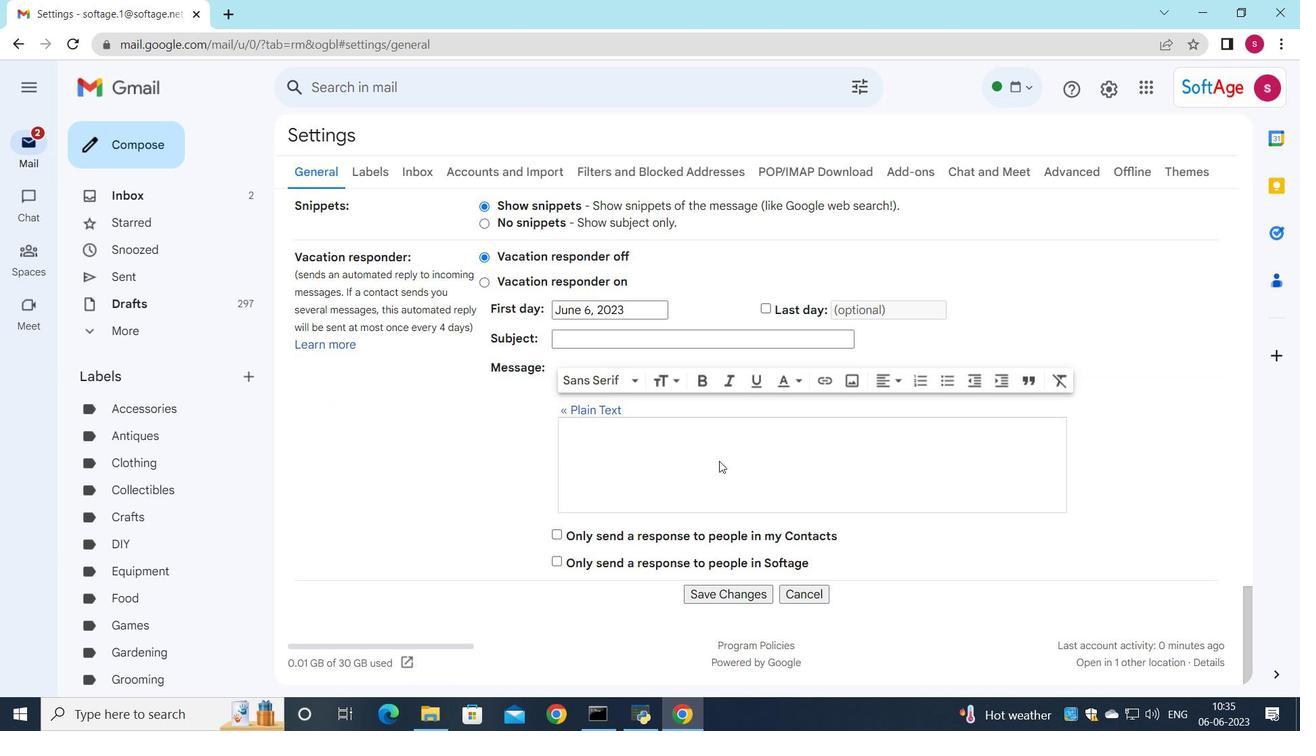 
Action: Mouse scrolled (719, 460) with delta (0, 0)
Screenshot: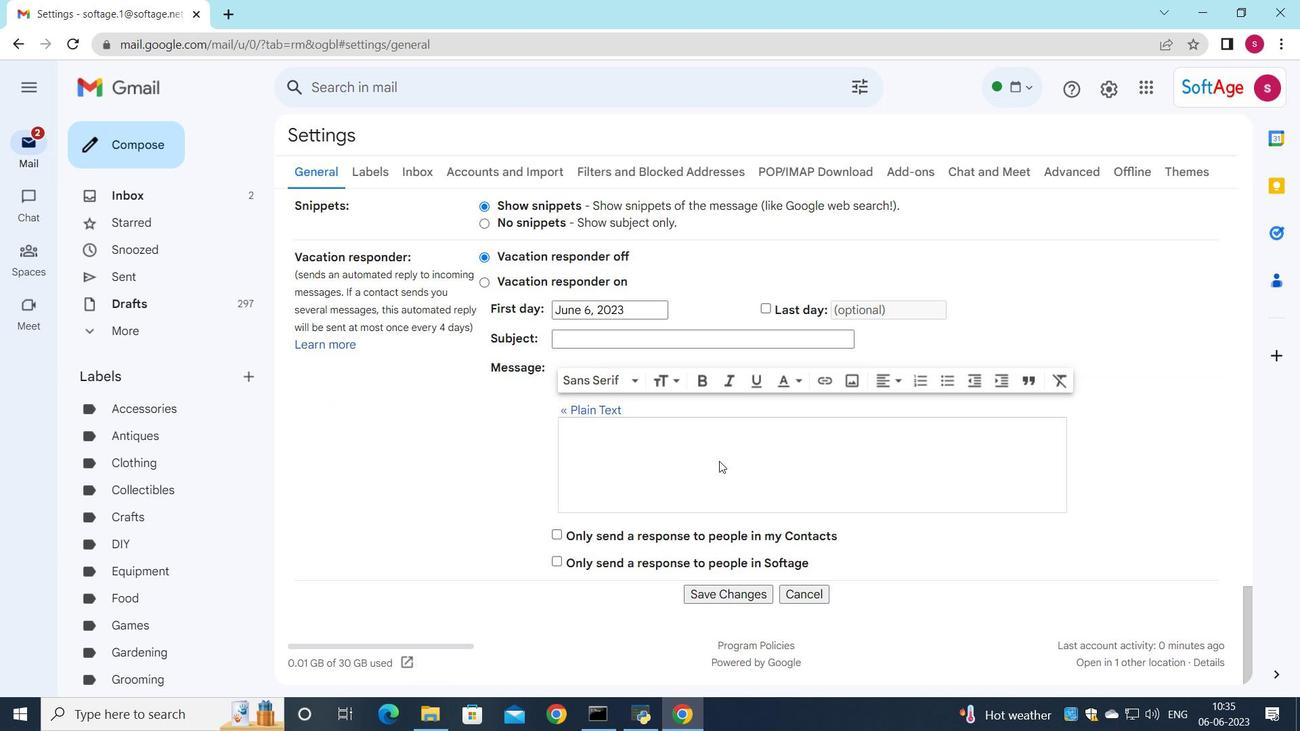 
Action: Mouse moved to (719, 592)
Screenshot: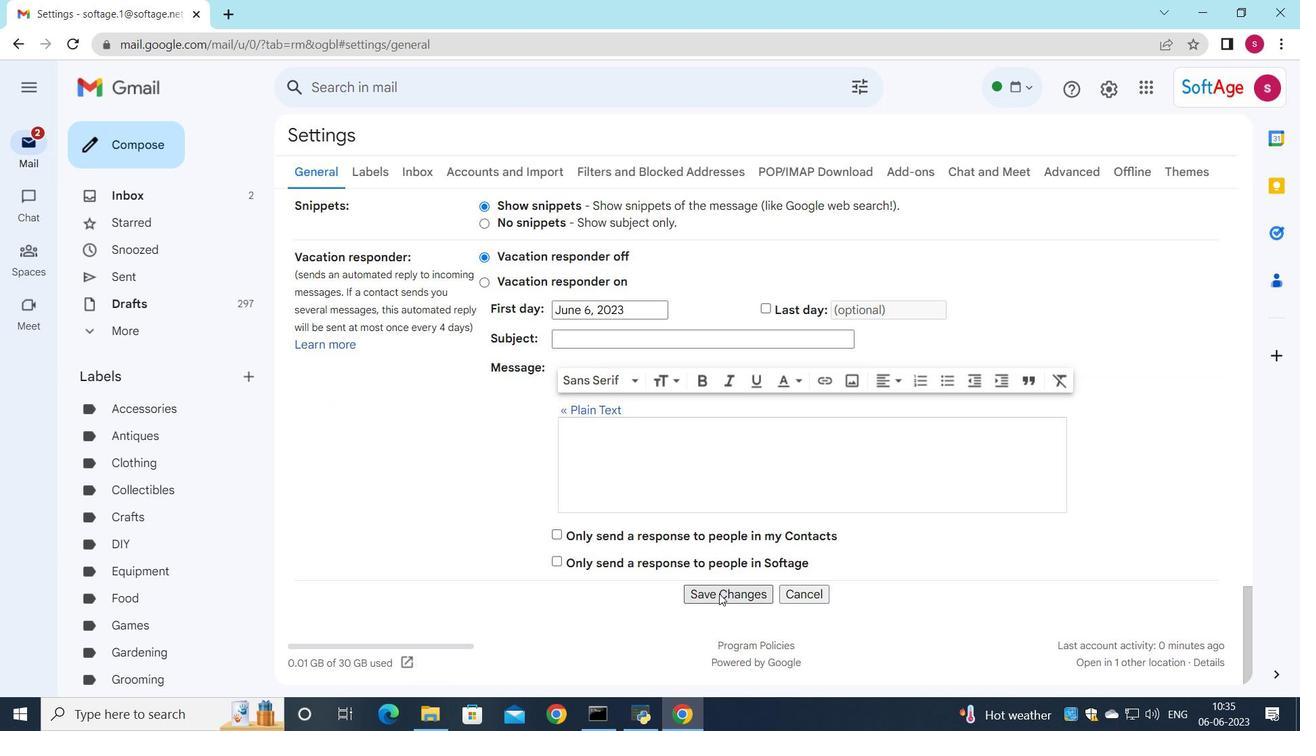 
Action: Mouse pressed left at (719, 592)
Screenshot: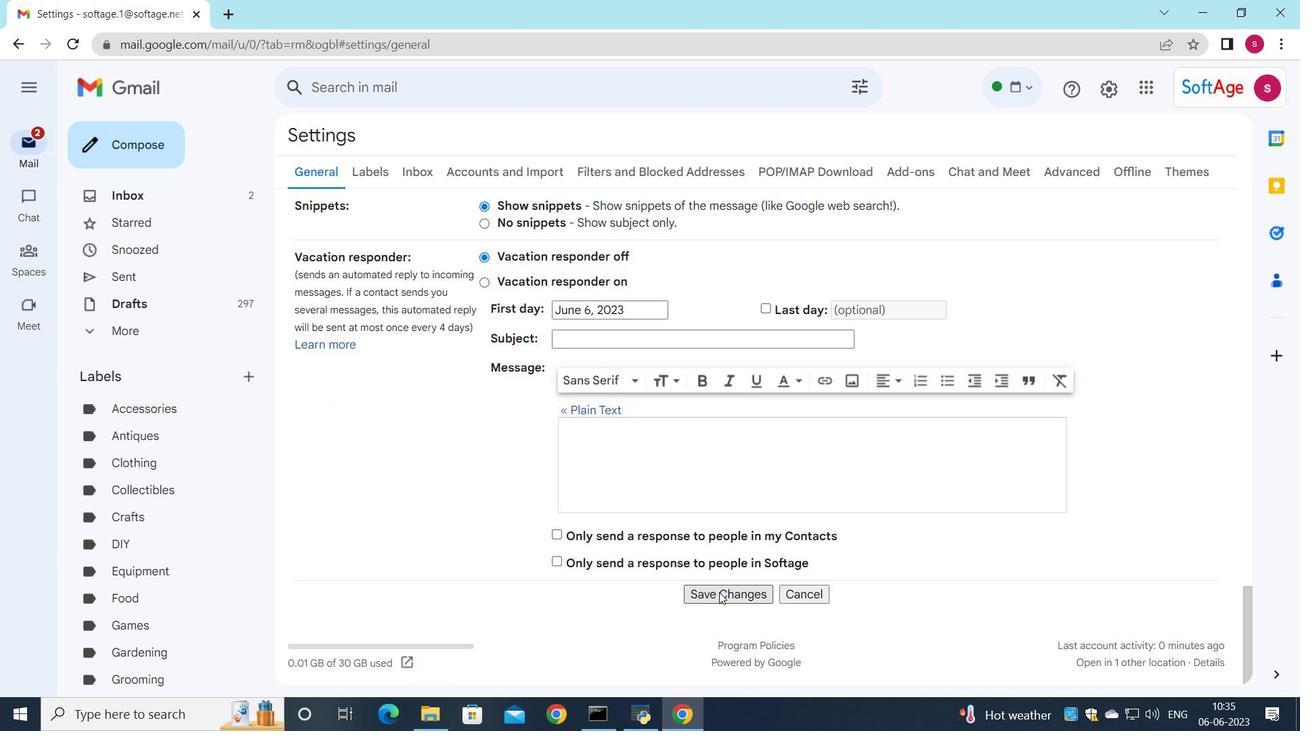 
Action: Mouse moved to (287, 373)
Screenshot: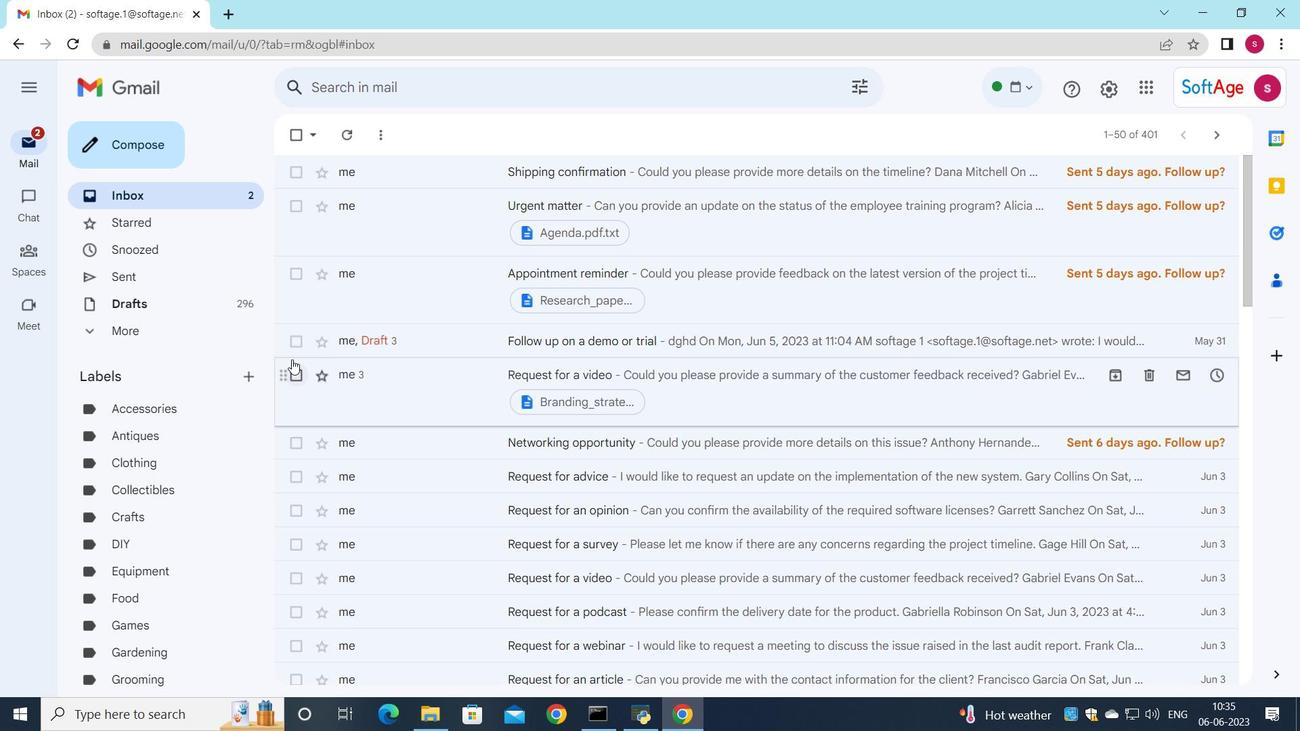 
Action: Mouse pressed left at (287, 373)
Screenshot: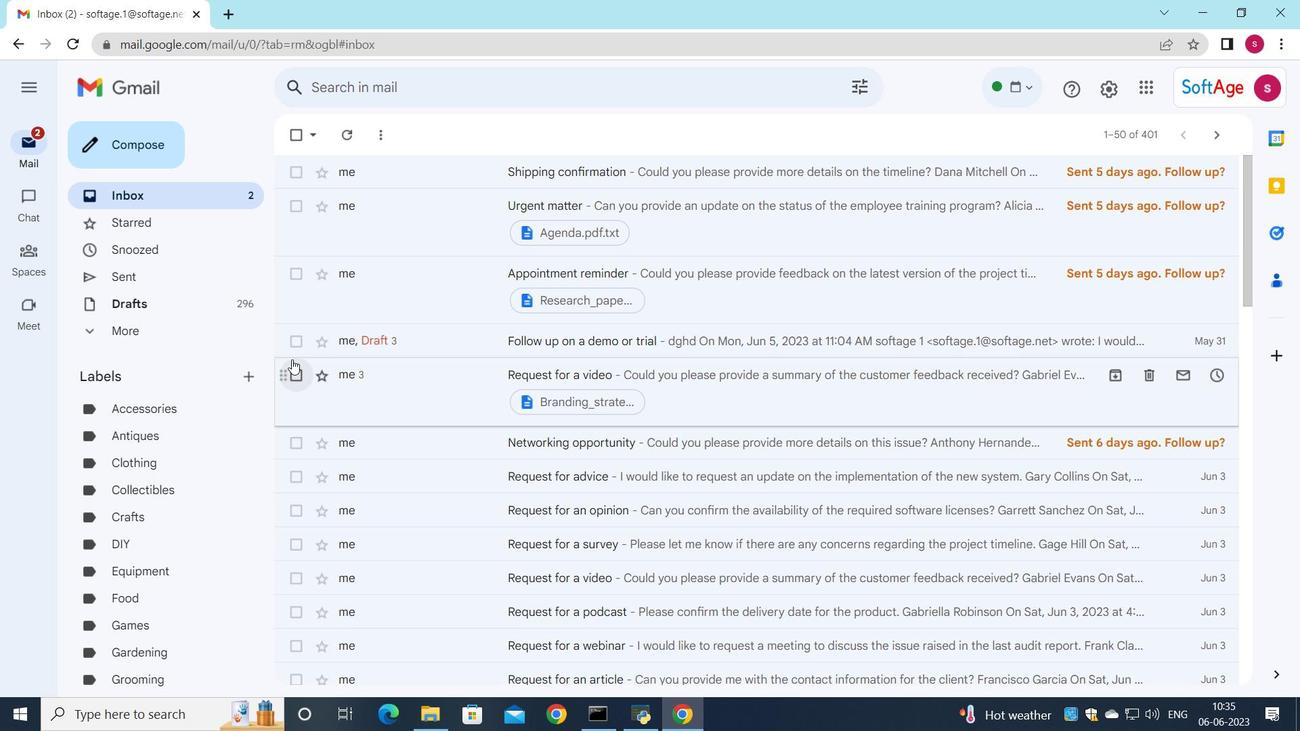 
Action: Mouse moved to (662, 140)
Screenshot: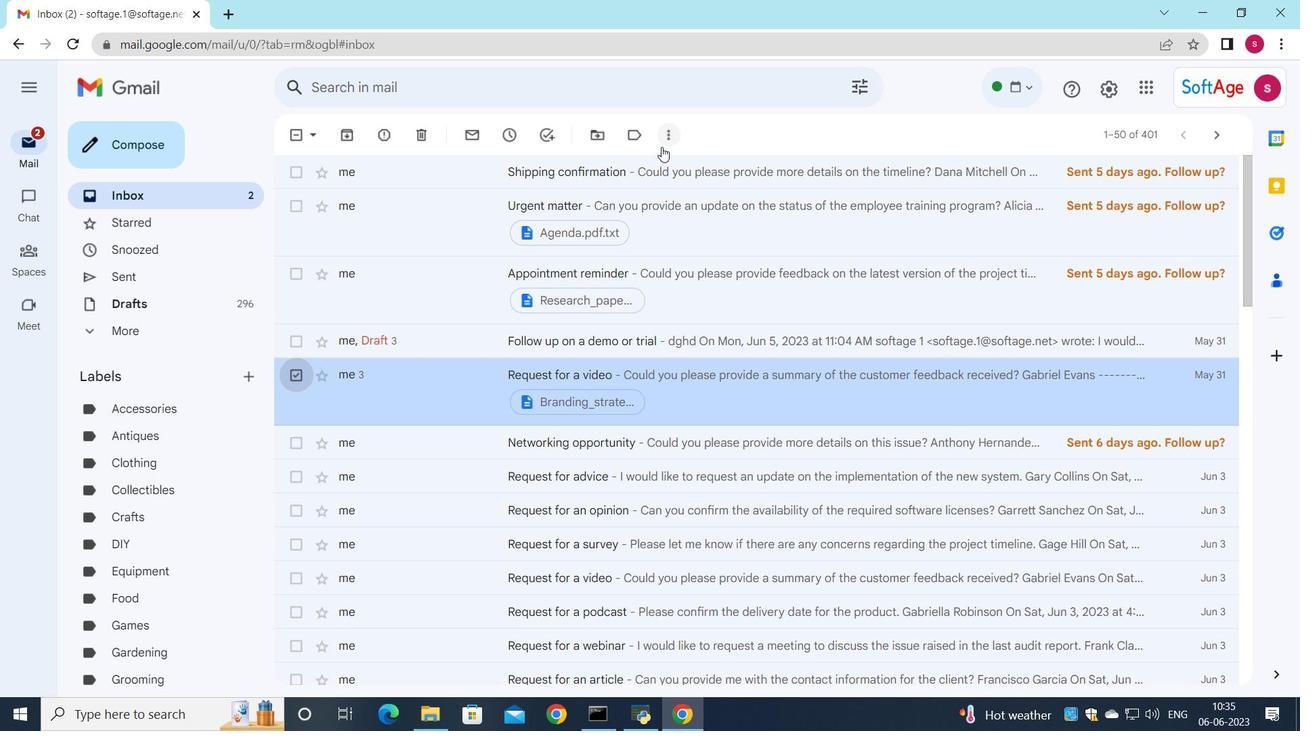 
Action: Mouse pressed left at (662, 140)
Screenshot: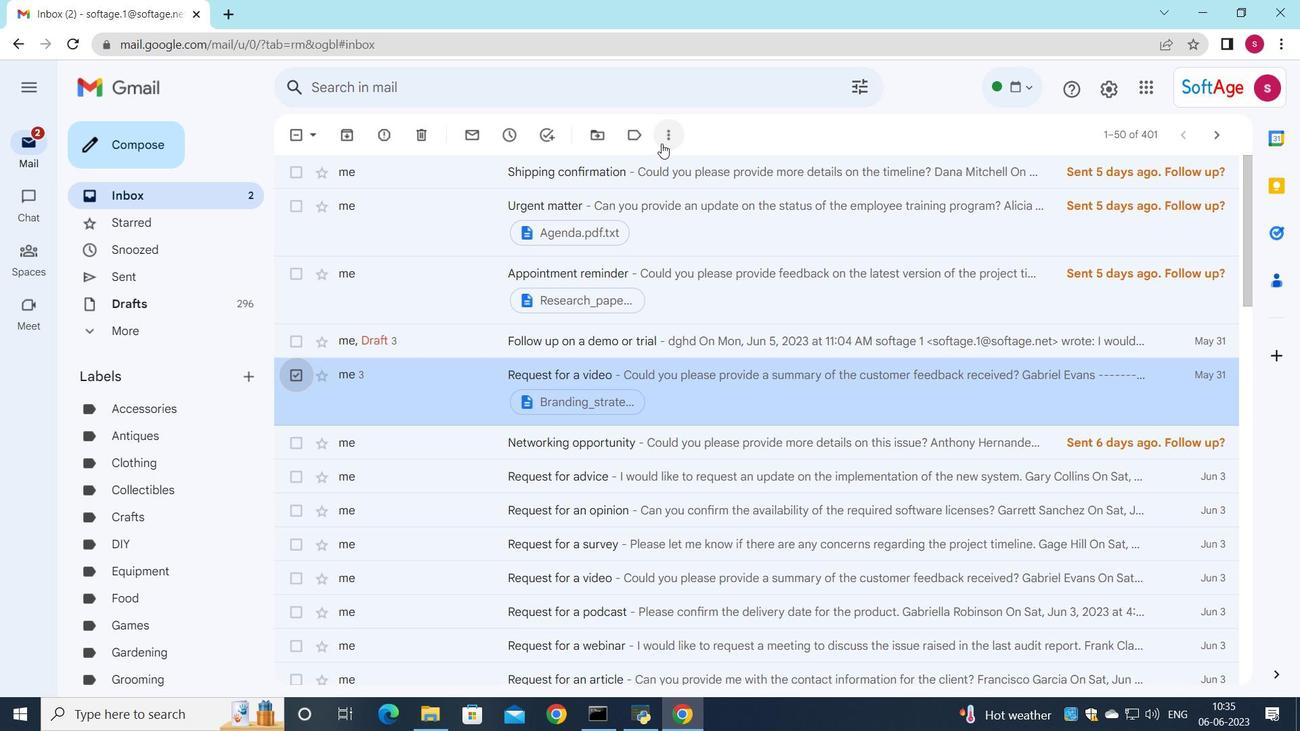 
Action: Mouse moved to (666, 293)
Screenshot: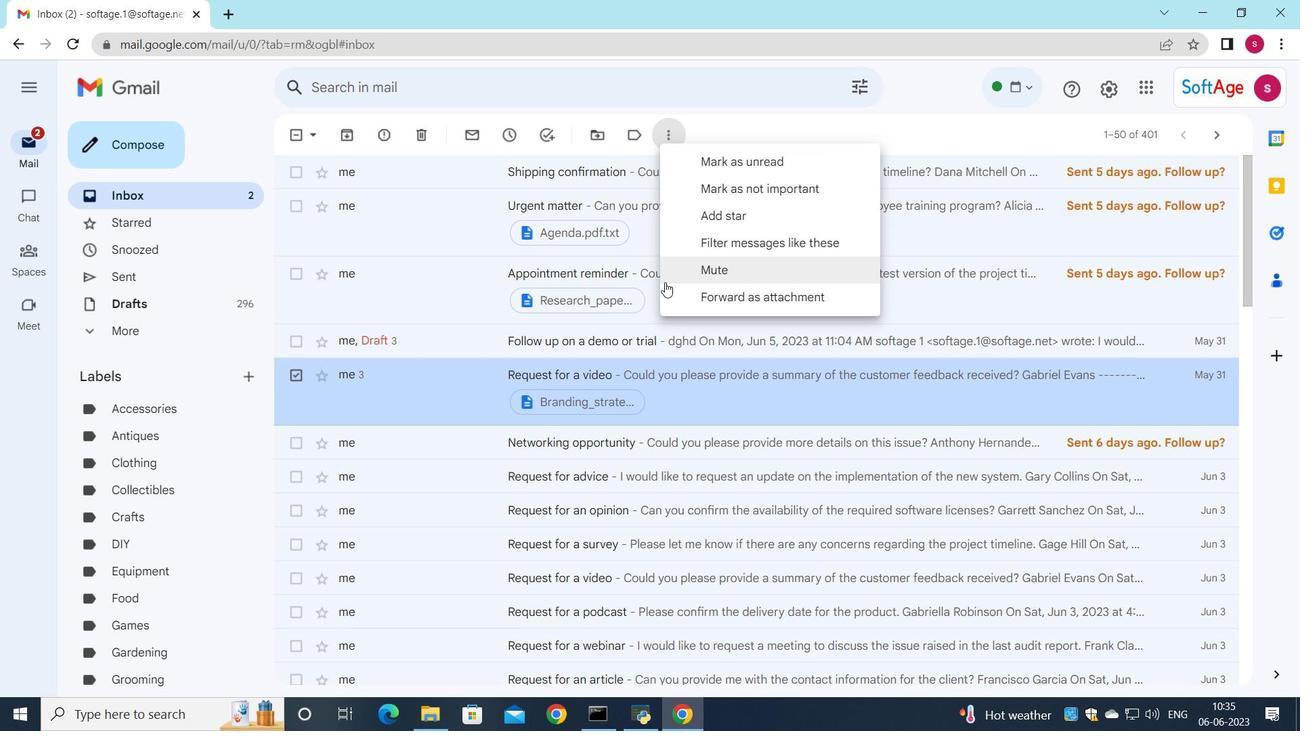 
Action: Mouse pressed left at (666, 293)
Screenshot: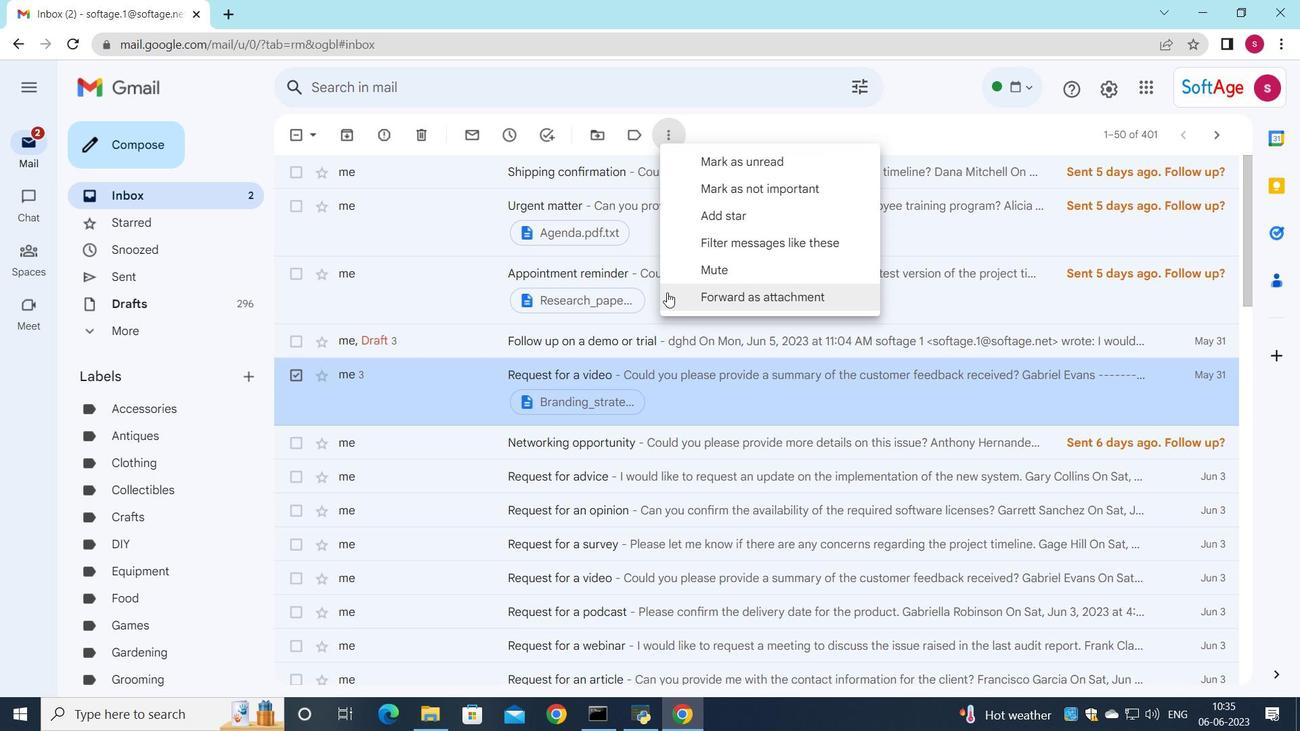 
Action: Mouse moved to (905, 288)
Screenshot: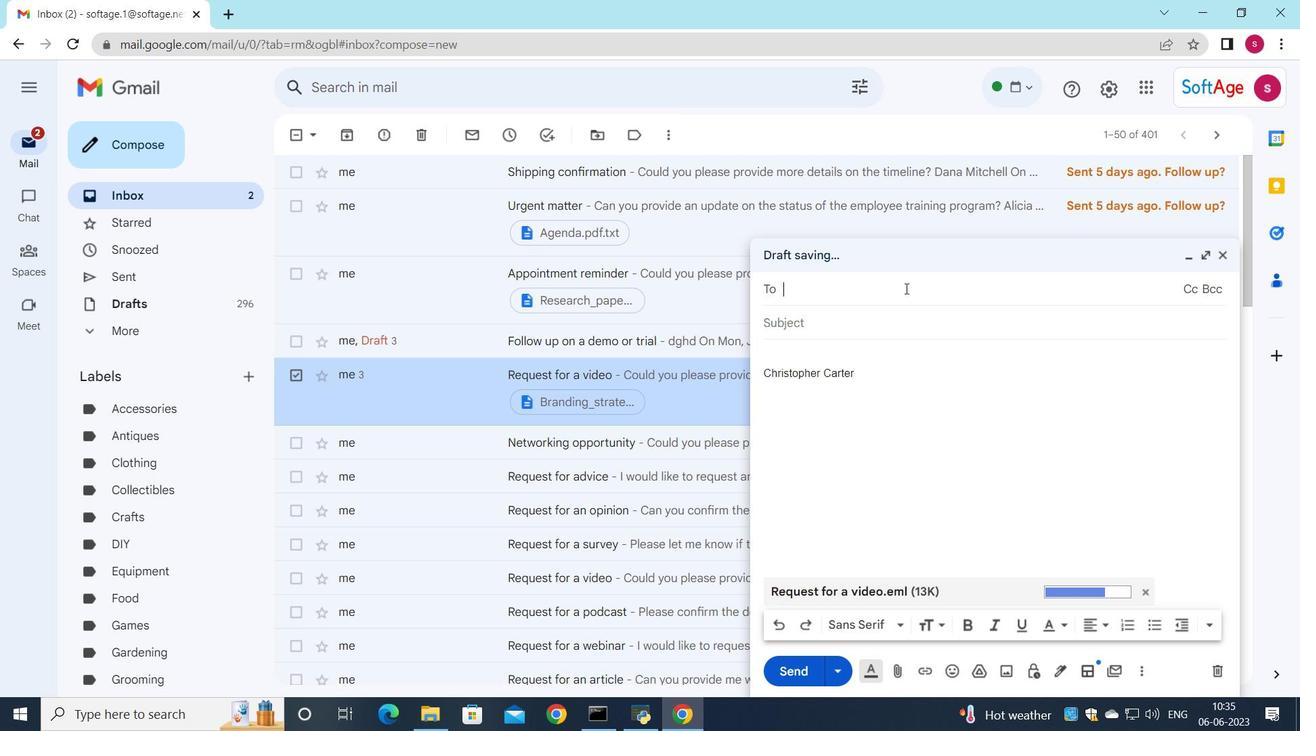 
Action: Key pressed s
Screenshot: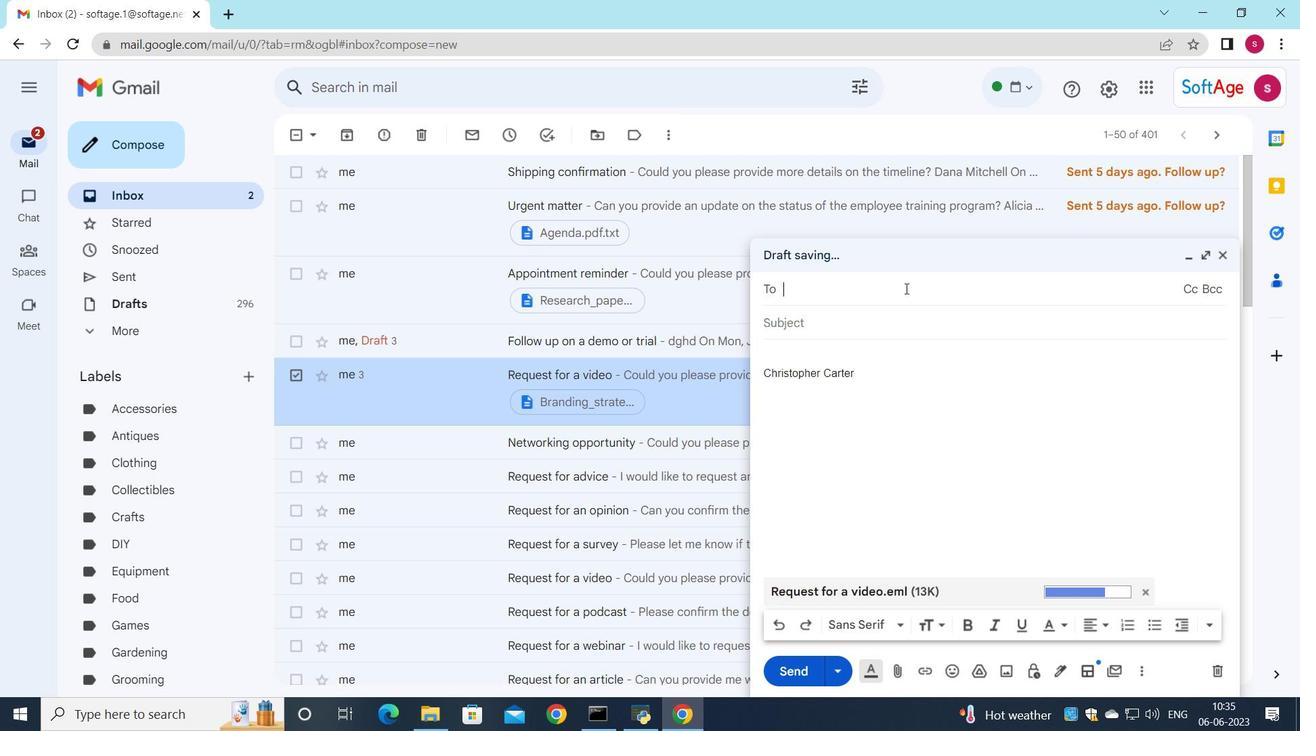 
Action: Mouse moved to (899, 386)
Screenshot: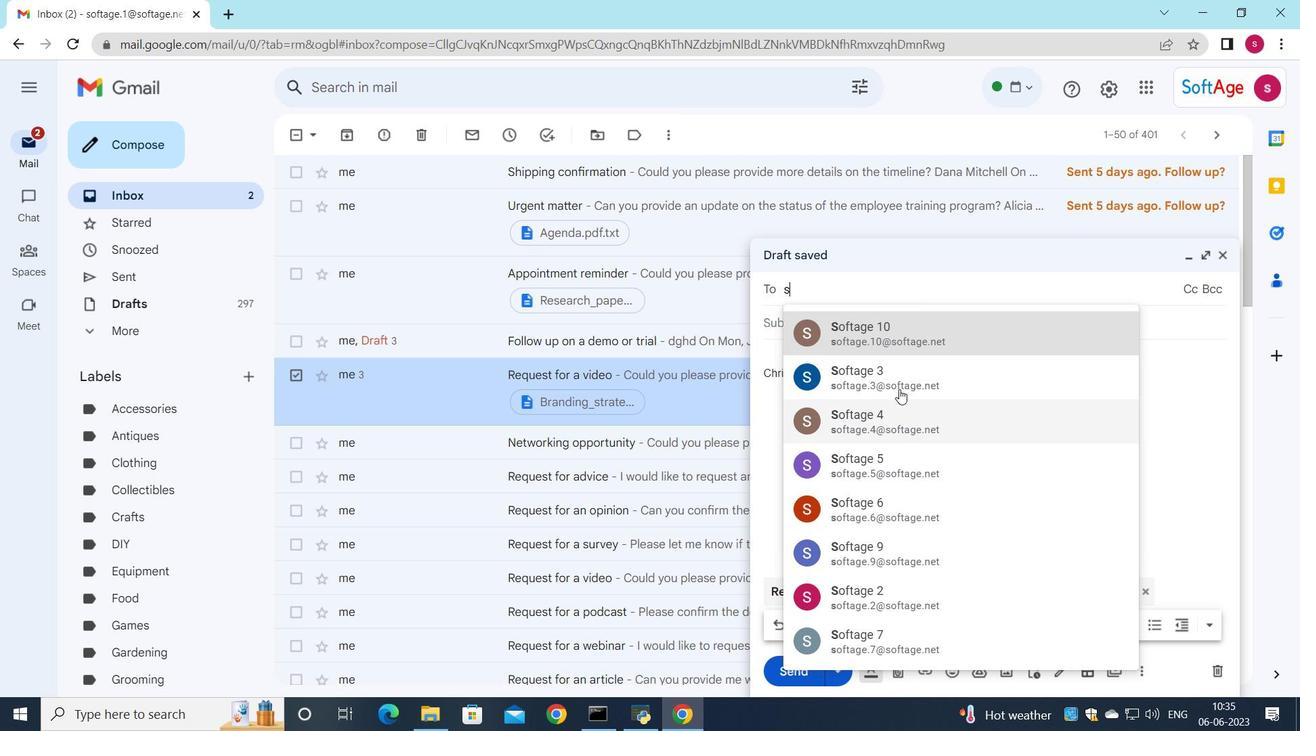 
Action: Mouse pressed left at (899, 386)
Screenshot: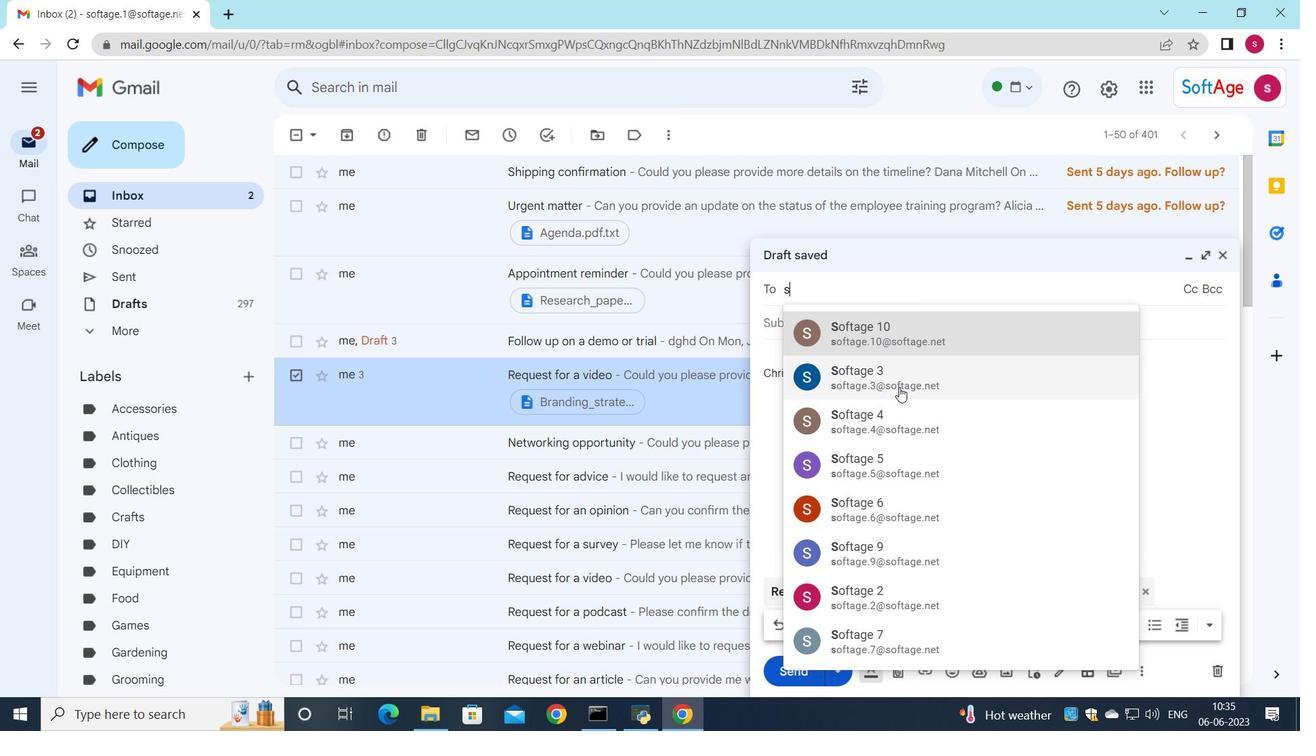 
Action: Mouse moved to (782, 345)
Screenshot: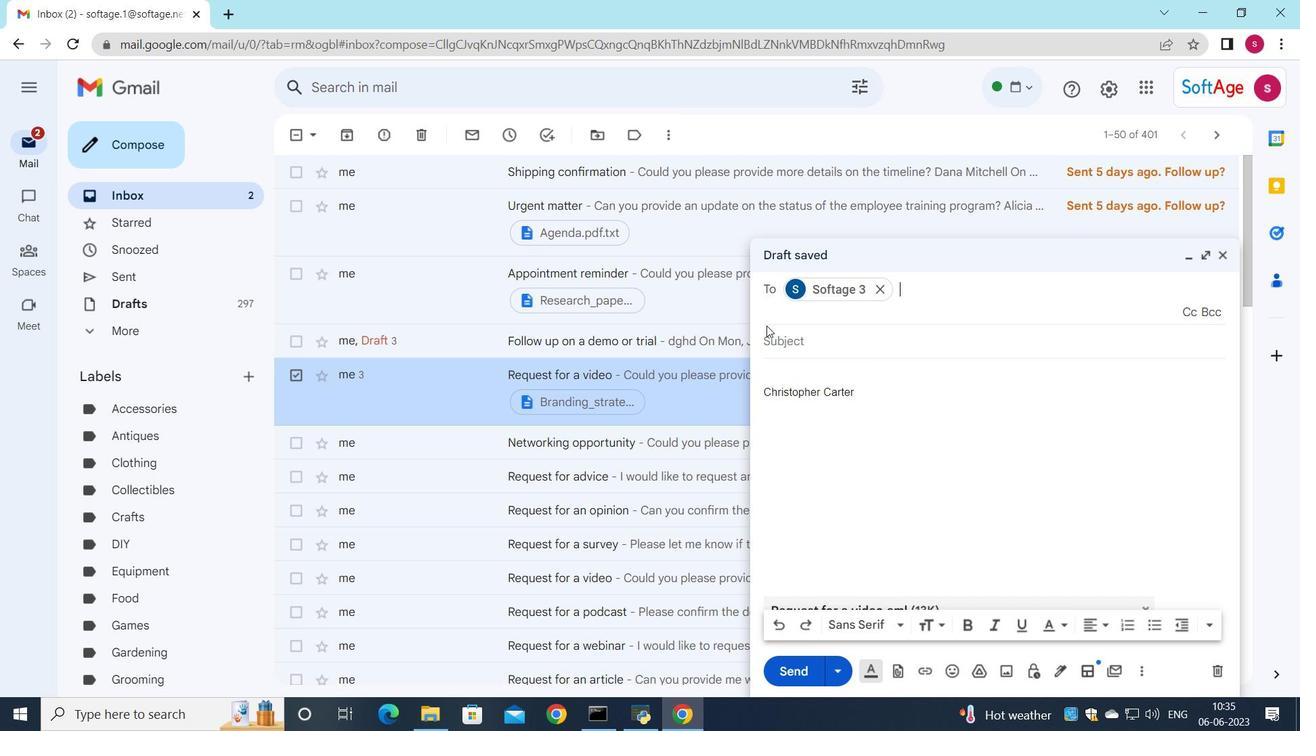 
Action: Mouse pressed left at (782, 345)
Screenshot: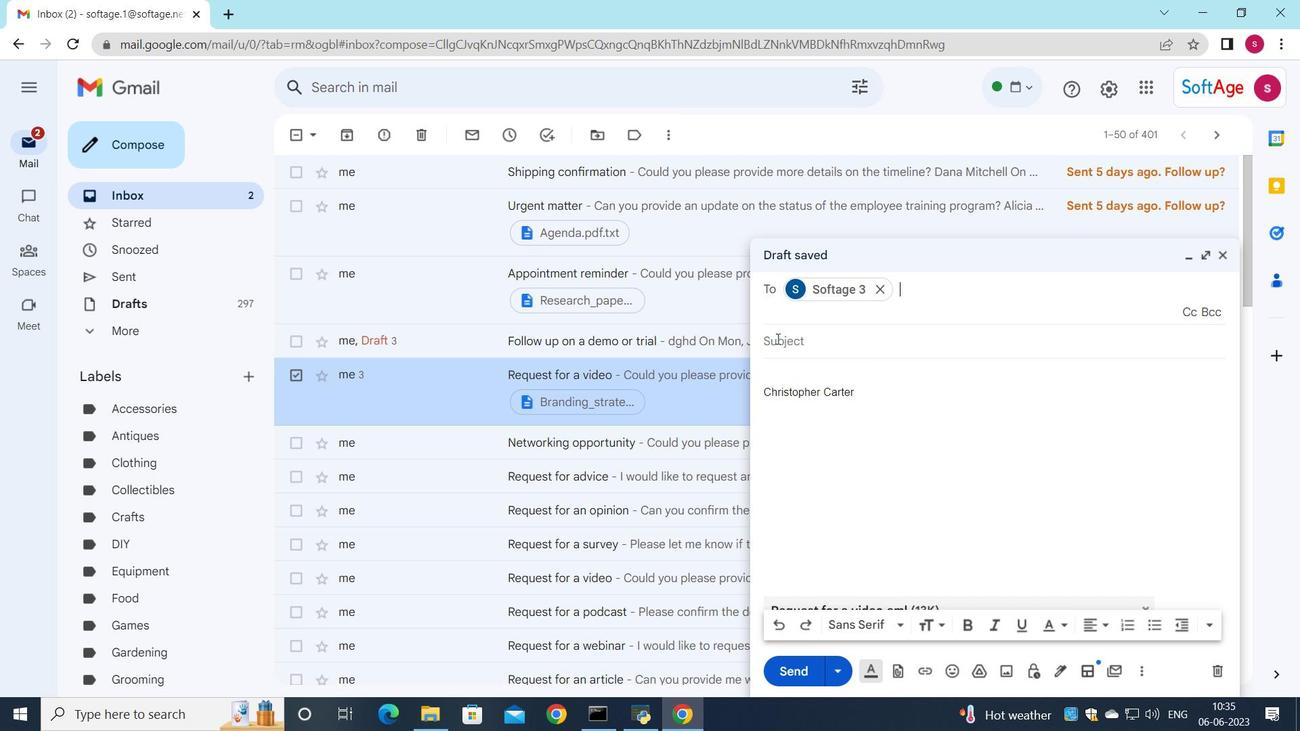 
Action: Key pressed <Key.shift>Request<Key.space>for<Key.space>a<Key.space>discount<Key.space>
Screenshot: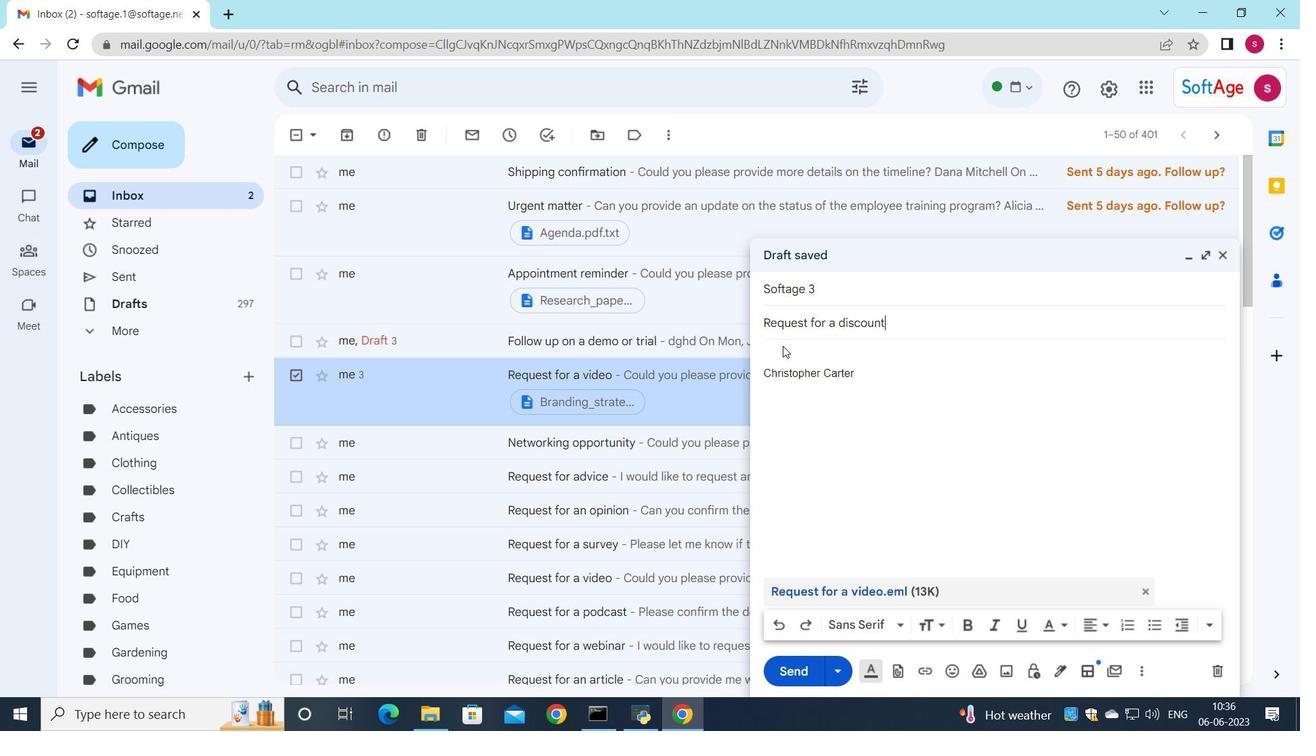 
Action: Mouse moved to (767, 355)
Screenshot: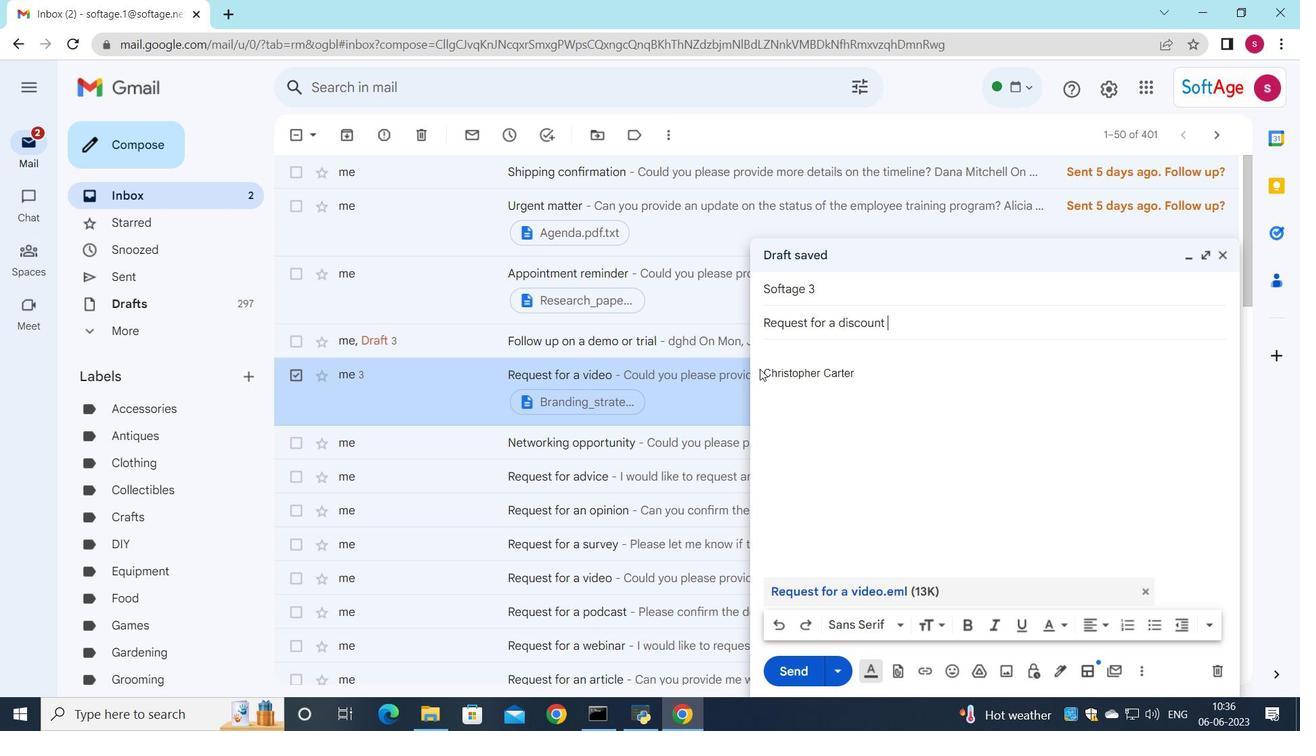 
Action: Mouse pressed left at (767, 355)
Screenshot: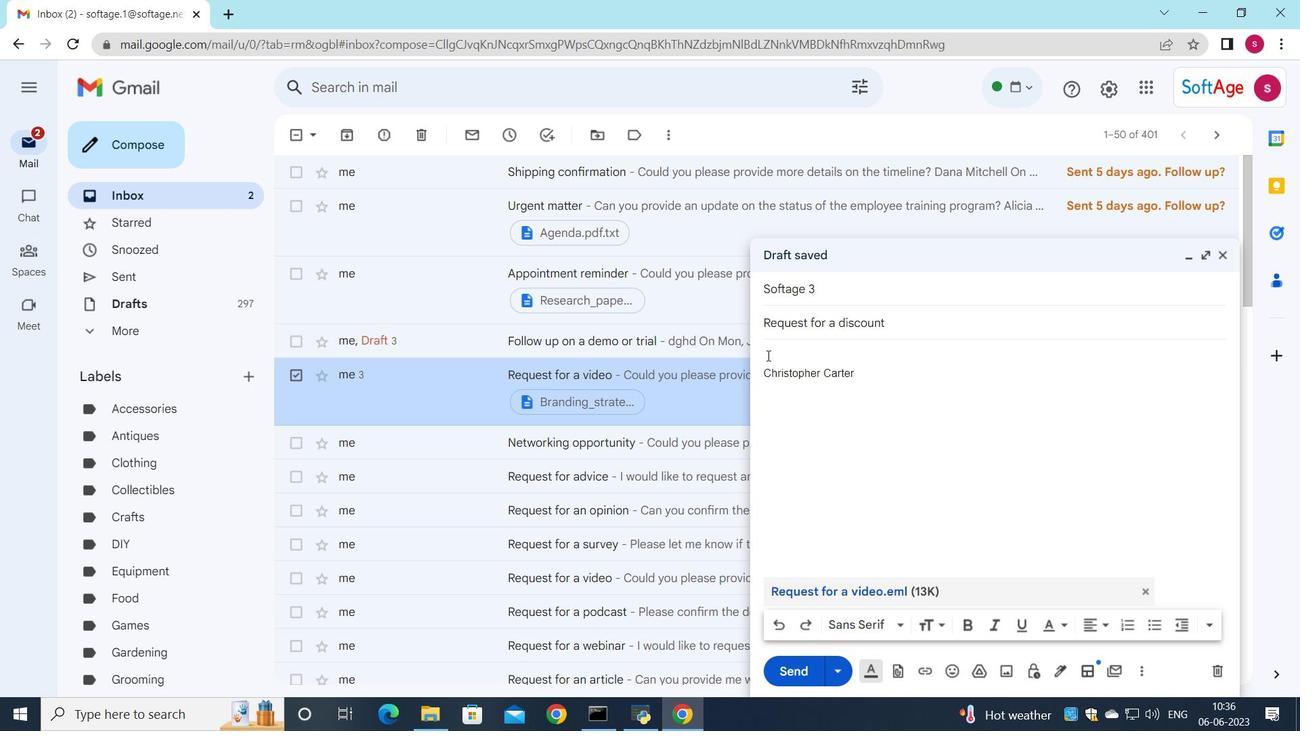 
Action: Key pressed <Key.shift>I<Key.space>would<Key.space>appreciate<Key.space>it<Key.space>if<Key.space>you<Key.space>could<Key.space>review<Key.space>the<Key.space>projr<Key.backspace>ect<Key.space>proposal<Key.space>and<Key.space>provide<Key.space>feedback.
Screenshot: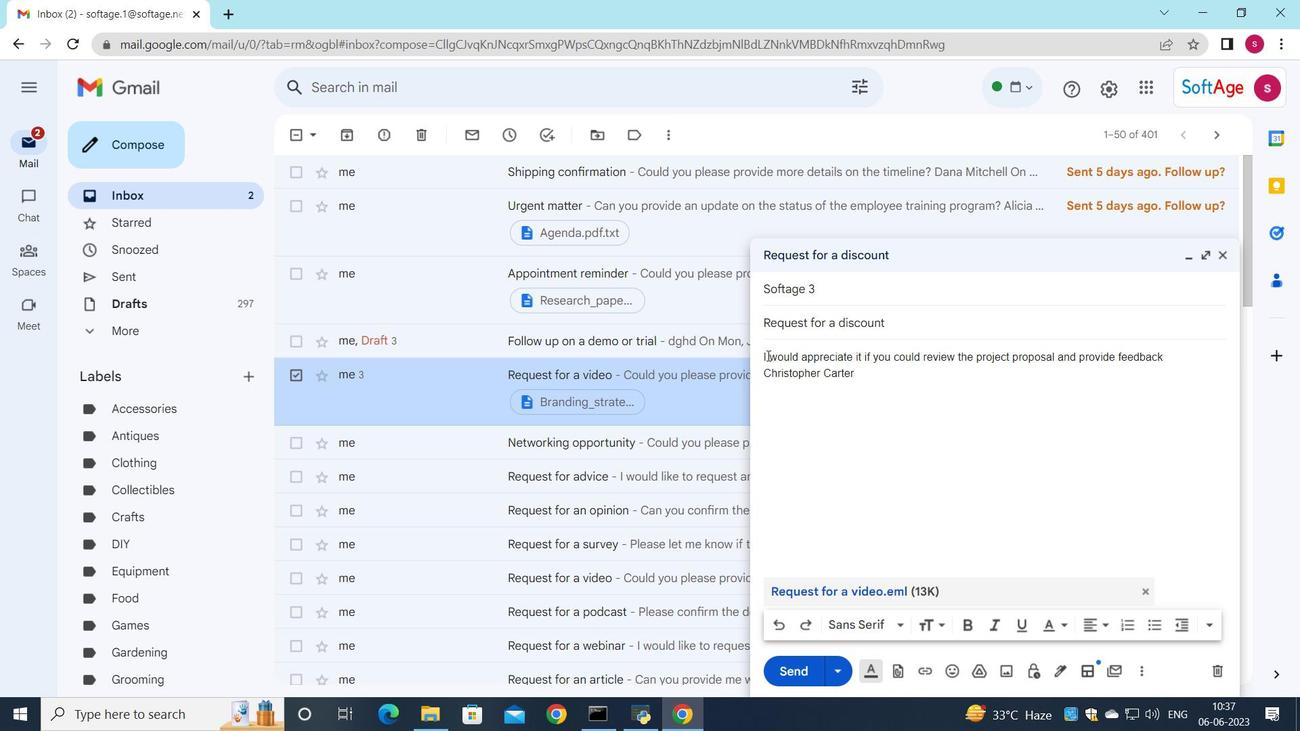 
Action: Mouse moved to (794, 680)
Screenshot: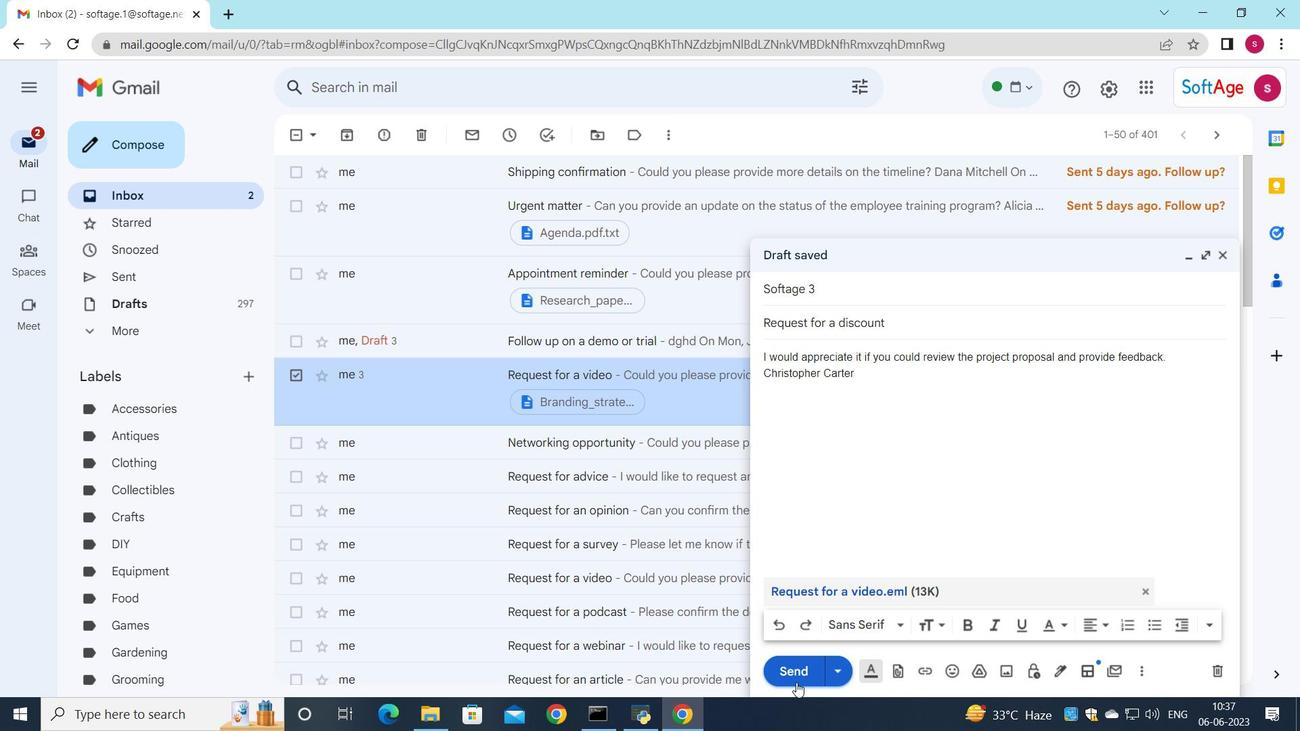 
Action: Mouse pressed left at (794, 680)
Screenshot: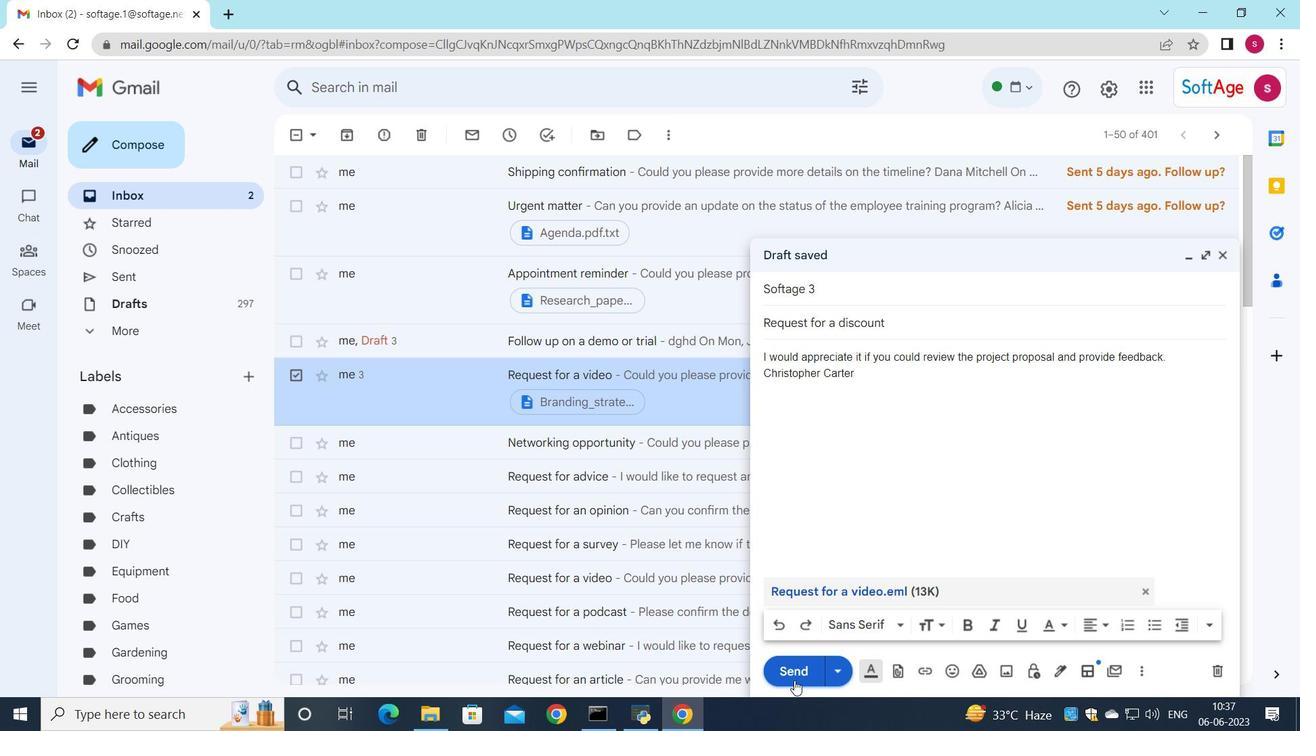 
Action: Mouse moved to (855, 616)
Screenshot: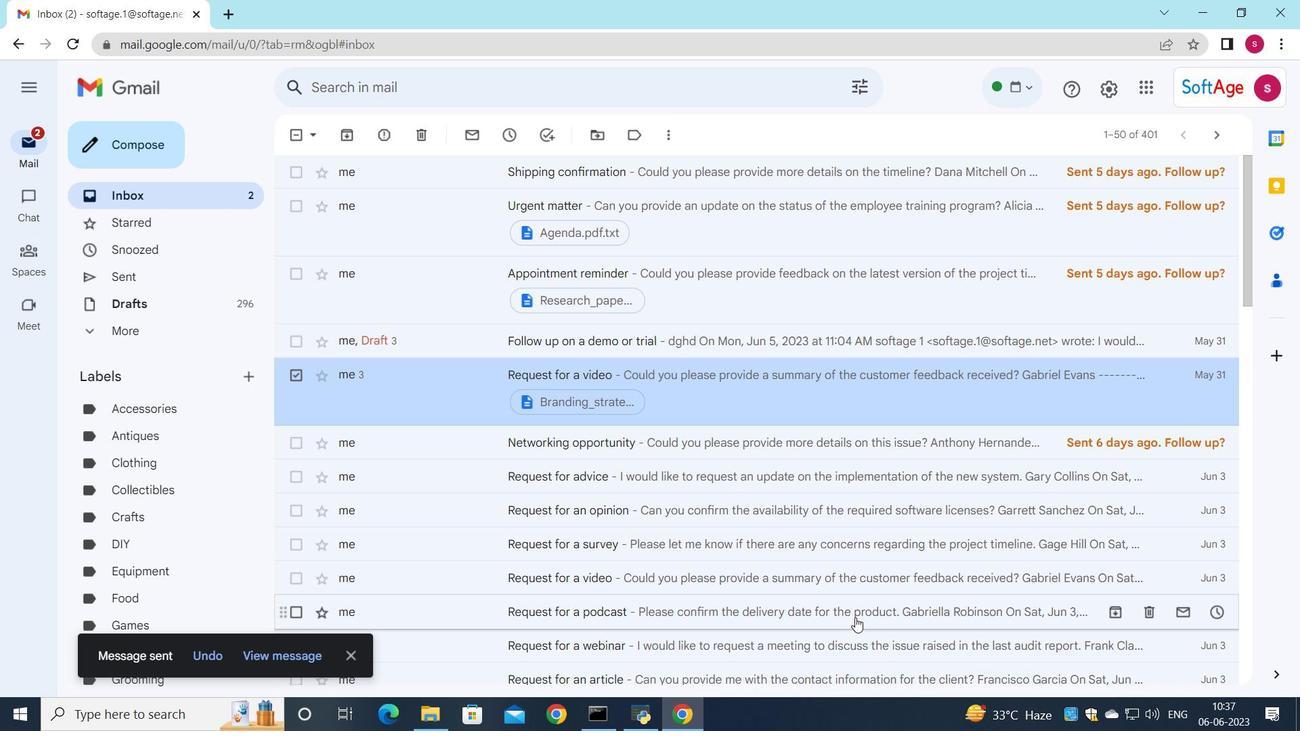 
